 Task: Search one way flight ticket for 3 adults, 3 children in business from Houston: George Bush Intercontinental/houston Airport to Jackson: Jackson Hole Airport on 5-2-2023. Choice of flights is Singapure airlines. Number of bags: 4 checked bags. Price is upto 79000. Outbound departure time preference is 11:15.
Action: Mouse moved to (397, 163)
Screenshot: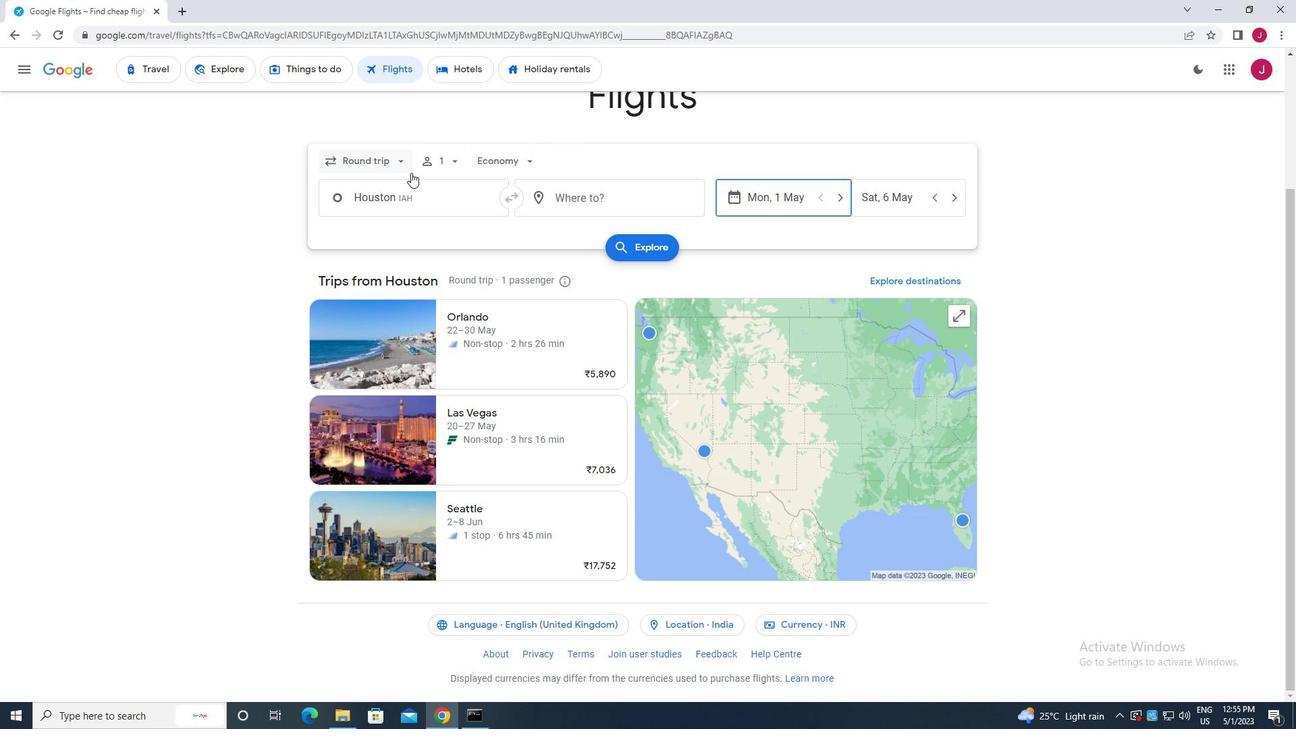 
Action: Mouse pressed left at (397, 163)
Screenshot: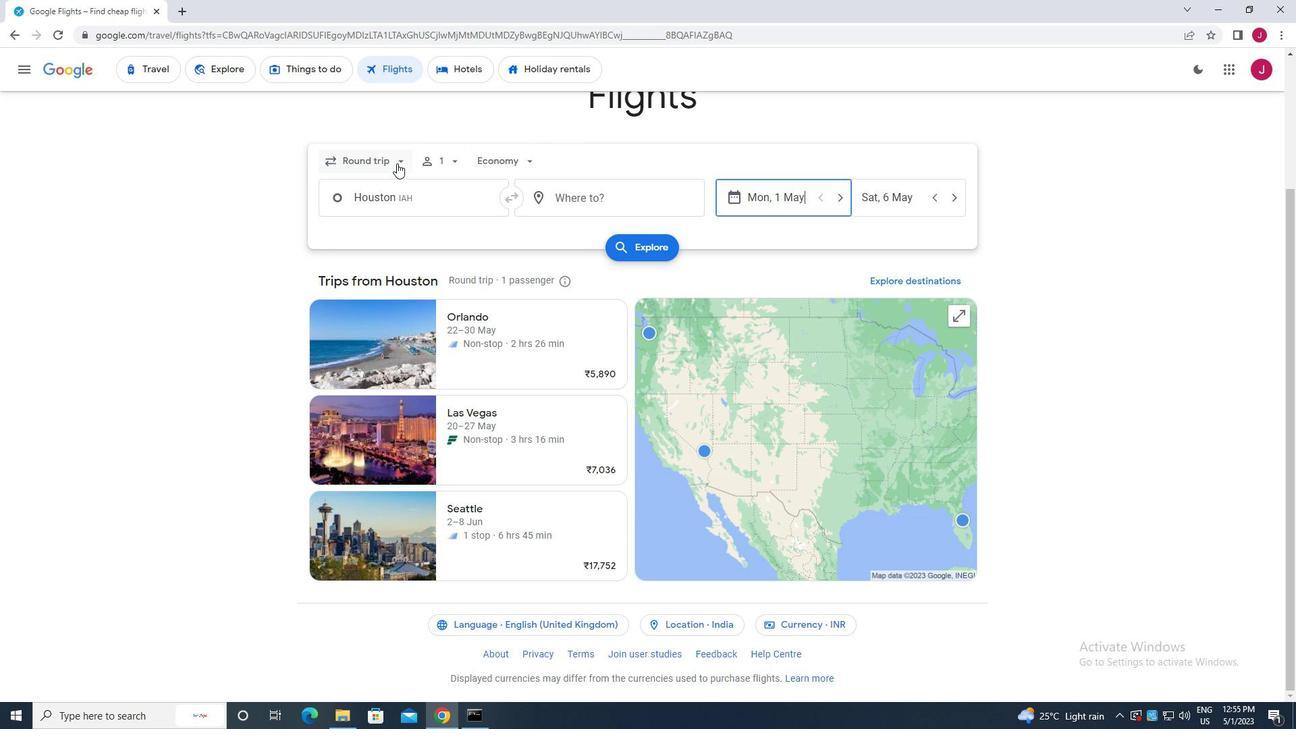 
Action: Mouse moved to (394, 222)
Screenshot: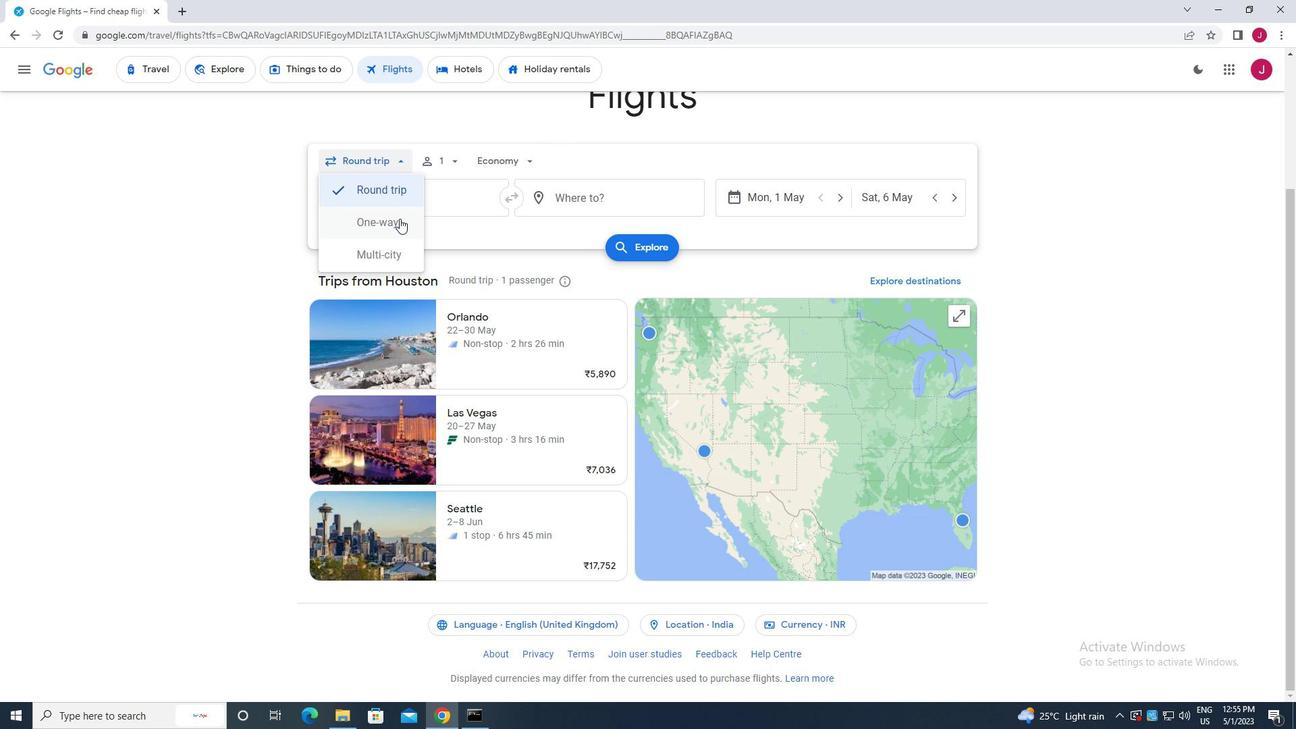 
Action: Mouse pressed left at (394, 222)
Screenshot: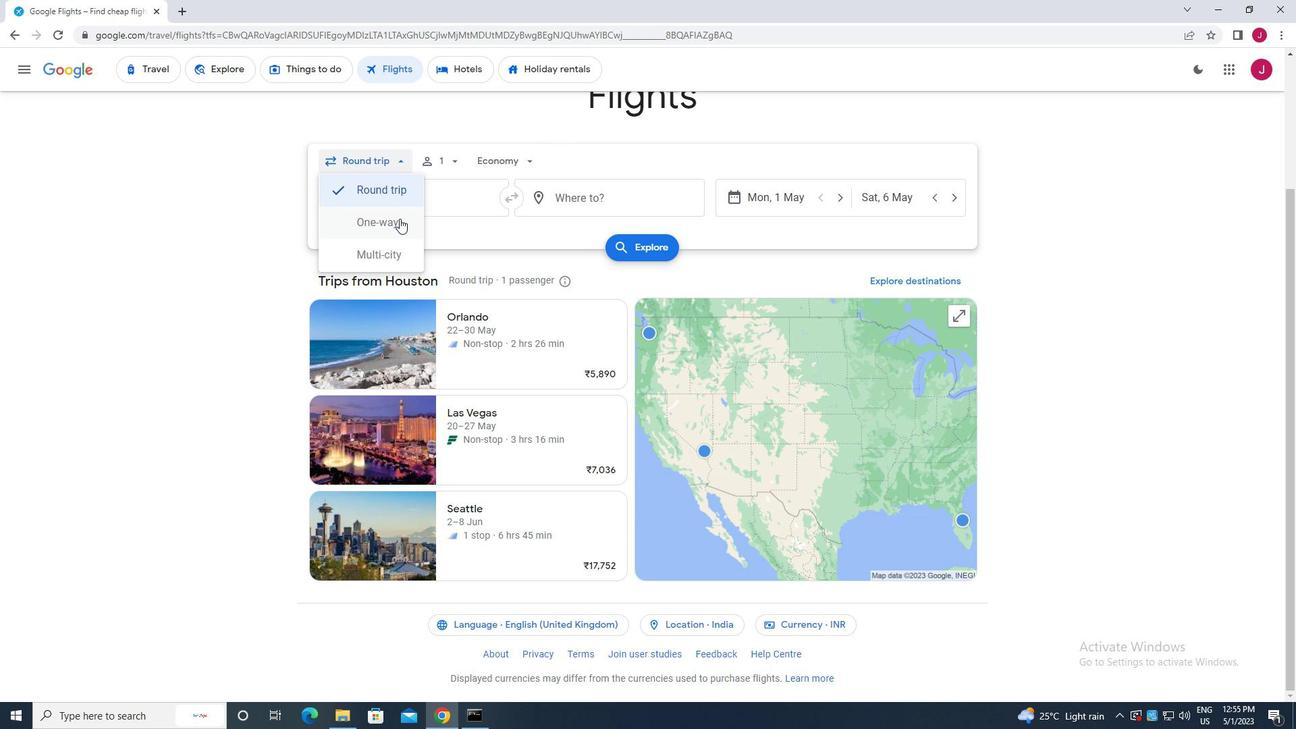 
Action: Mouse moved to (444, 164)
Screenshot: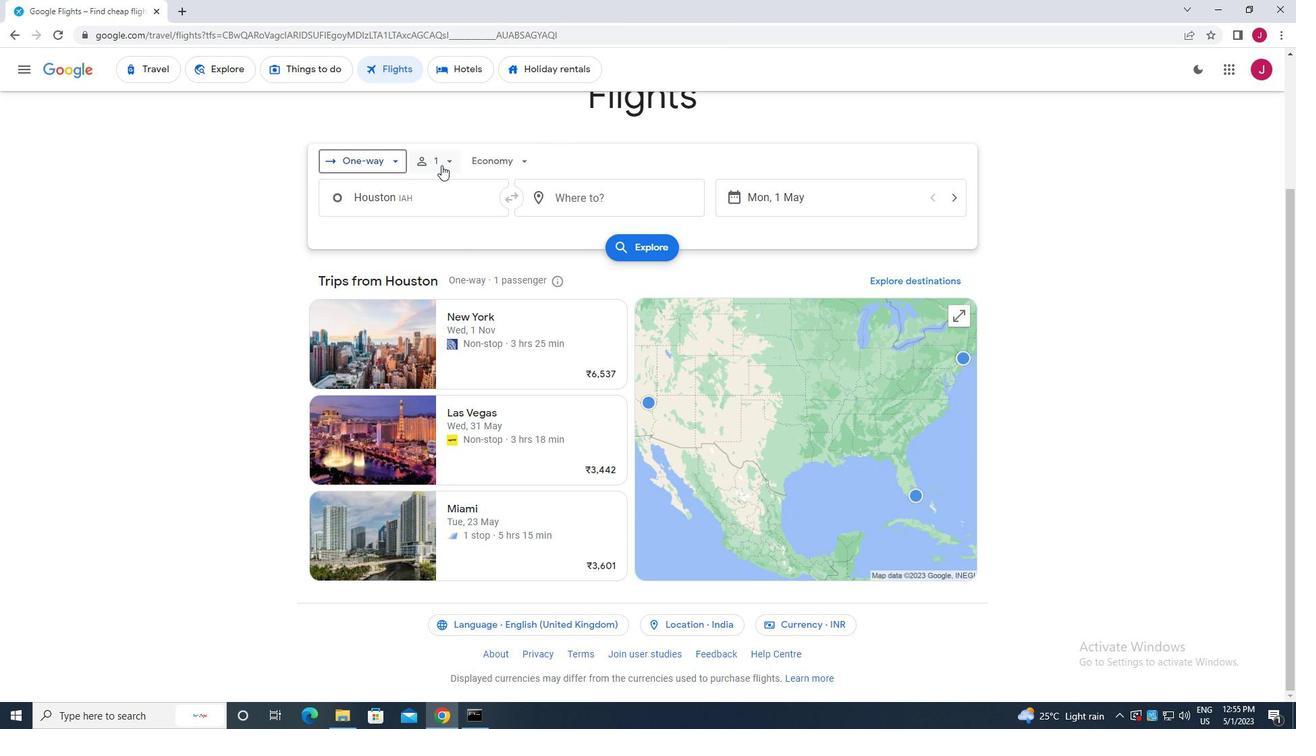 
Action: Mouse pressed left at (444, 164)
Screenshot: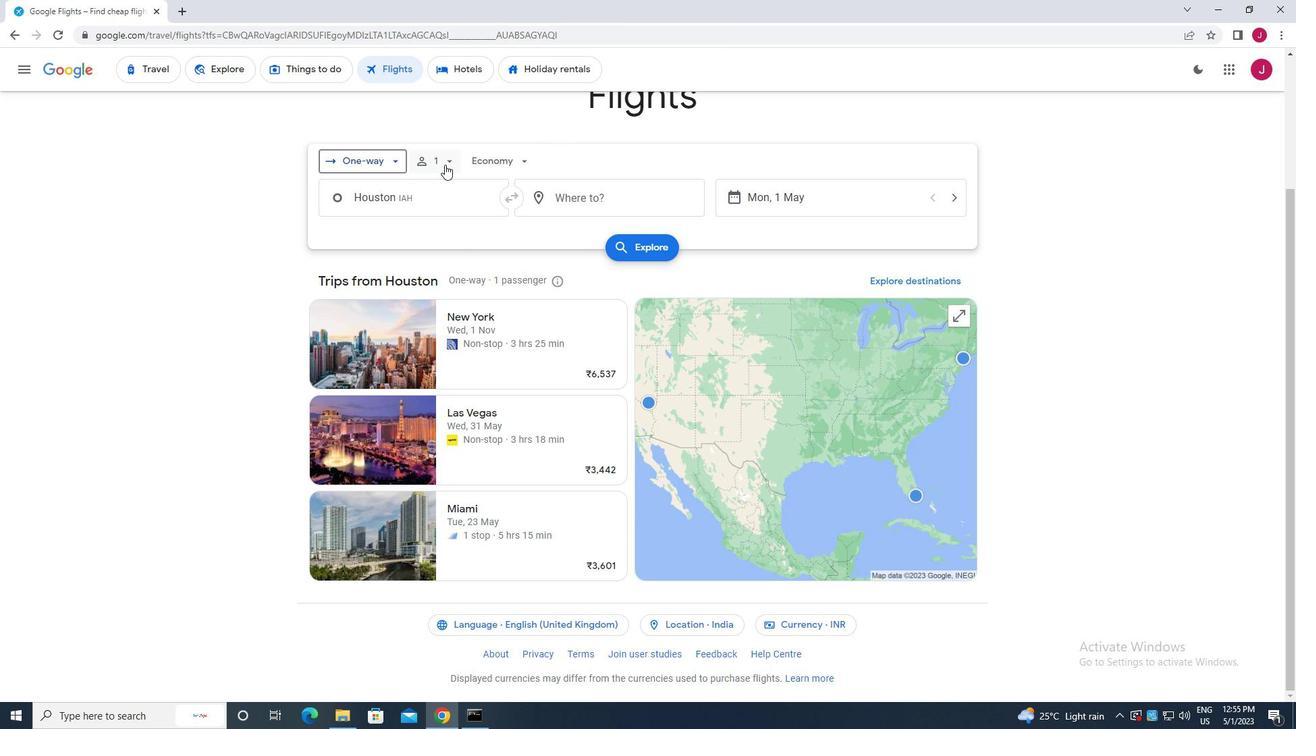 
Action: Mouse moved to (556, 197)
Screenshot: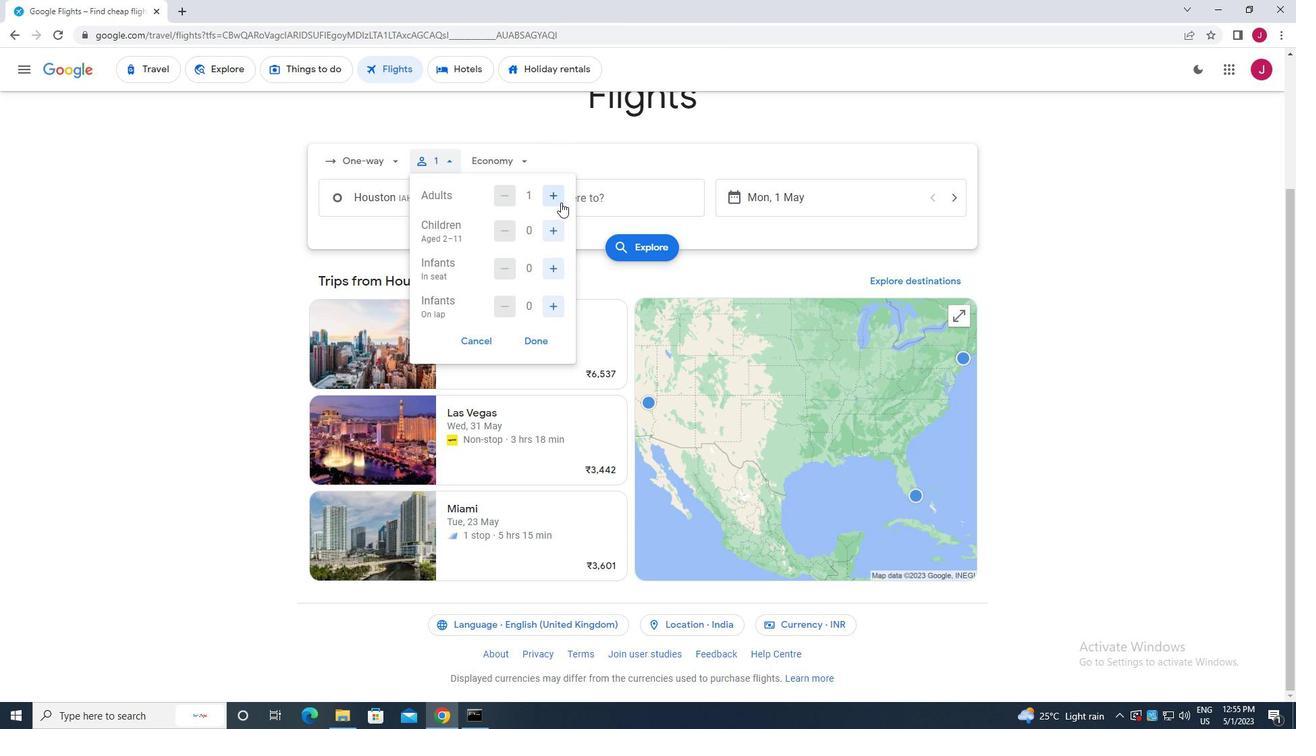 
Action: Mouse pressed left at (556, 197)
Screenshot: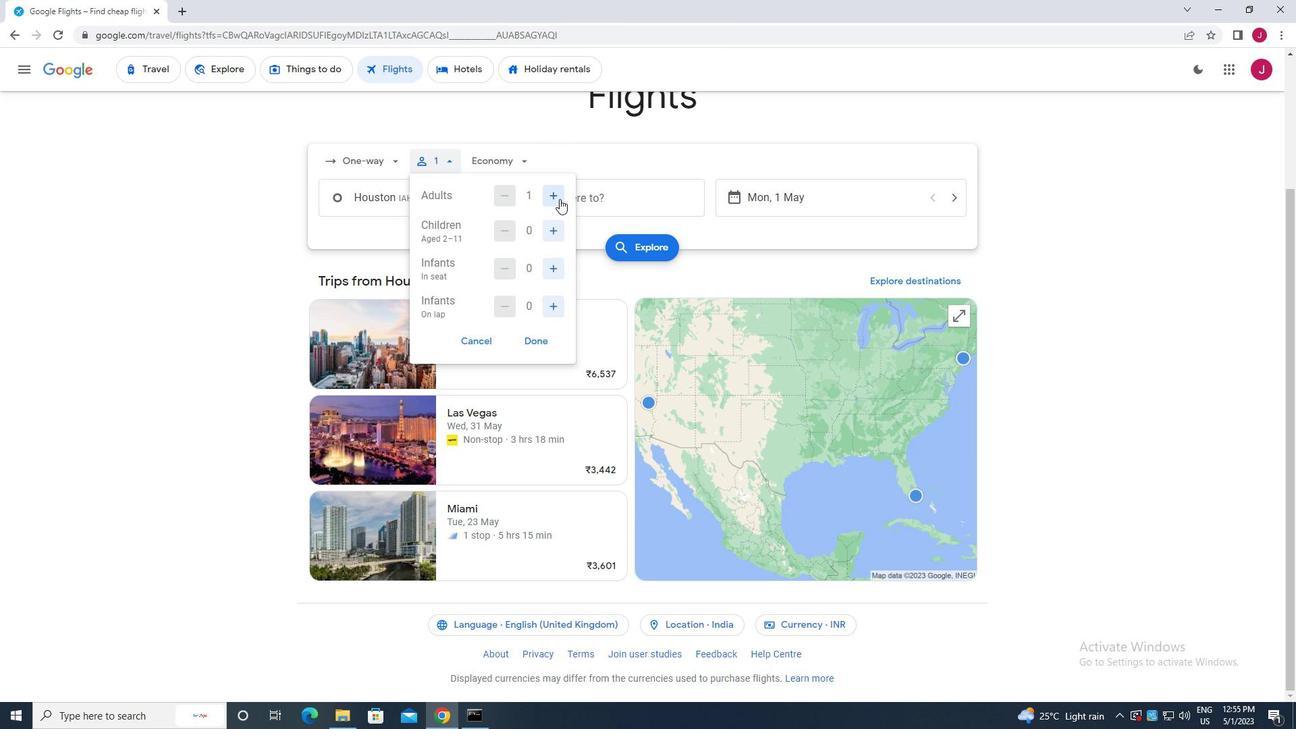 
Action: Mouse pressed left at (556, 197)
Screenshot: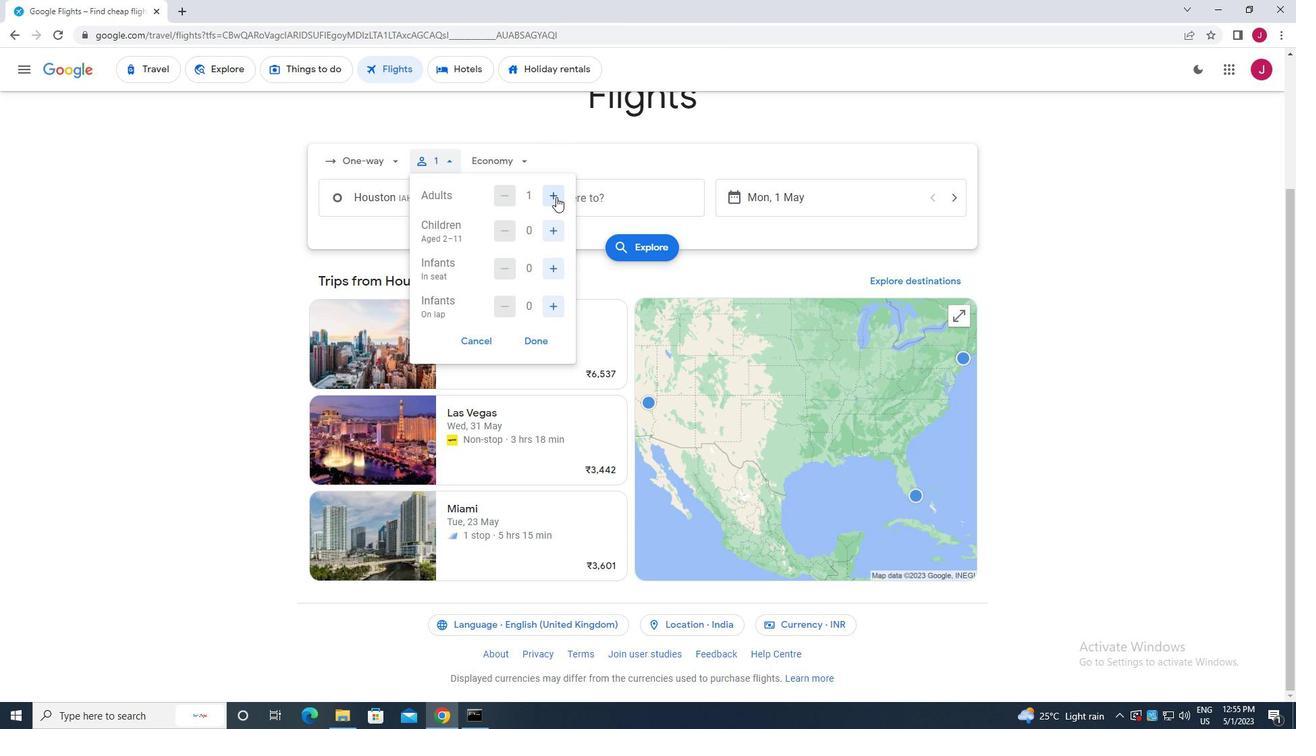 
Action: Mouse moved to (555, 234)
Screenshot: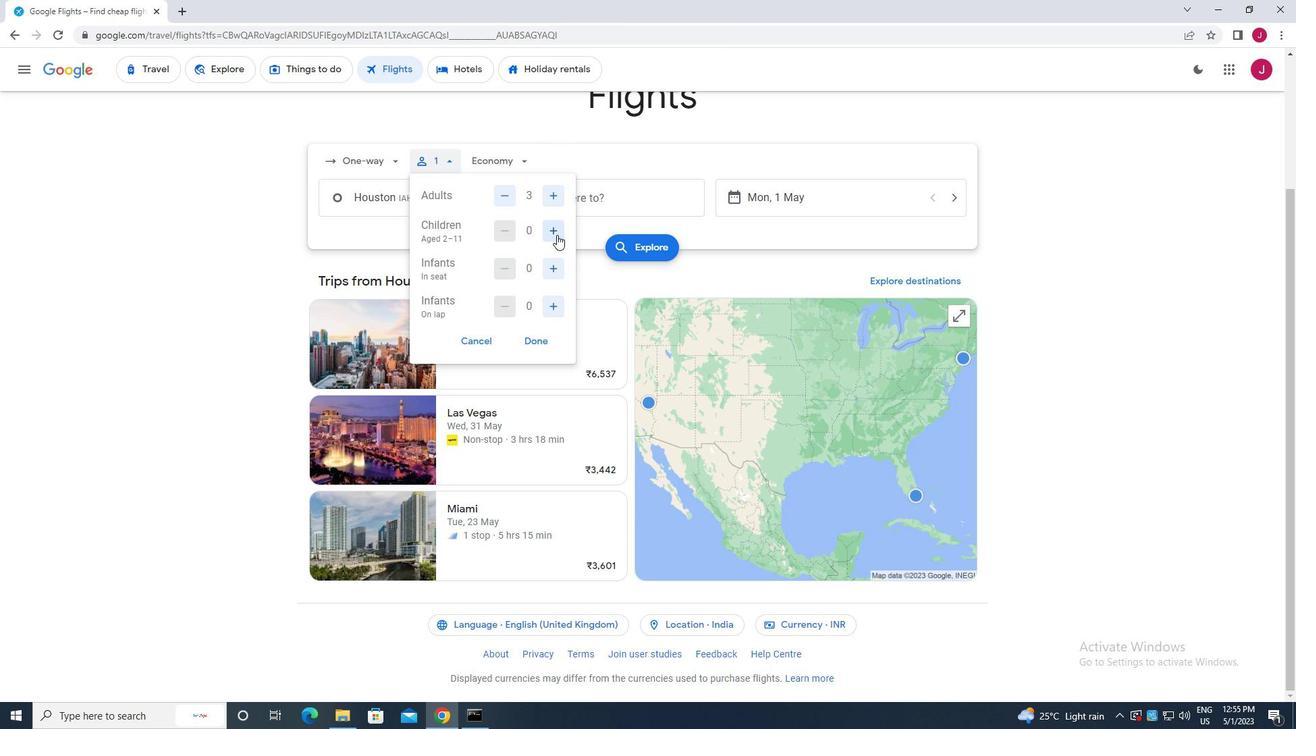 
Action: Mouse pressed left at (555, 234)
Screenshot: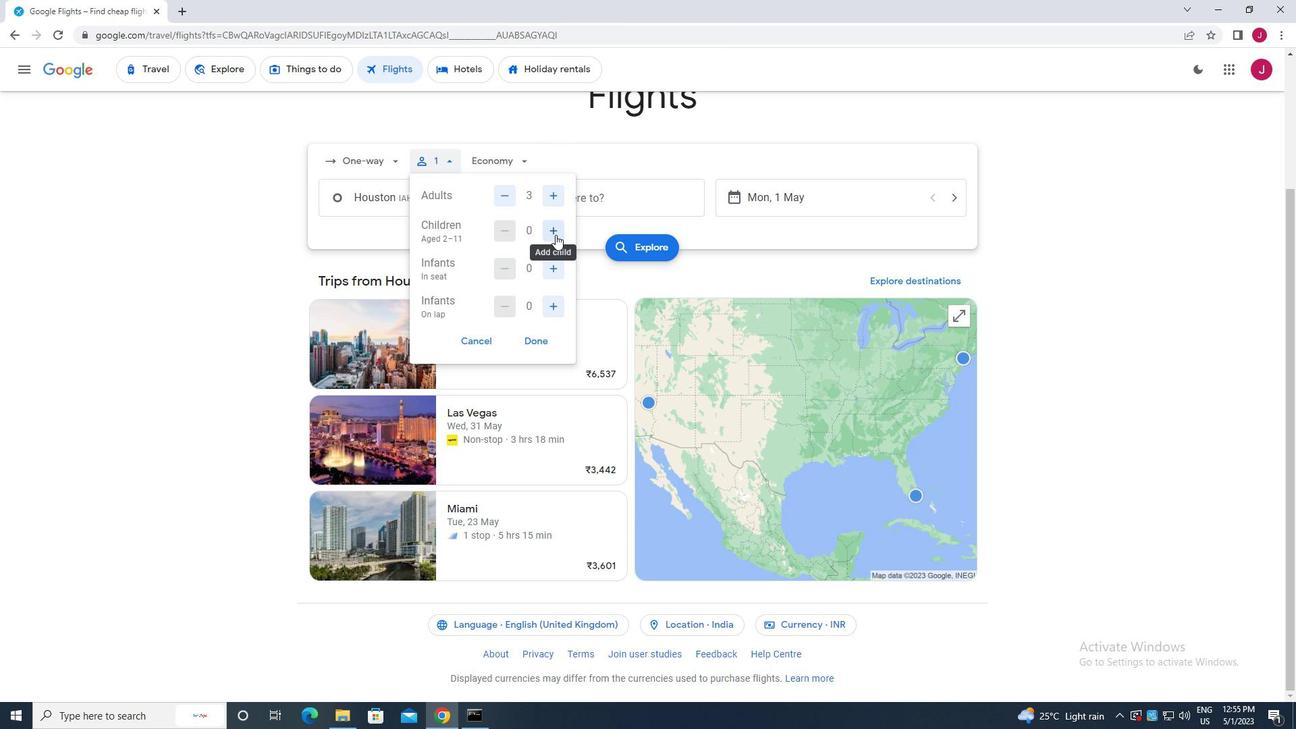 
Action: Mouse pressed left at (555, 234)
Screenshot: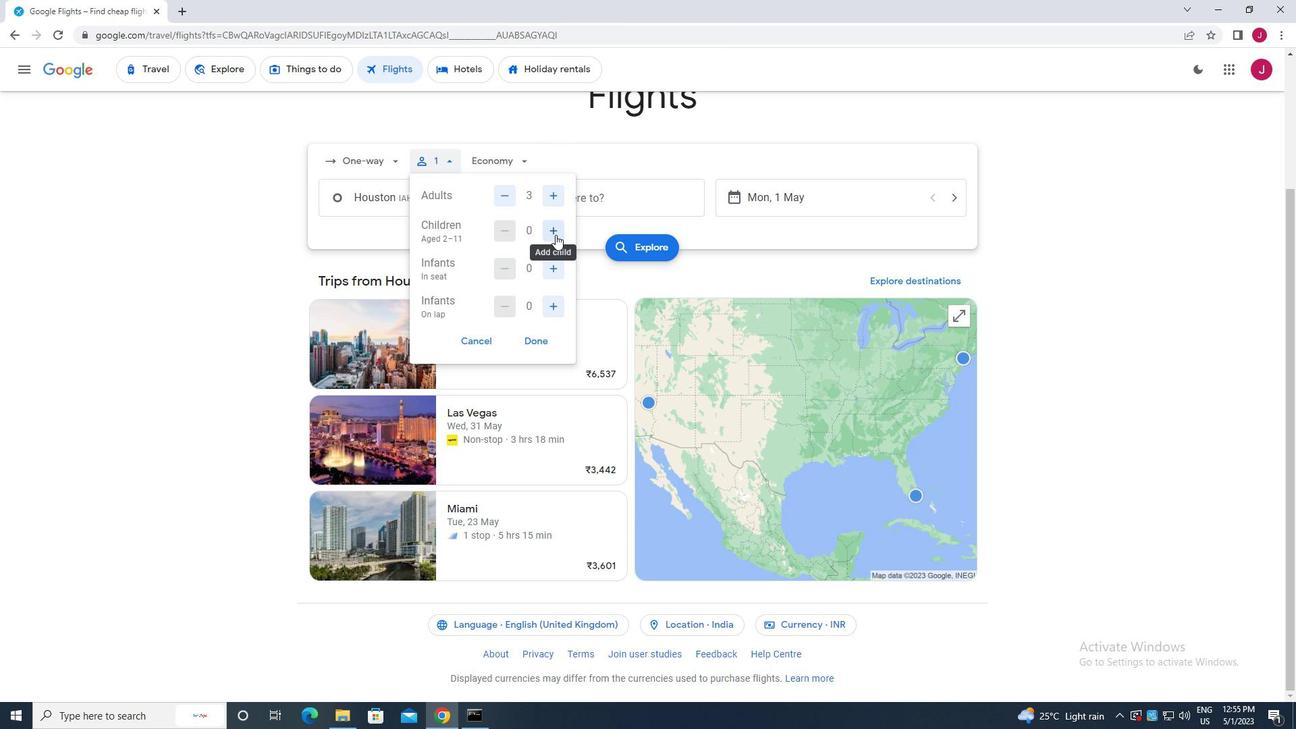 
Action: Mouse pressed left at (555, 234)
Screenshot: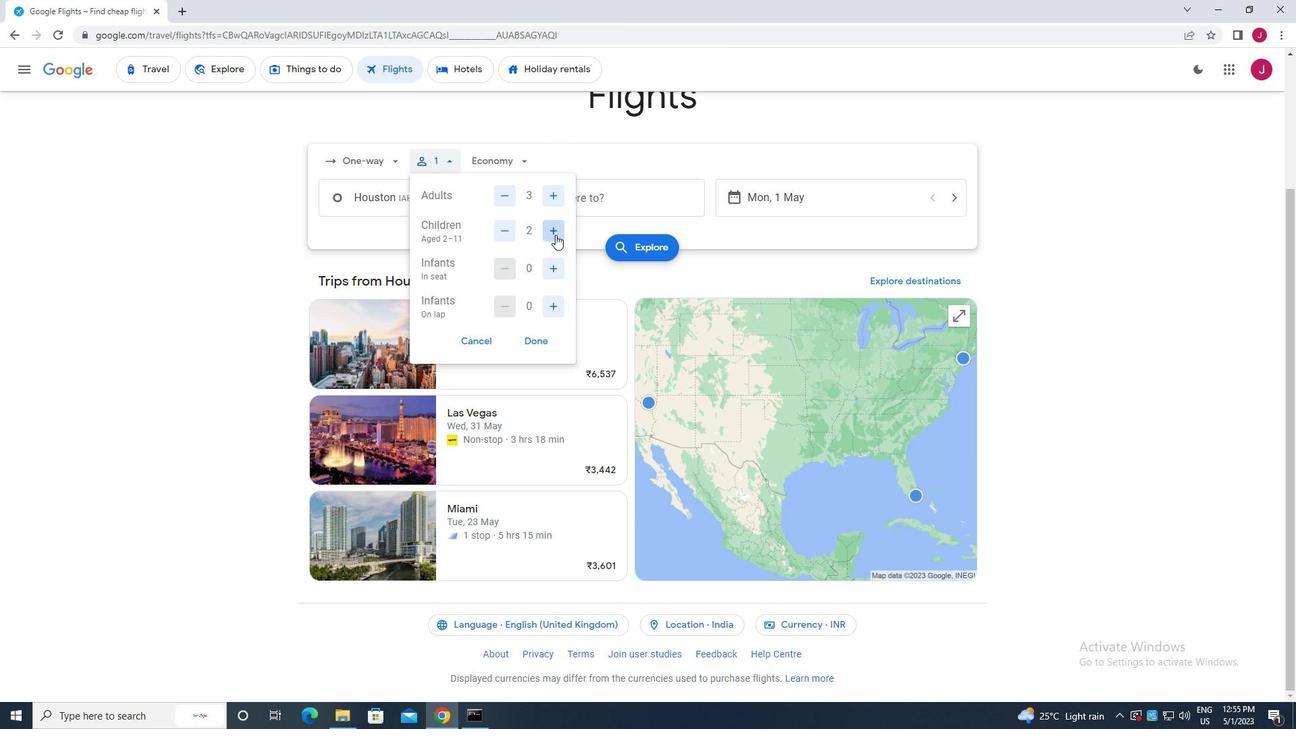 
Action: Mouse moved to (533, 340)
Screenshot: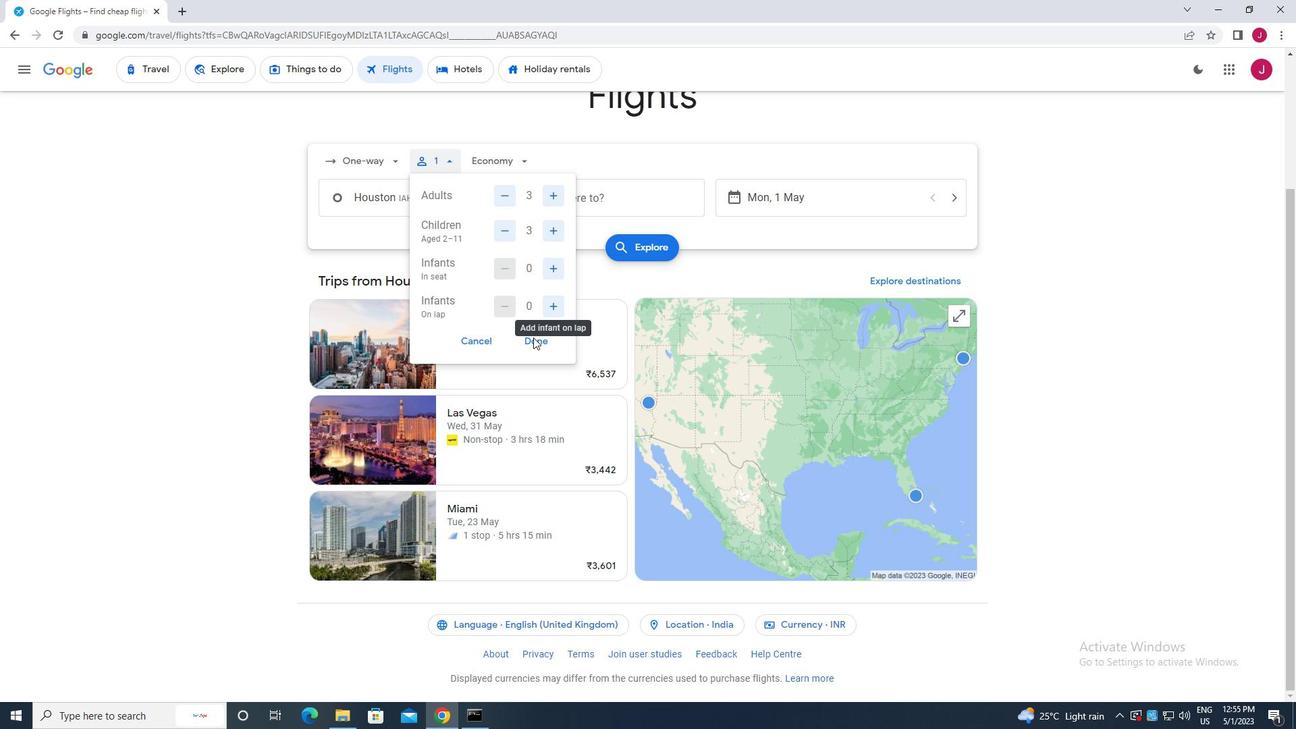 
Action: Mouse pressed left at (533, 340)
Screenshot: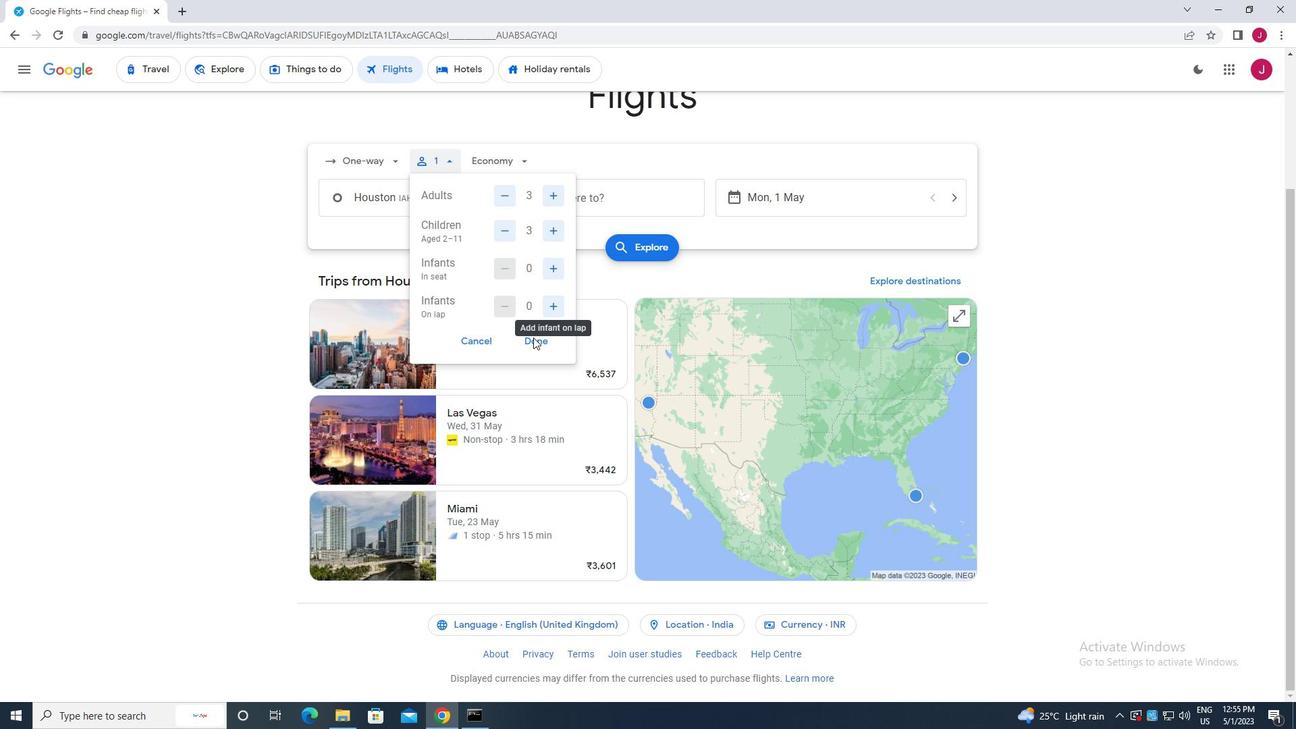
Action: Mouse moved to (525, 163)
Screenshot: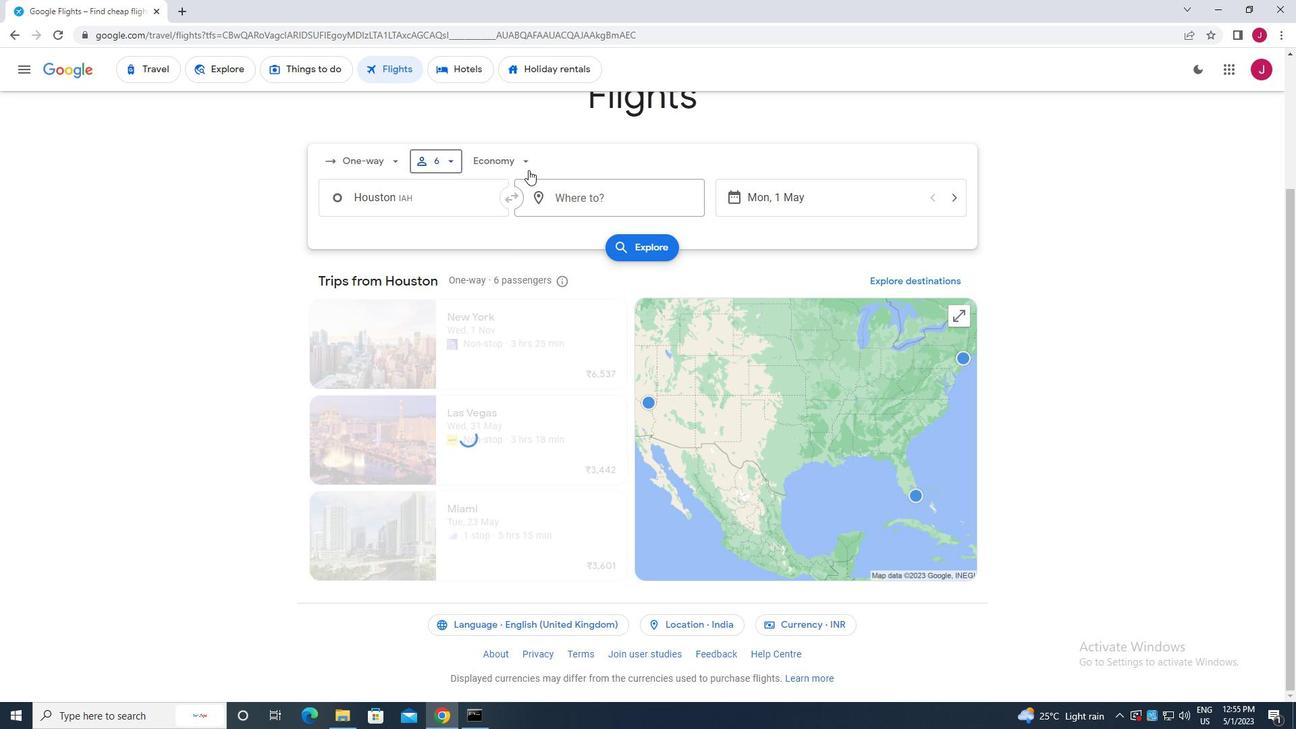 
Action: Mouse pressed left at (525, 163)
Screenshot: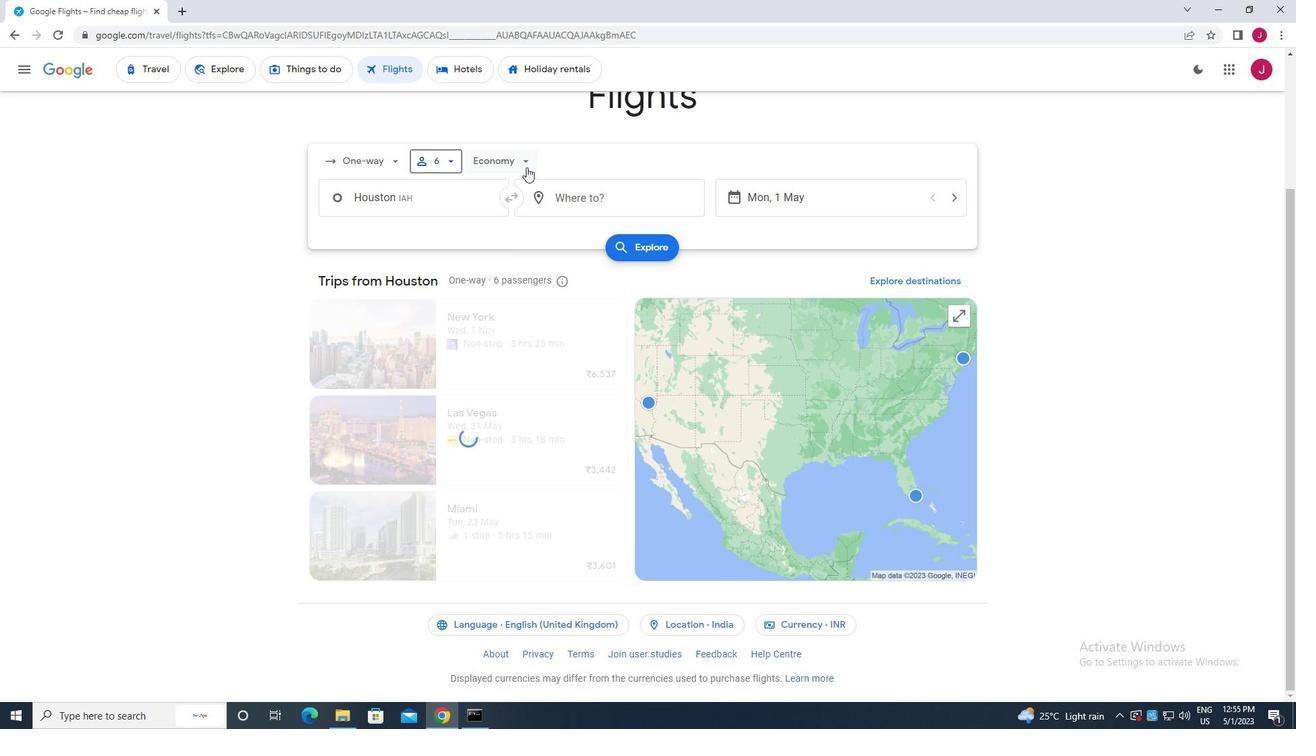 
Action: Mouse moved to (515, 257)
Screenshot: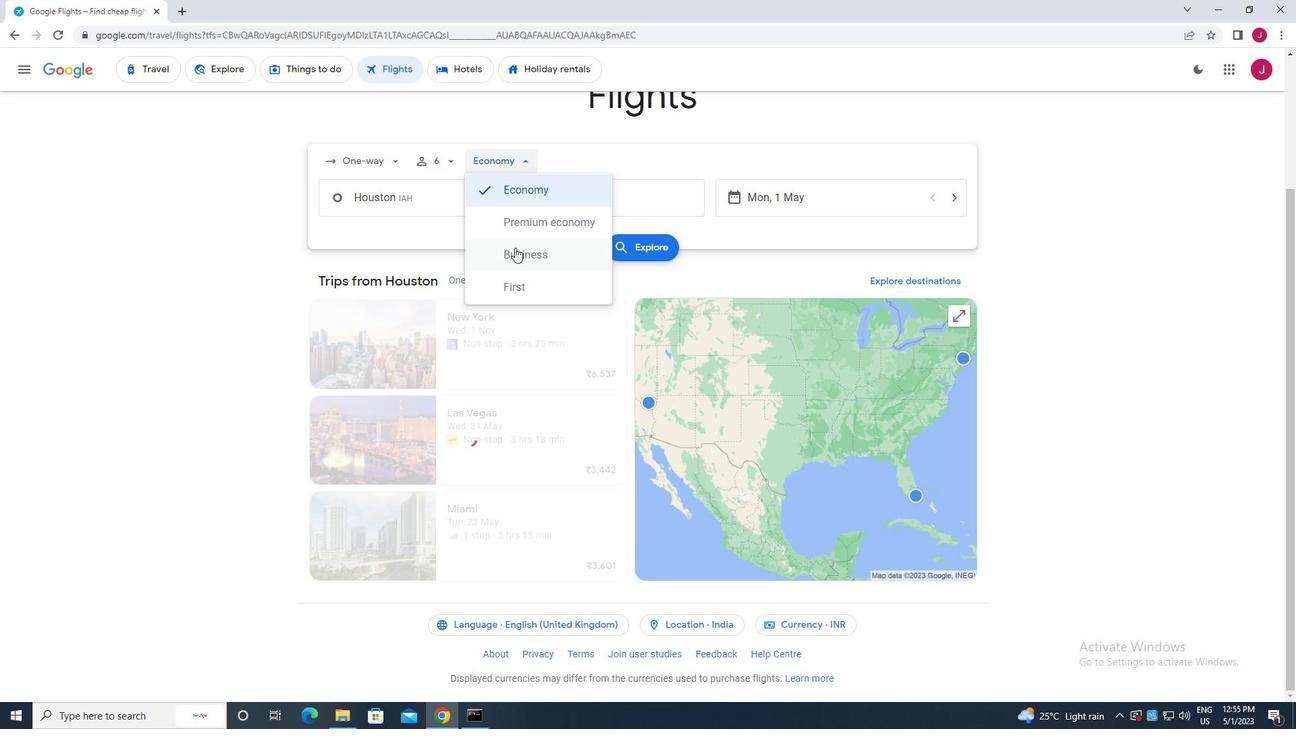 
Action: Mouse pressed left at (515, 257)
Screenshot: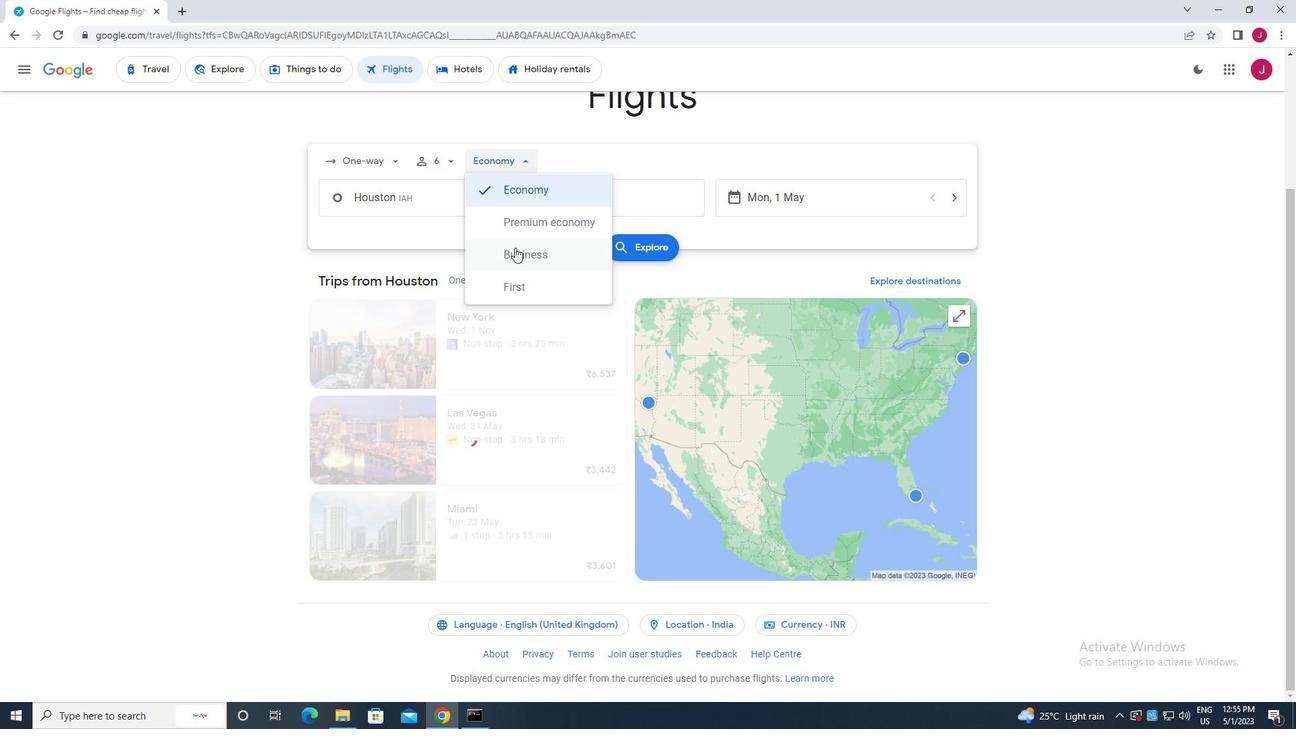 
Action: Mouse moved to (448, 202)
Screenshot: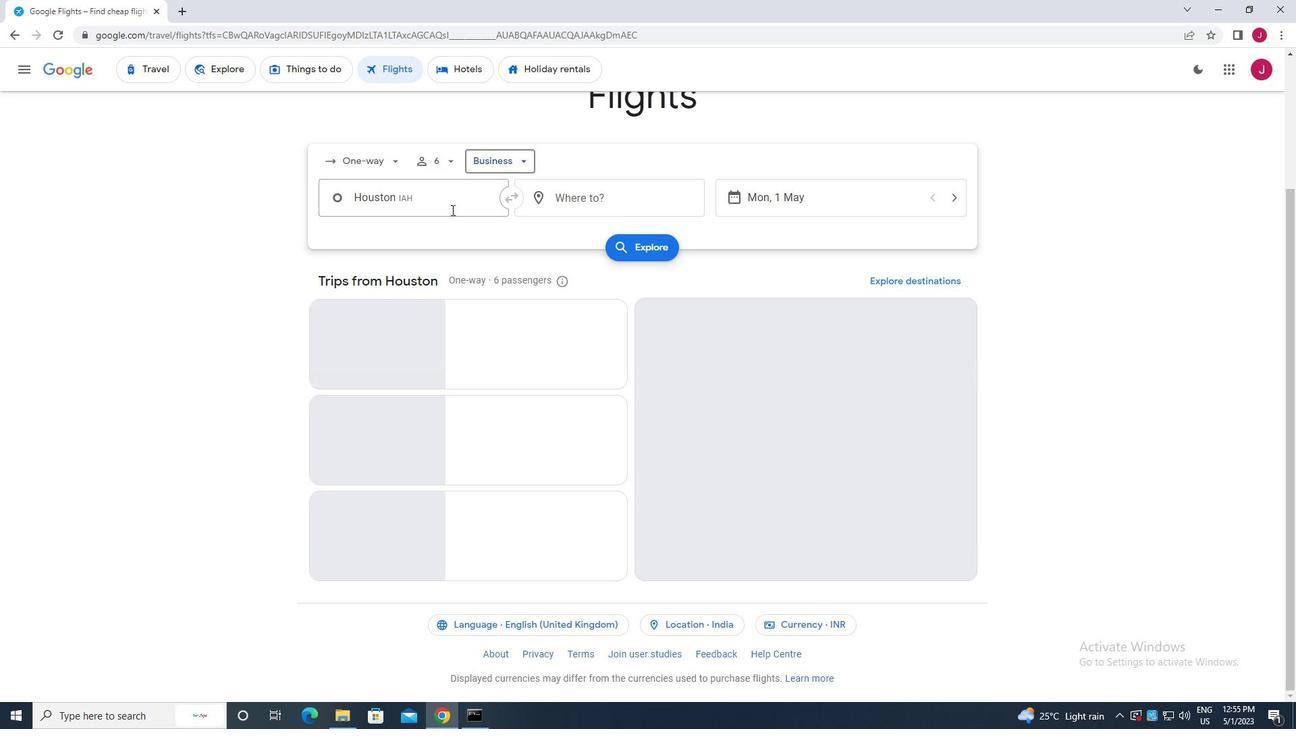 
Action: Mouse pressed left at (448, 202)
Screenshot: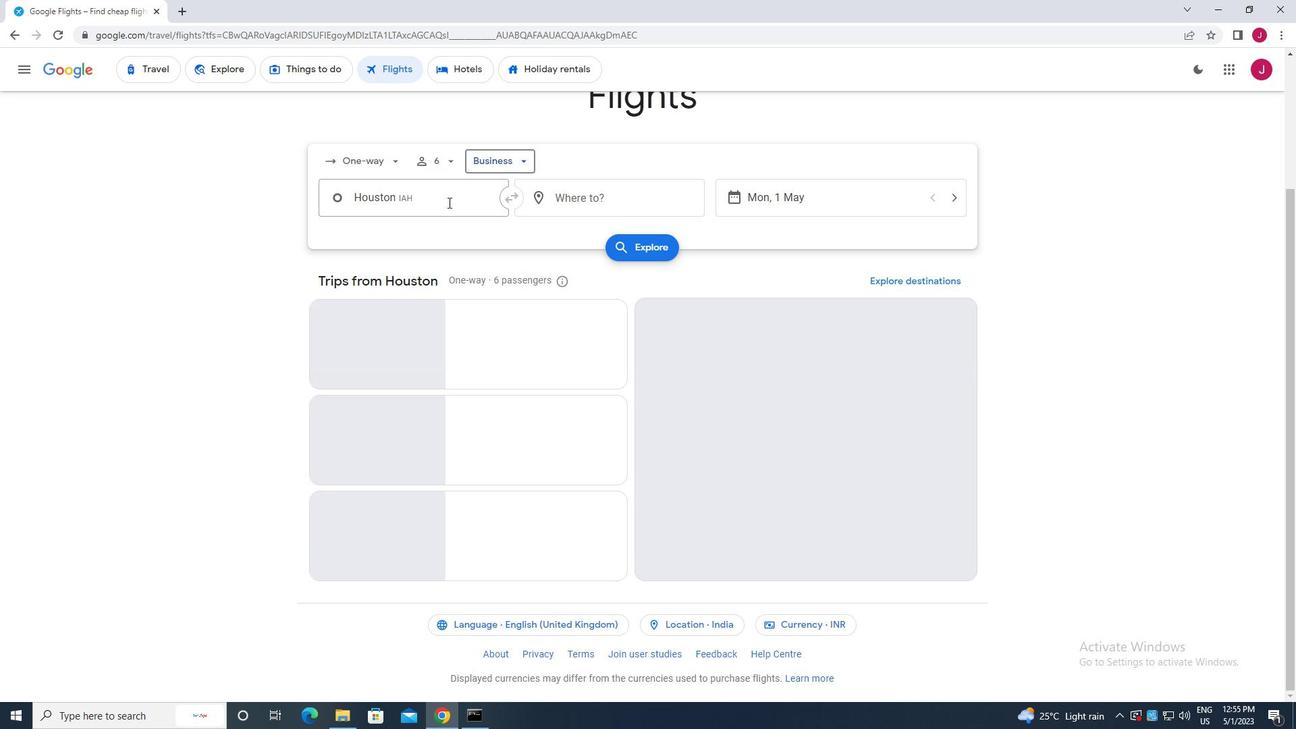 
Action: Key pressed george<Key.space>b
Screenshot: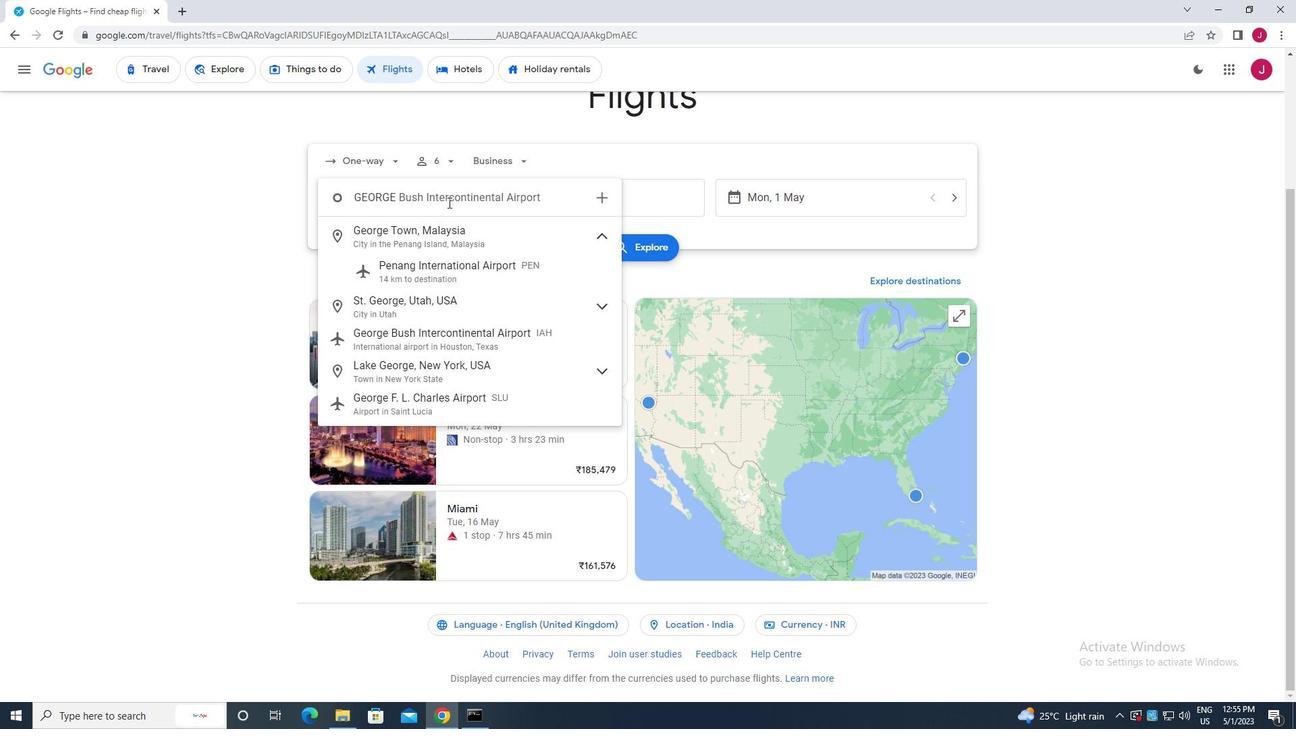 
Action: Mouse moved to (450, 232)
Screenshot: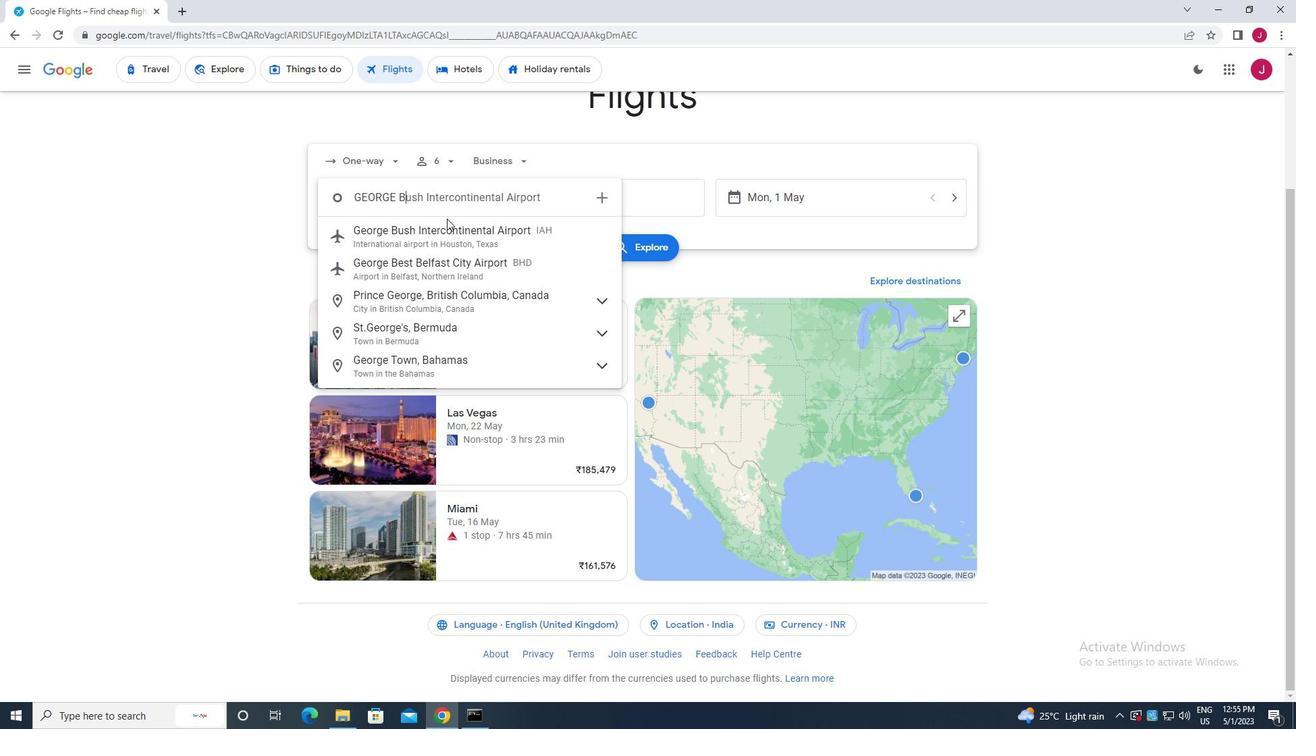 
Action: Mouse pressed left at (450, 232)
Screenshot: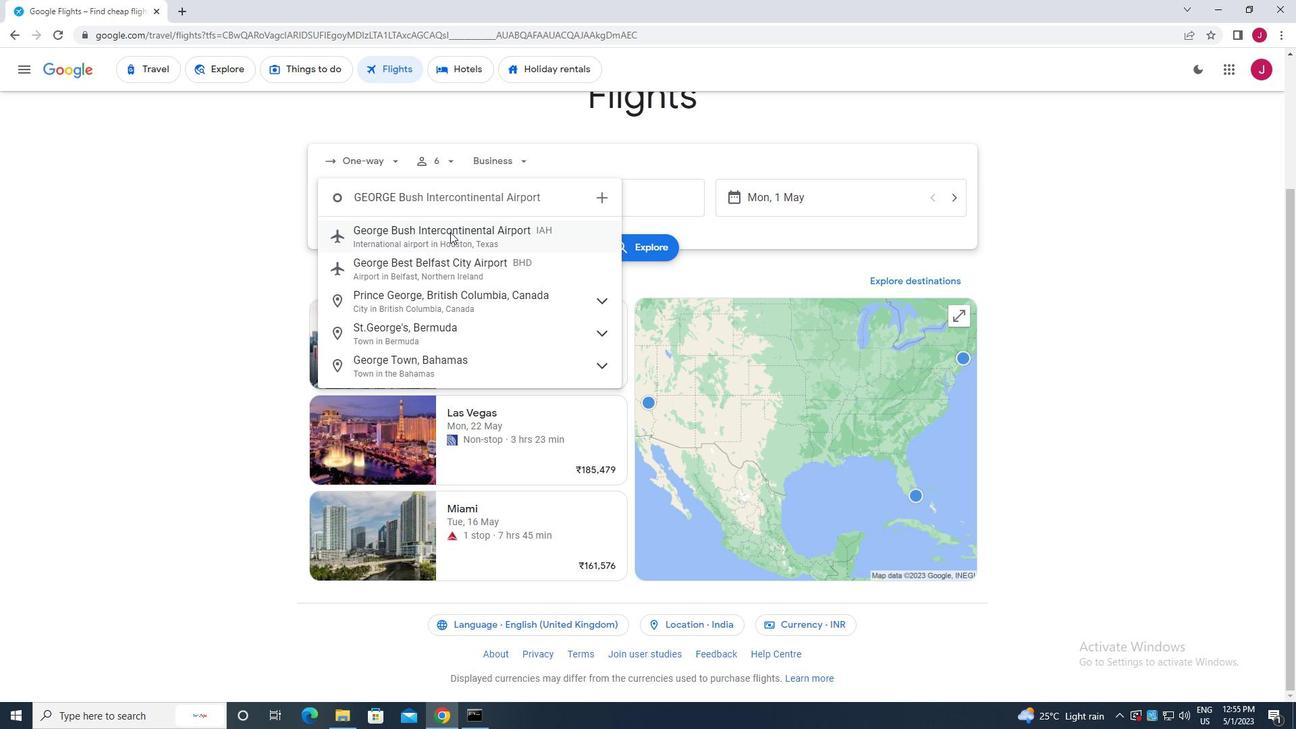 
Action: Mouse moved to (594, 201)
Screenshot: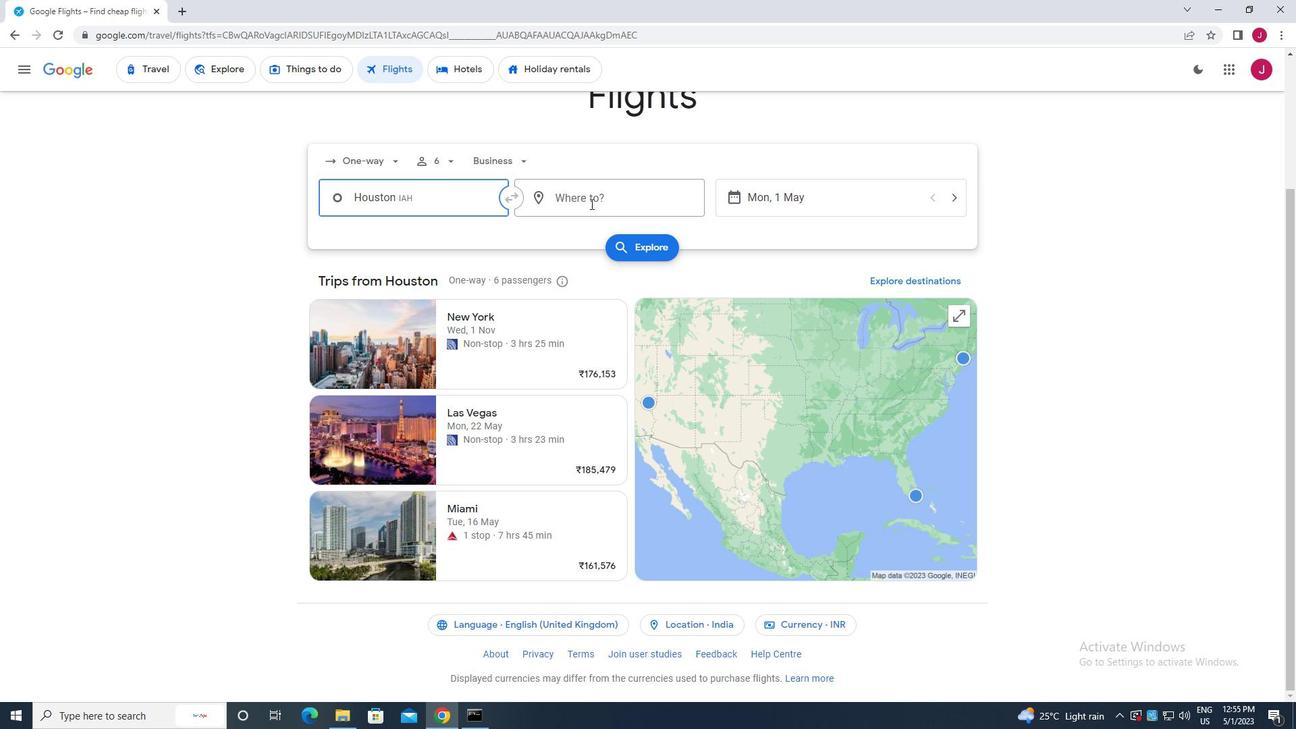 
Action: Mouse pressed left at (594, 201)
Screenshot: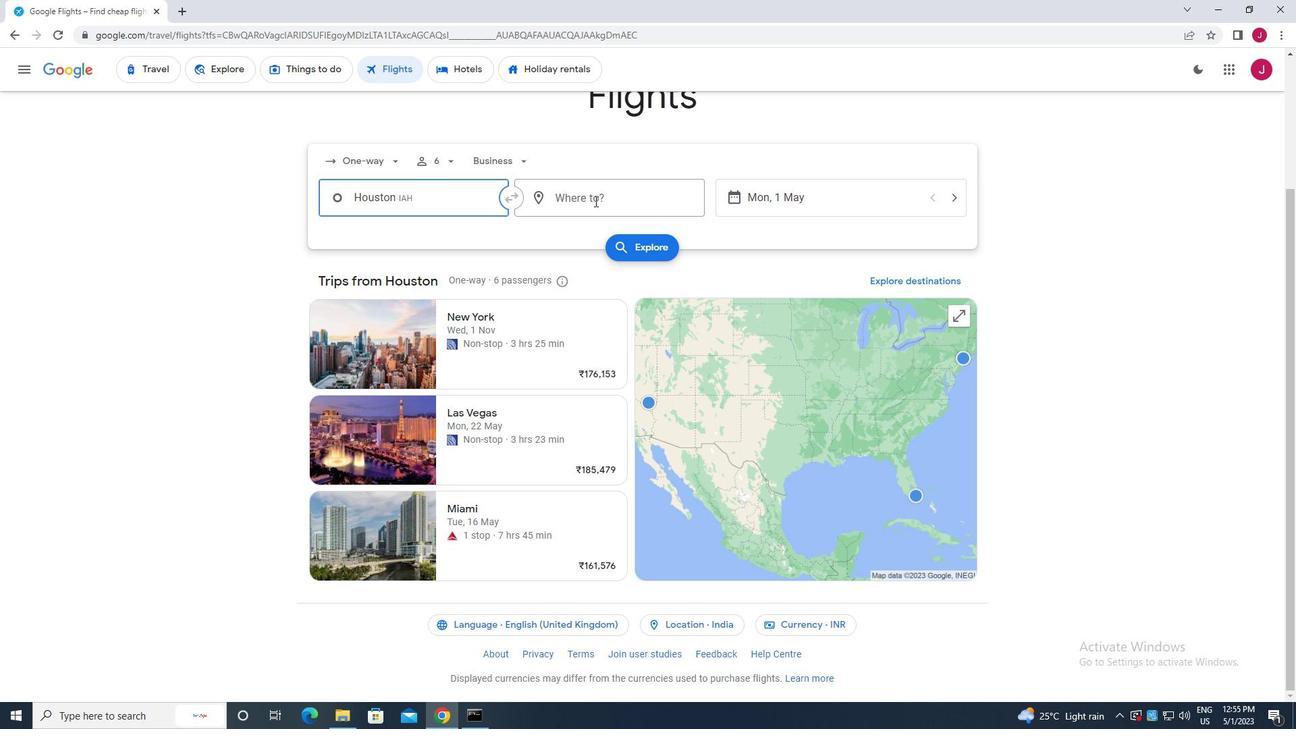 
Action: Key pressed jackson<Key.space>h
Screenshot: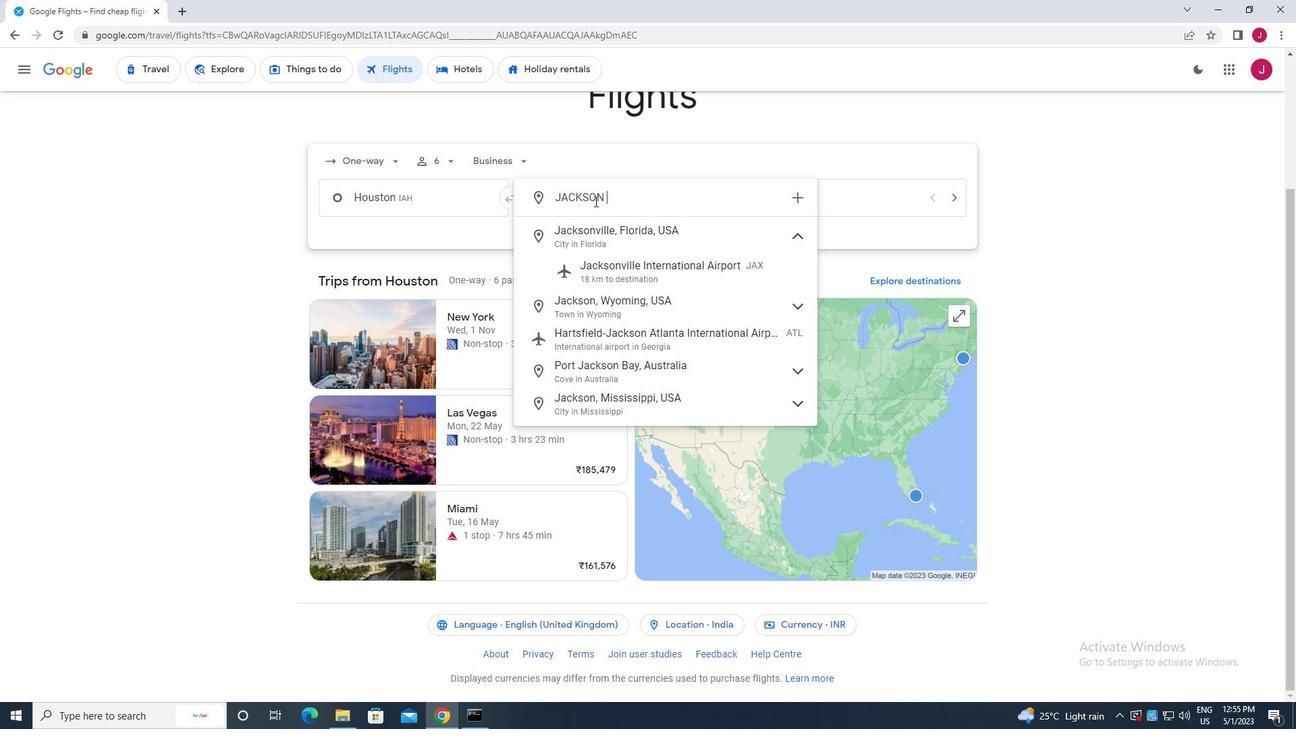 
Action: Mouse moved to (598, 270)
Screenshot: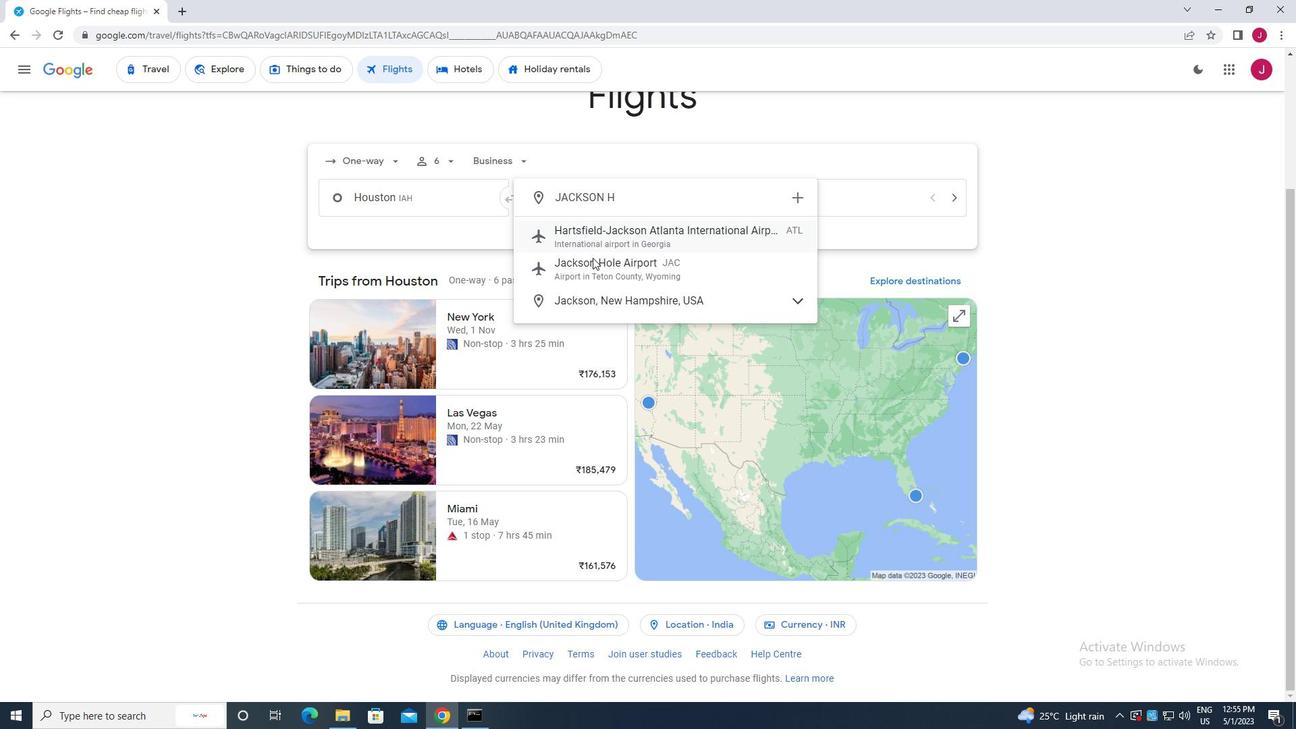 
Action: Mouse pressed left at (598, 270)
Screenshot: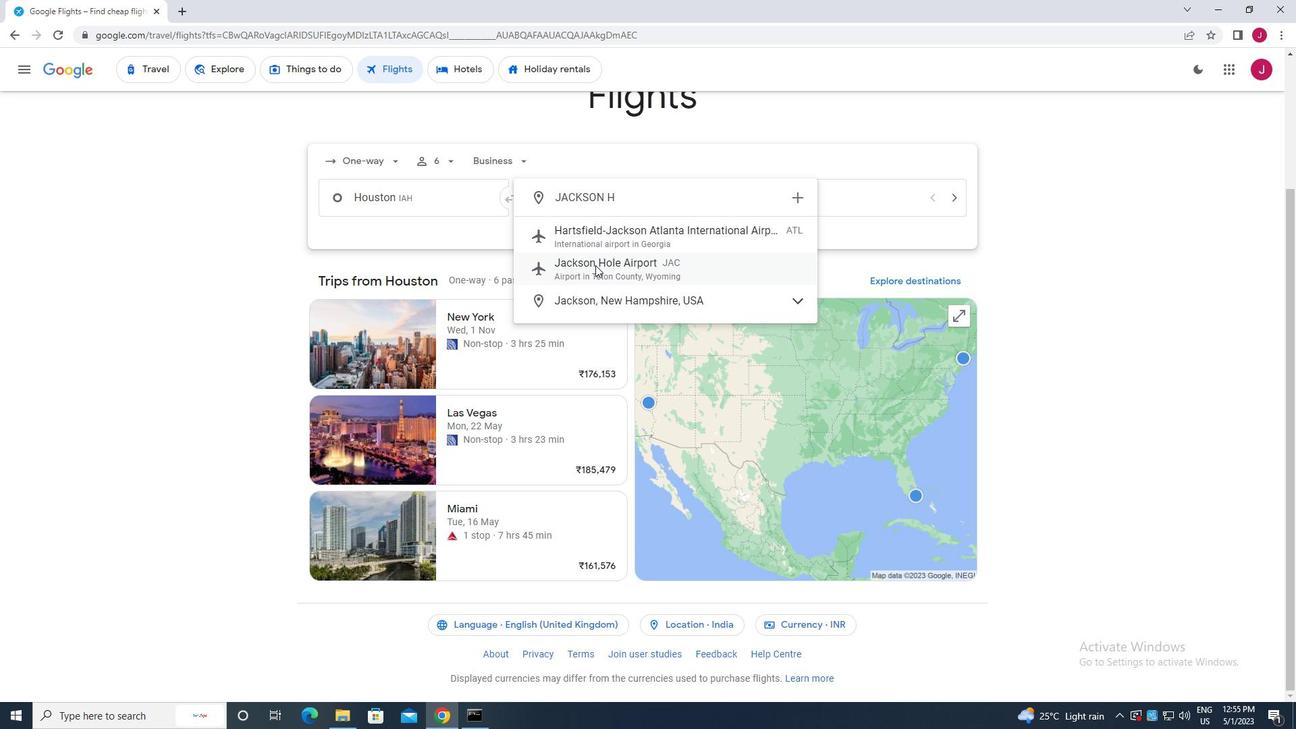 
Action: Mouse moved to (806, 199)
Screenshot: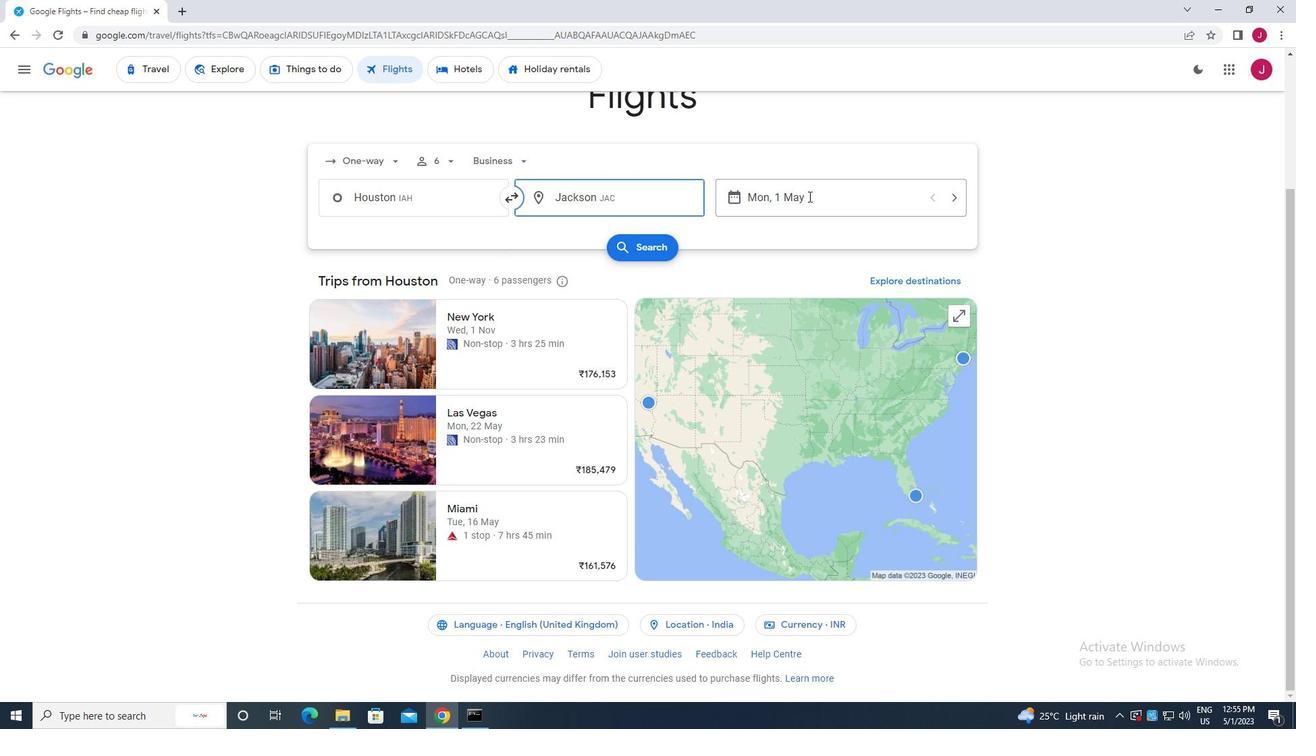 
Action: Mouse pressed left at (806, 199)
Screenshot: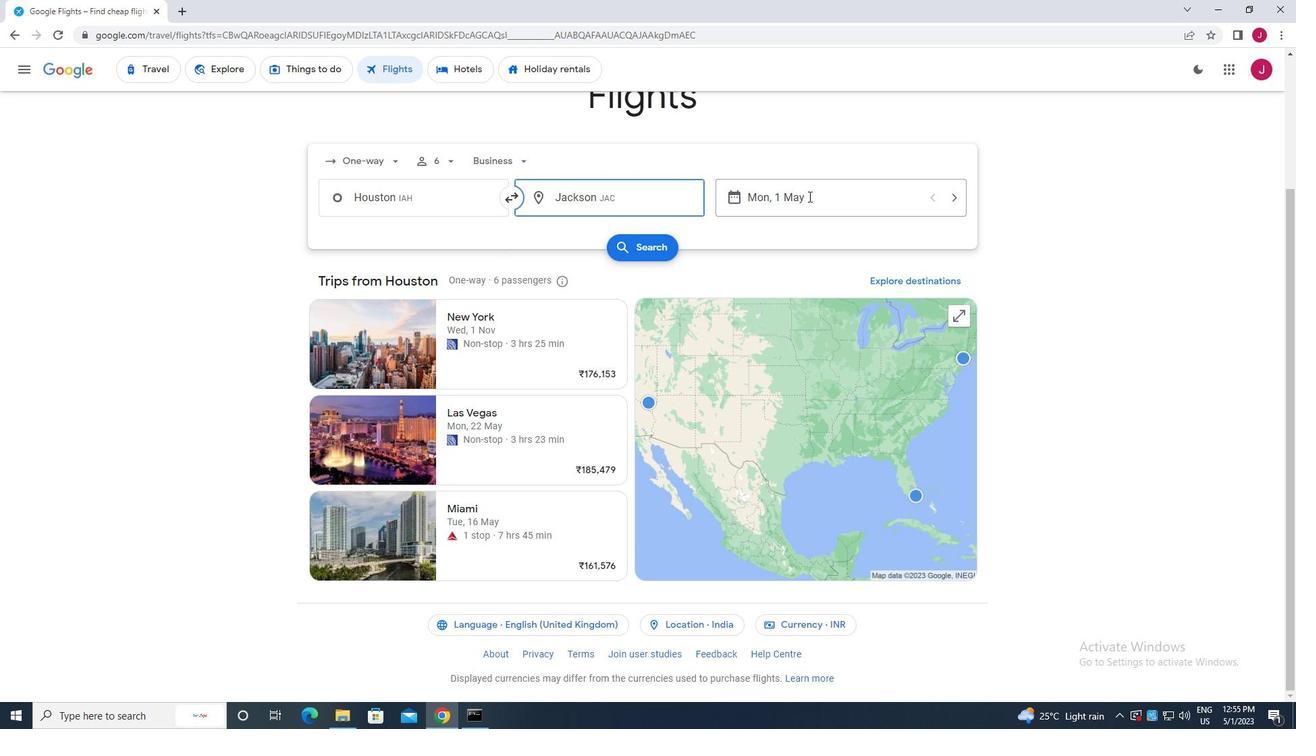 
Action: Mouse moved to (542, 311)
Screenshot: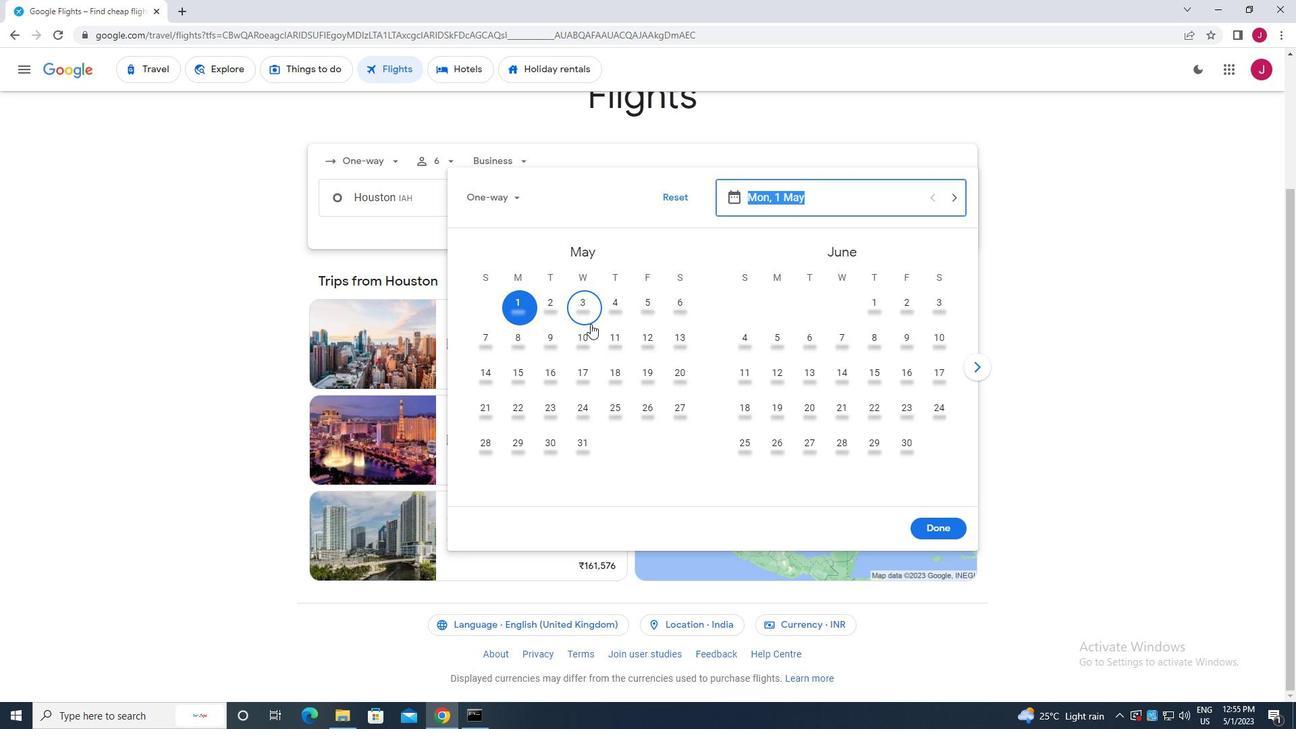 
Action: Mouse pressed left at (542, 311)
Screenshot: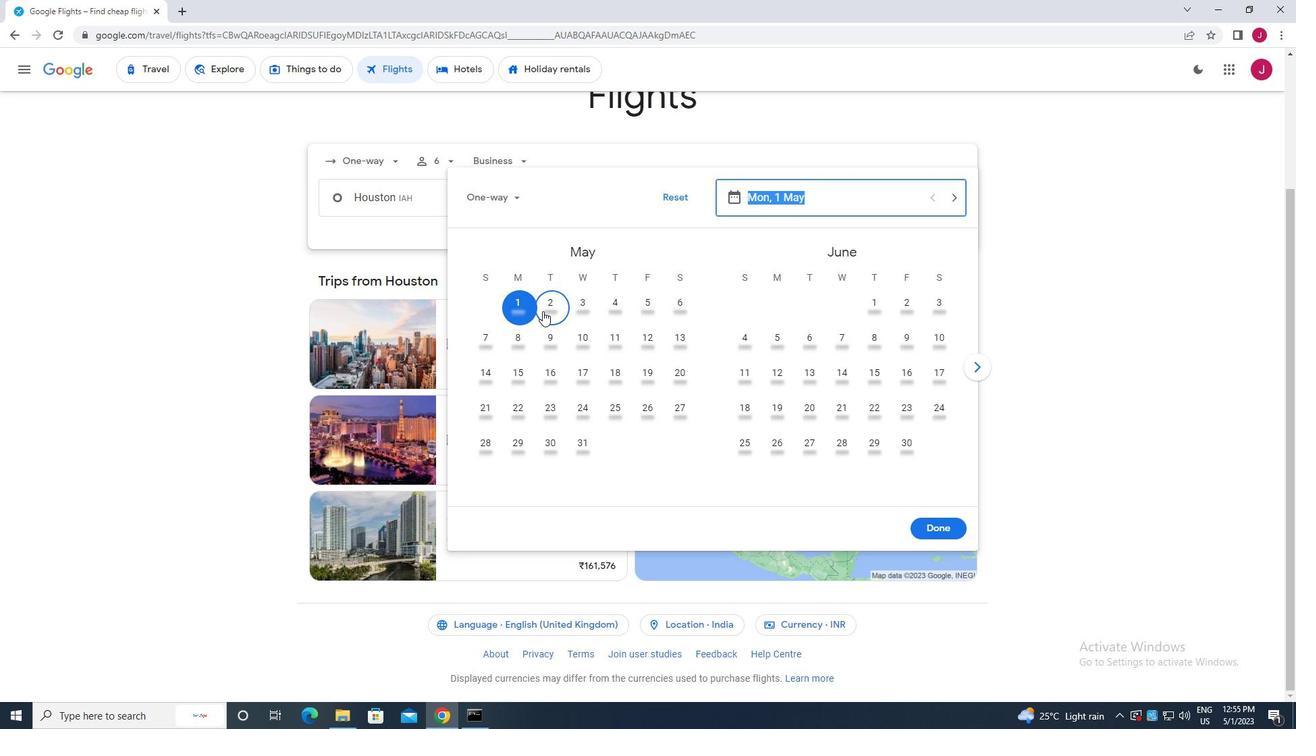 
Action: Mouse moved to (933, 528)
Screenshot: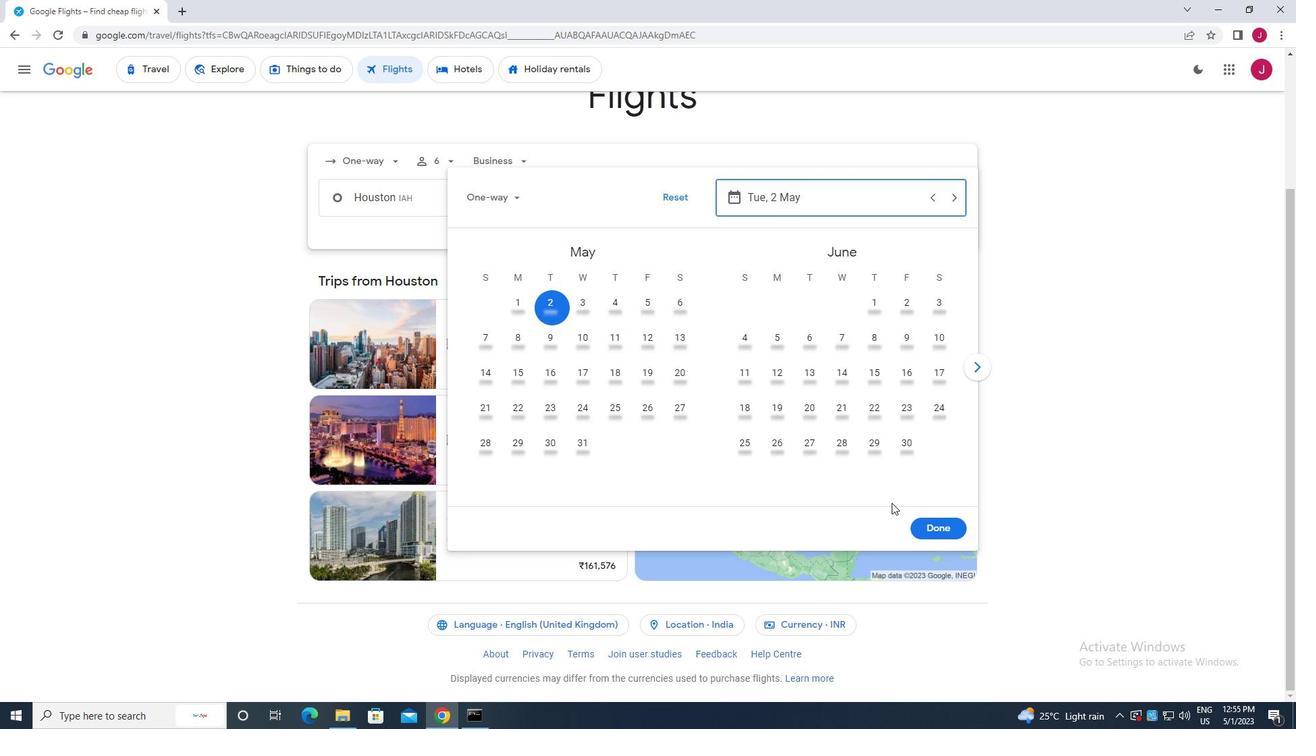 
Action: Mouse pressed left at (933, 528)
Screenshot: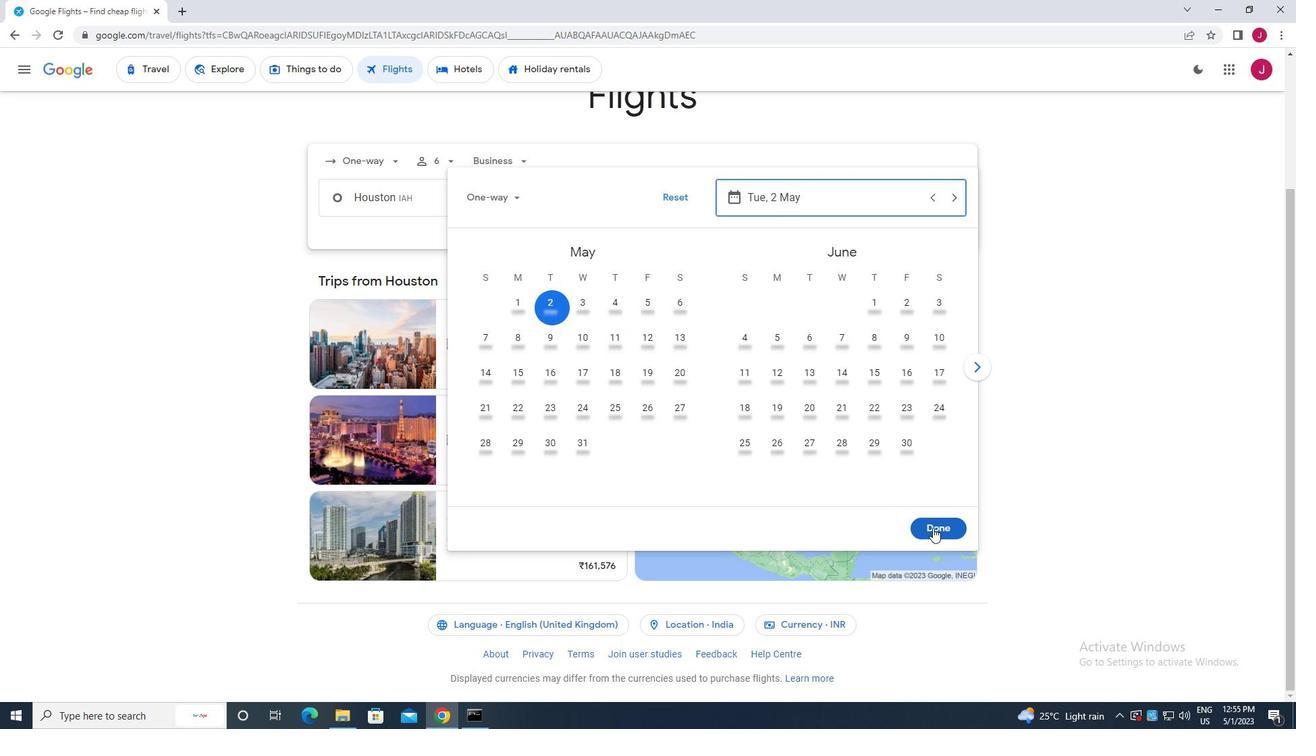 
Action: Mouse moved to (663, 247)
Screenshot: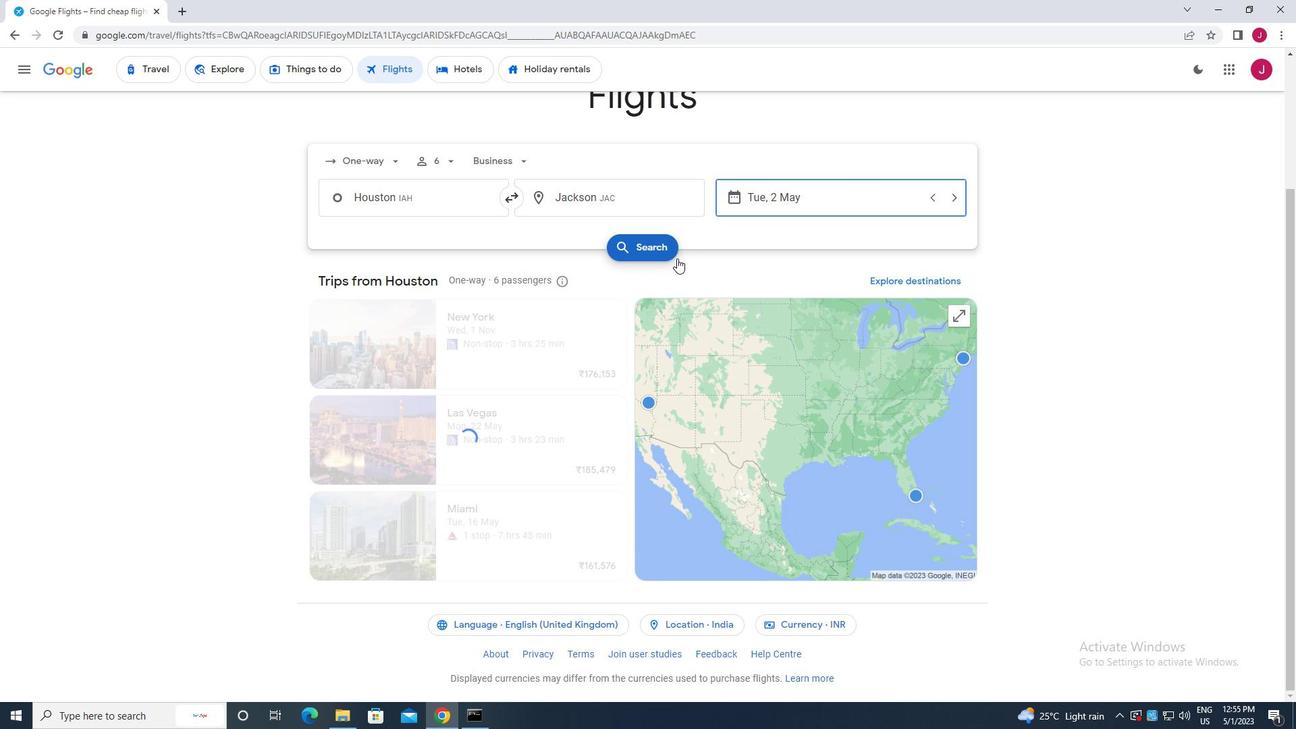 
Action: Mouse pressed left at (663, 247)
Screenshot: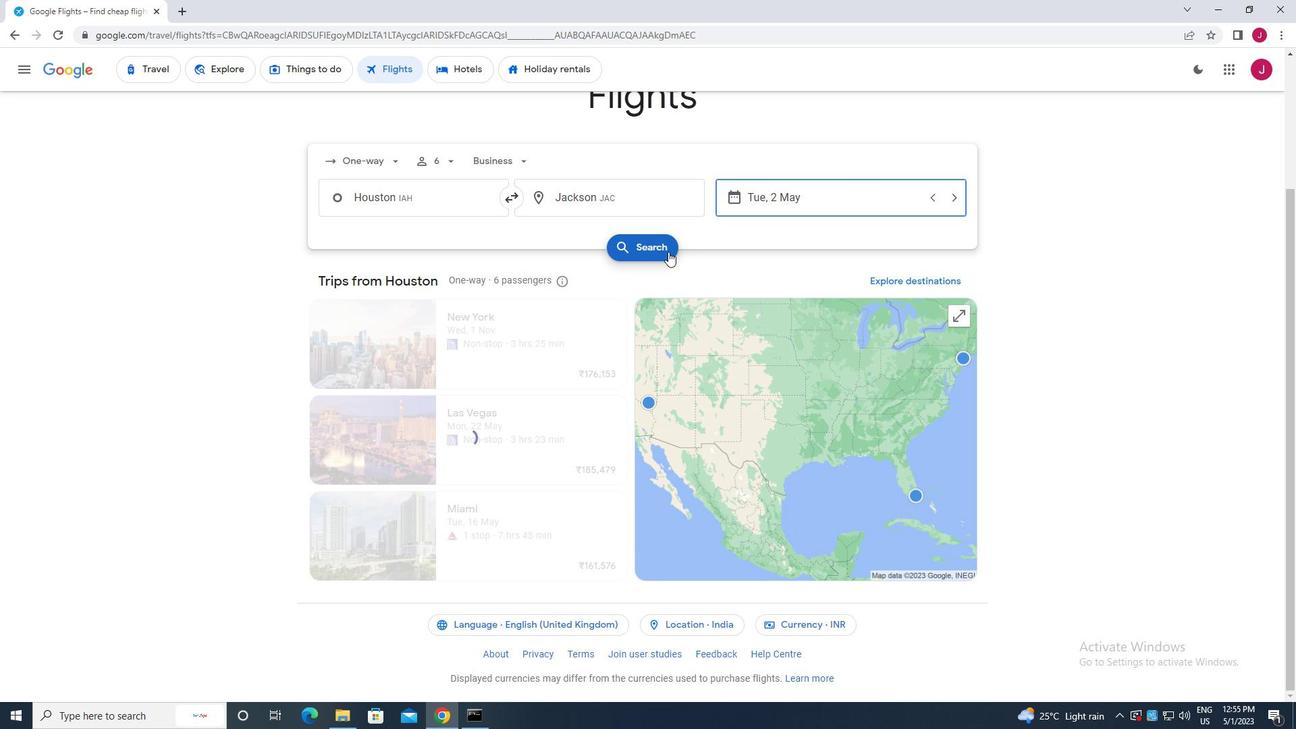 
Action: Mouse moved to (343, 194)
Screenshot: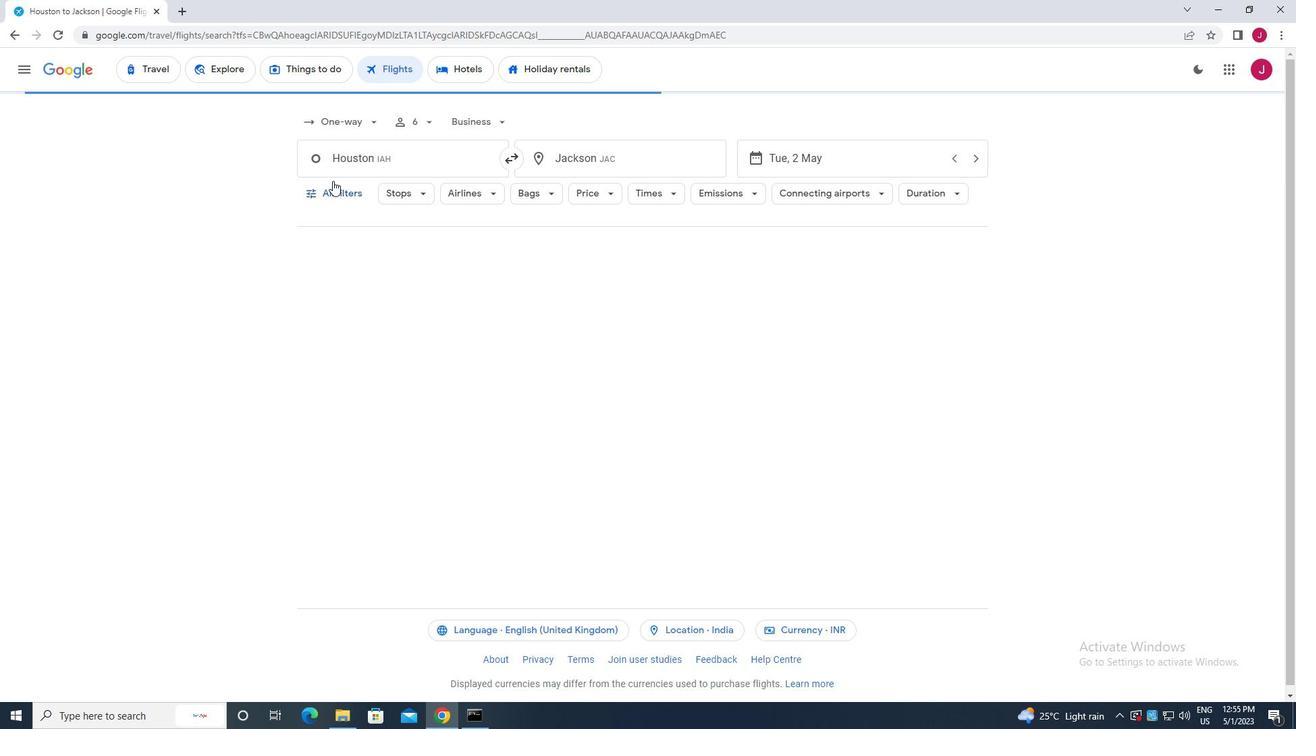 
Action: Mouse pressed left at (343, 194)
Screenshot: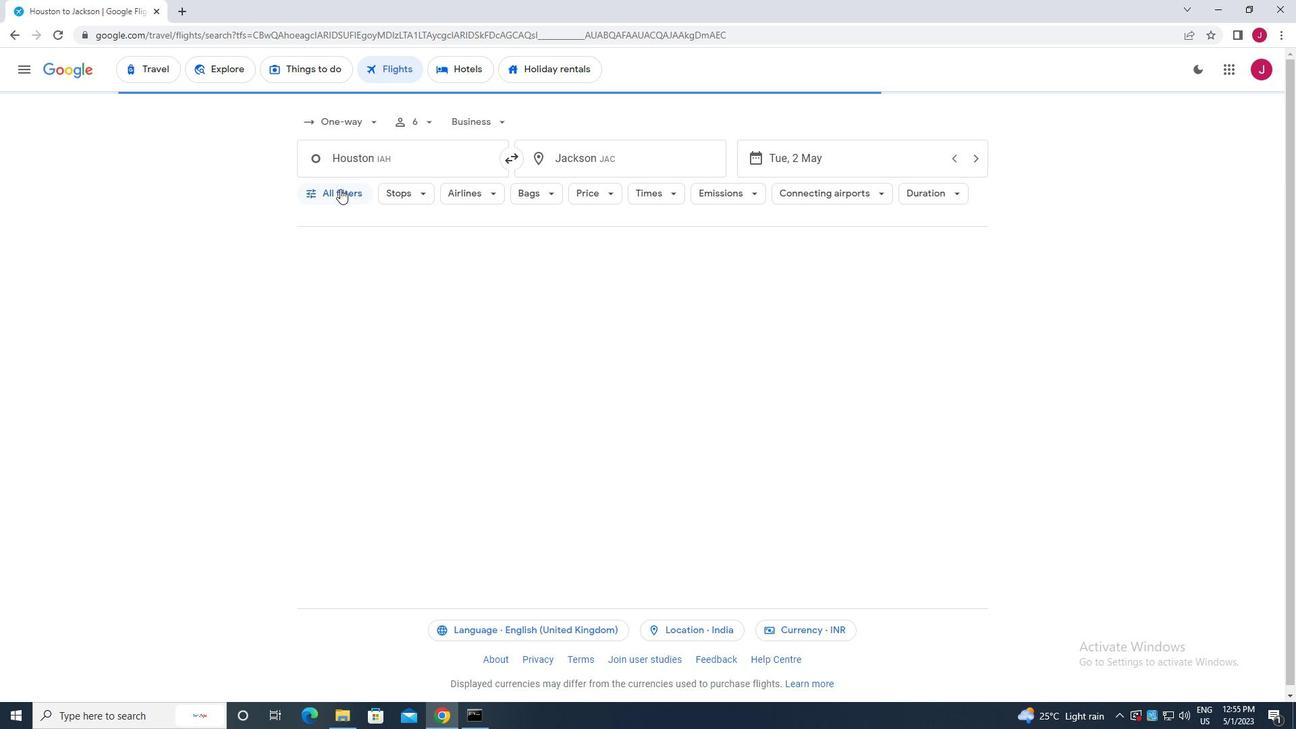 
Action: Mouse moved to (403, 322)
Screenshot: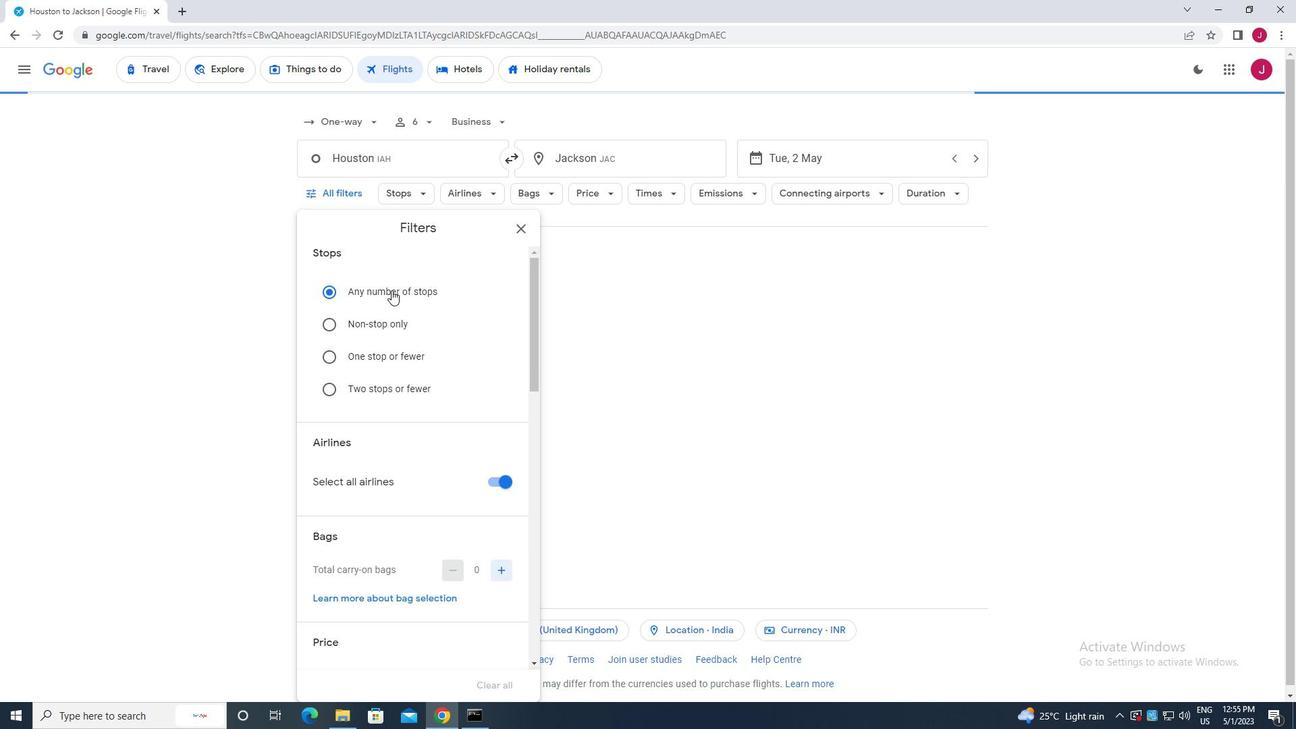 
Action: Mouse scrolled (403, 321) with delta (0, 0)
Screenshot: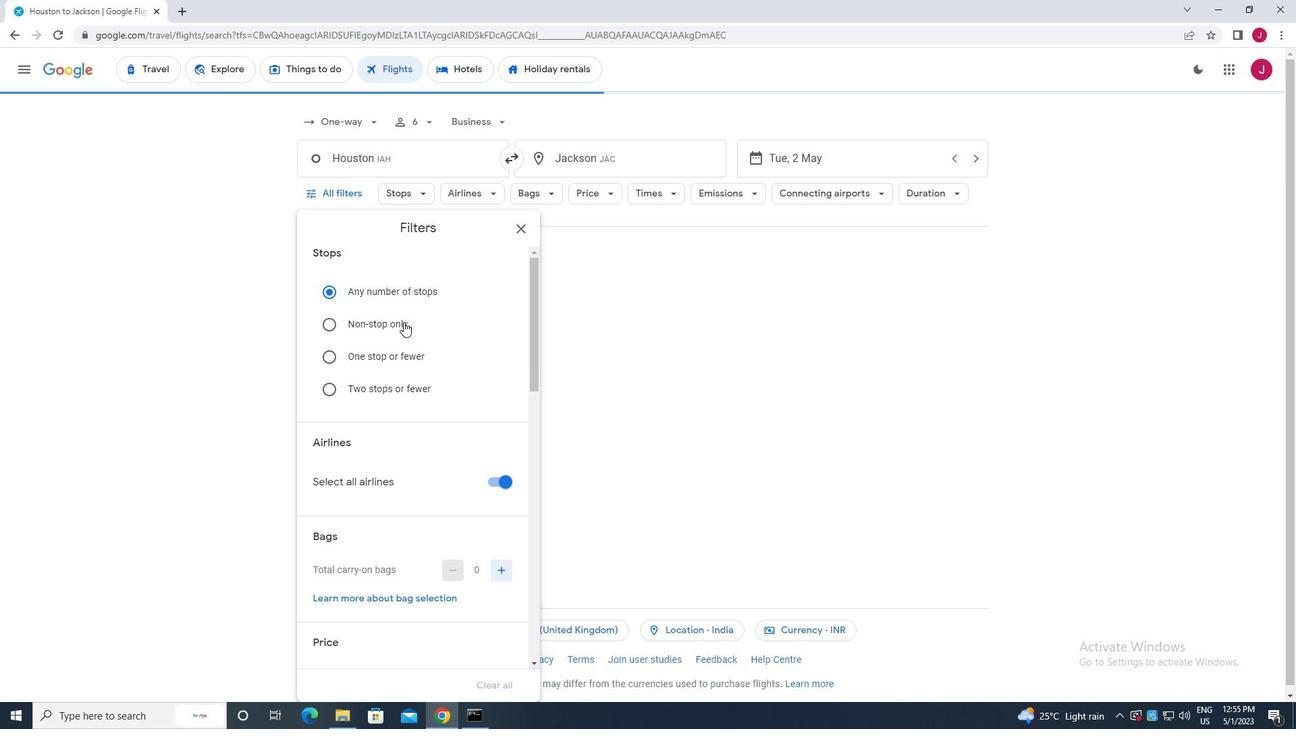 
Action: Mouse scrolled (403, 321) with delta (0, 0)
Screenshot: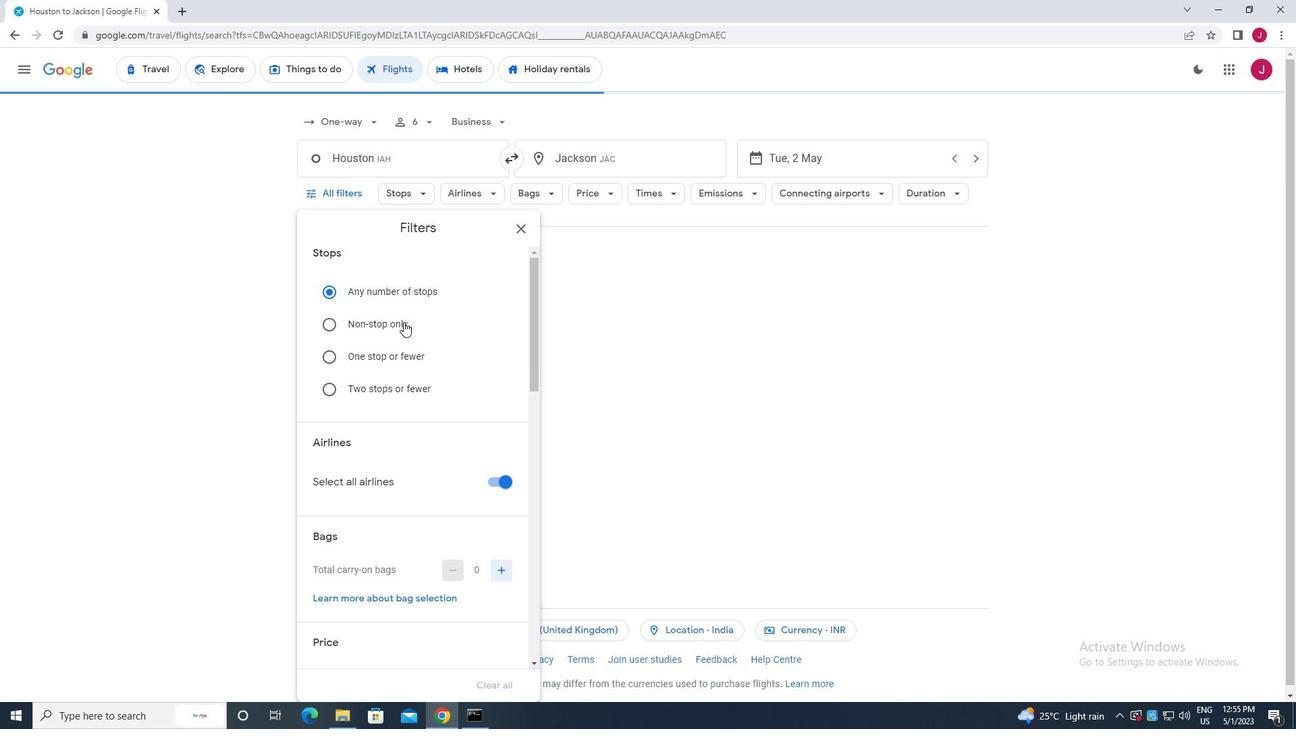 
Action: Mouse moved to (494, 376)
Screenshot: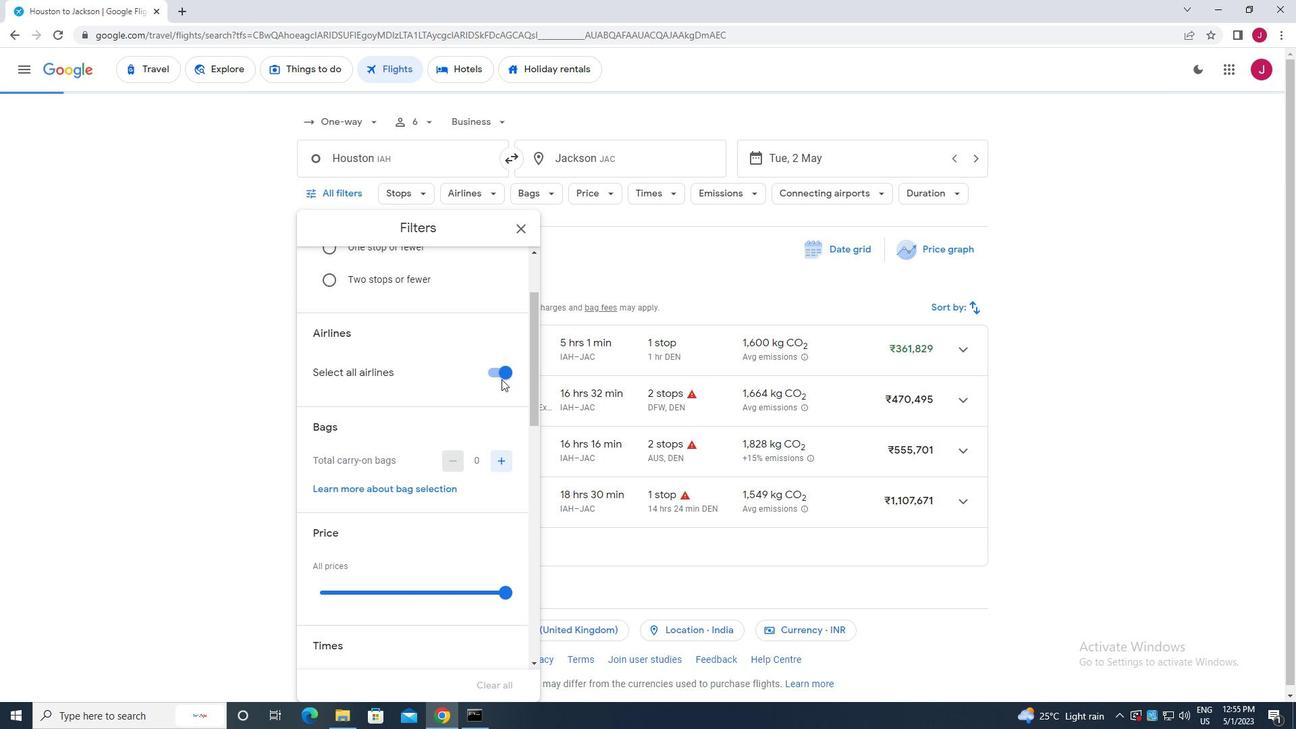 
Action: Mouse scrolled (494, 376) with delta (0, 0)
Screenshot: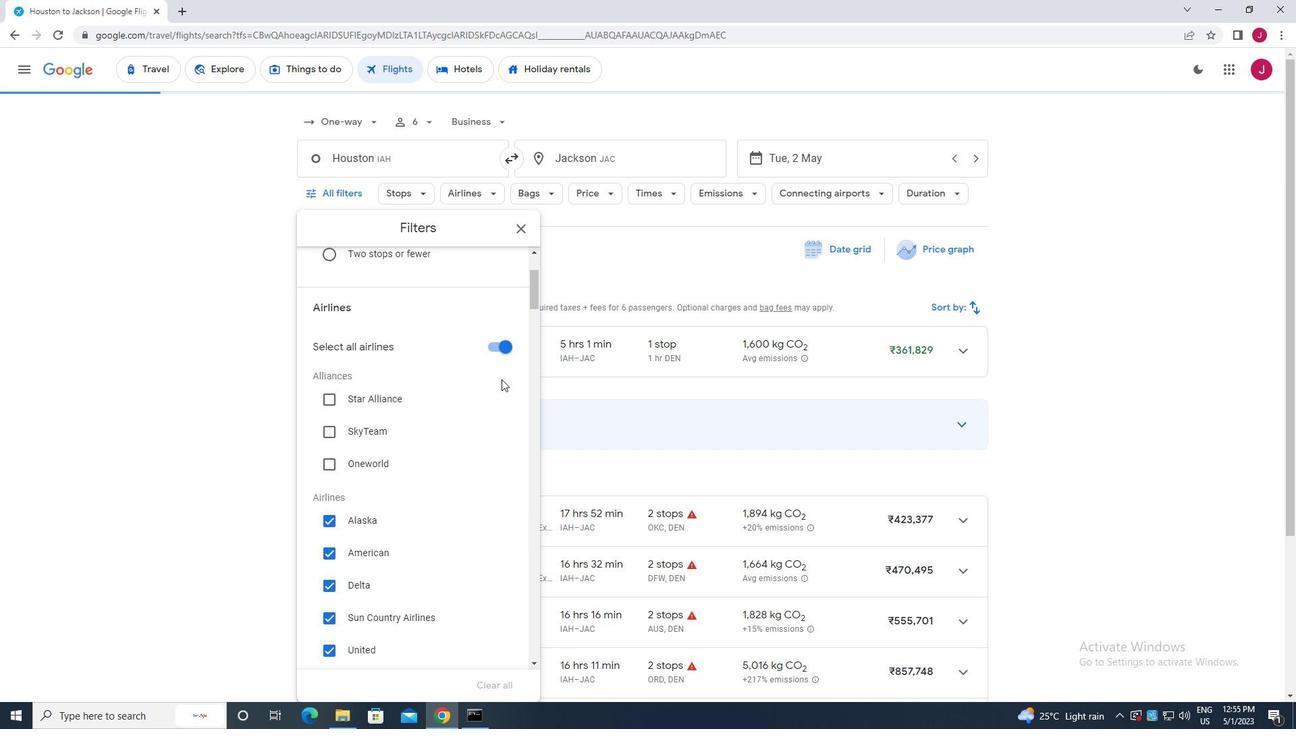 
Action: Mouse moved to (488, 276)
Screenshot: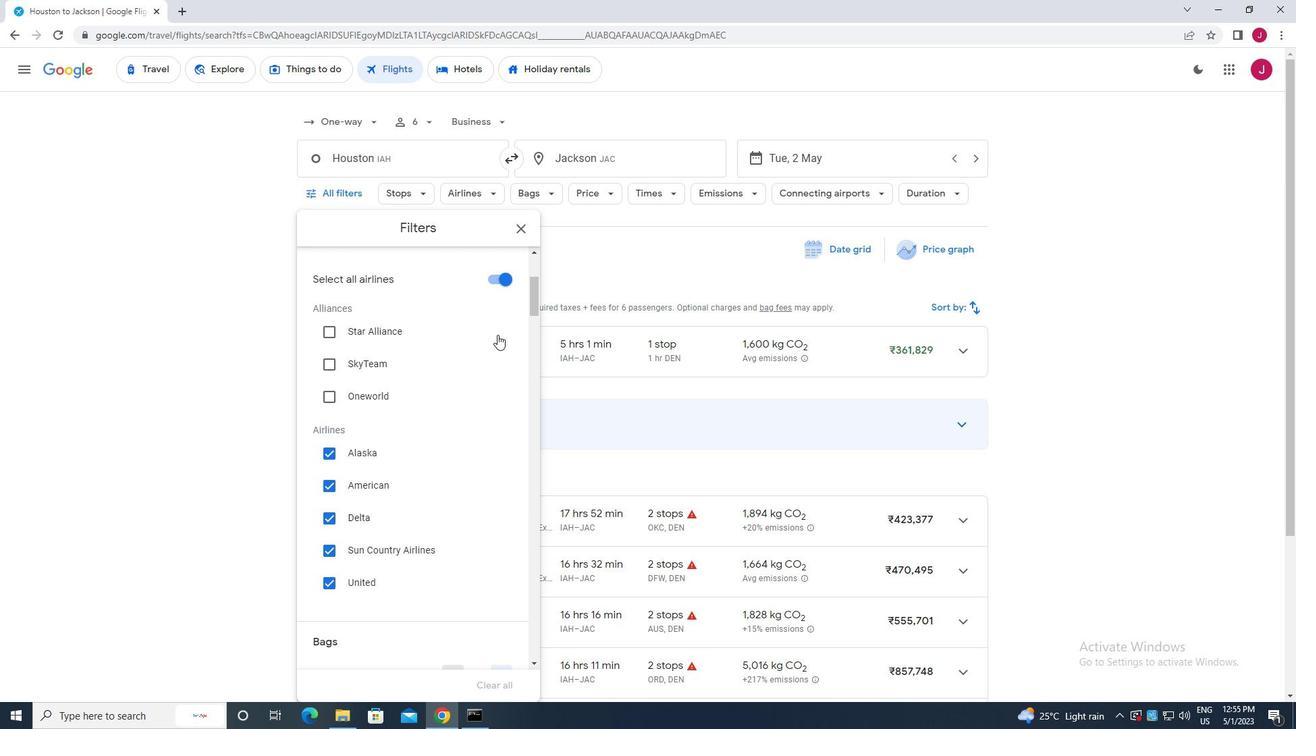 
Action: Mouse pressed left at (488, 276)
Screenshot: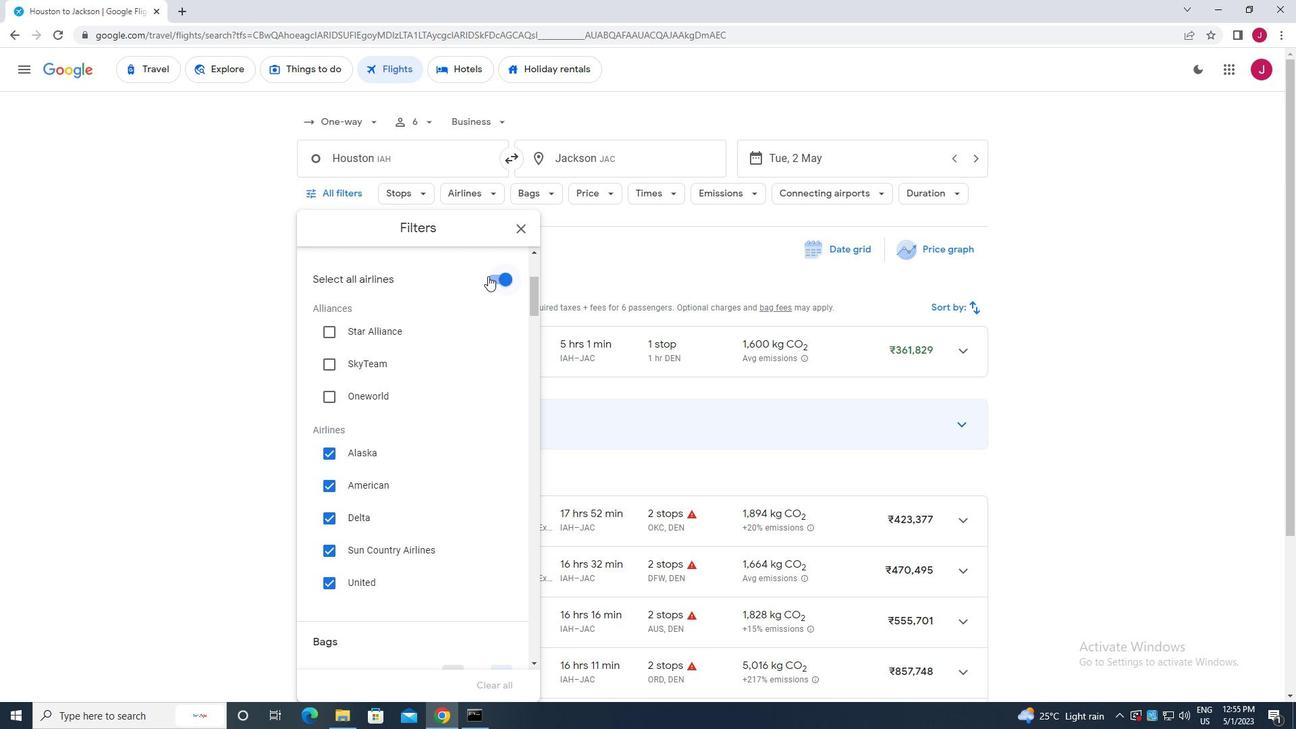 
Action: Mouse moved to (483, 304)
Screenshot: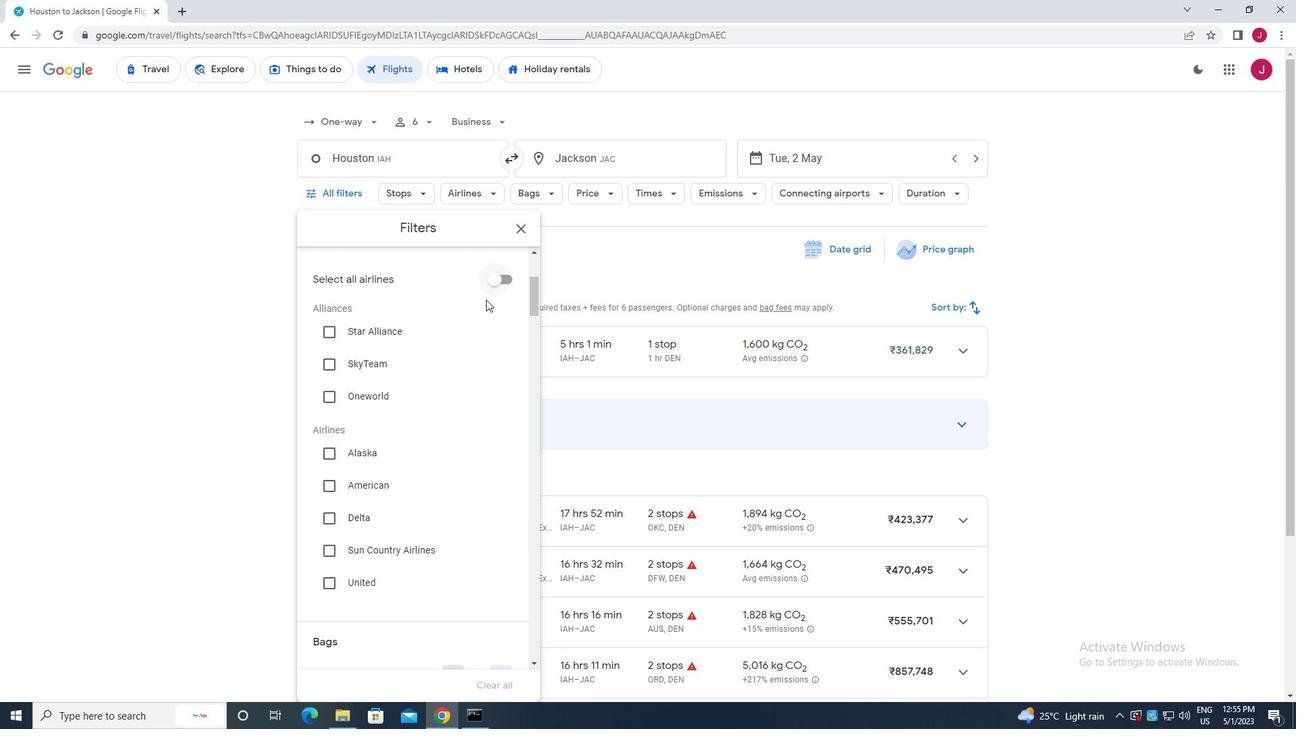 
Action: Mouse scrolled (483, 303) with delta (0, 0)
Screenshot: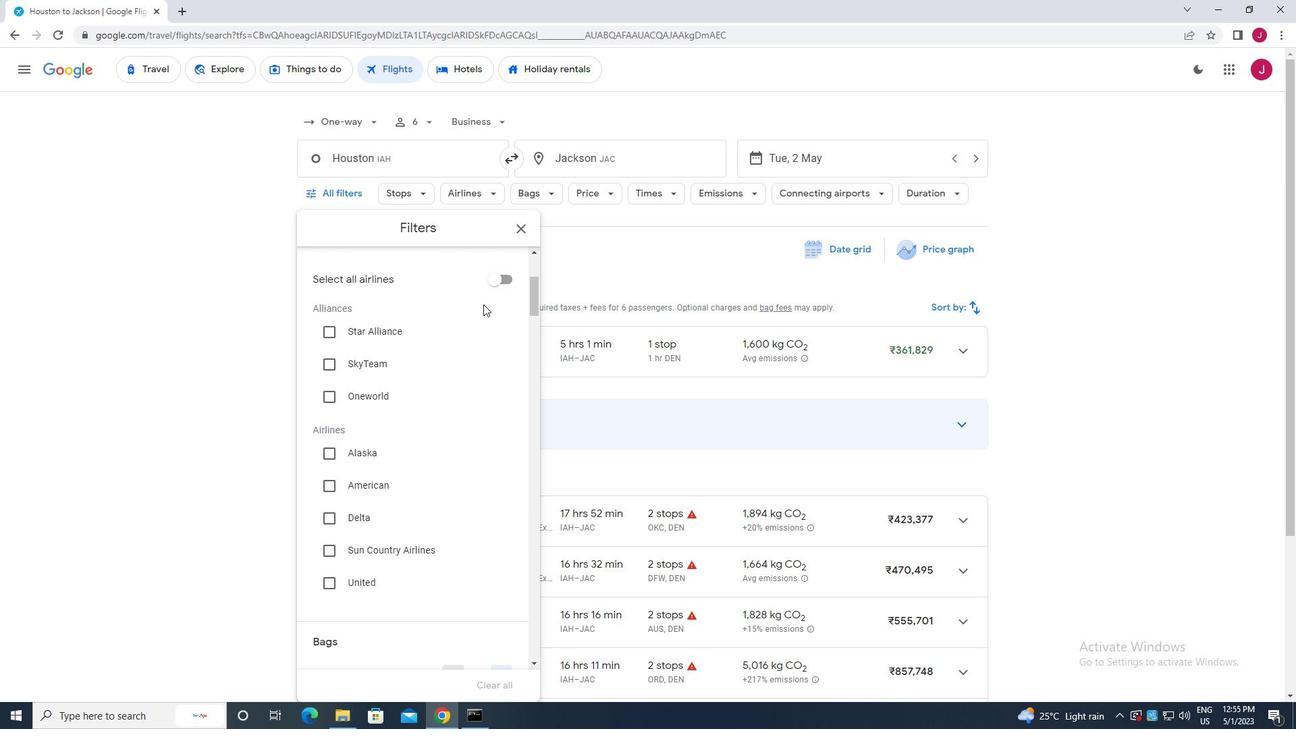 
Action: Mouse scrolled (483, 303) with delta (0, 0)
Screenshot: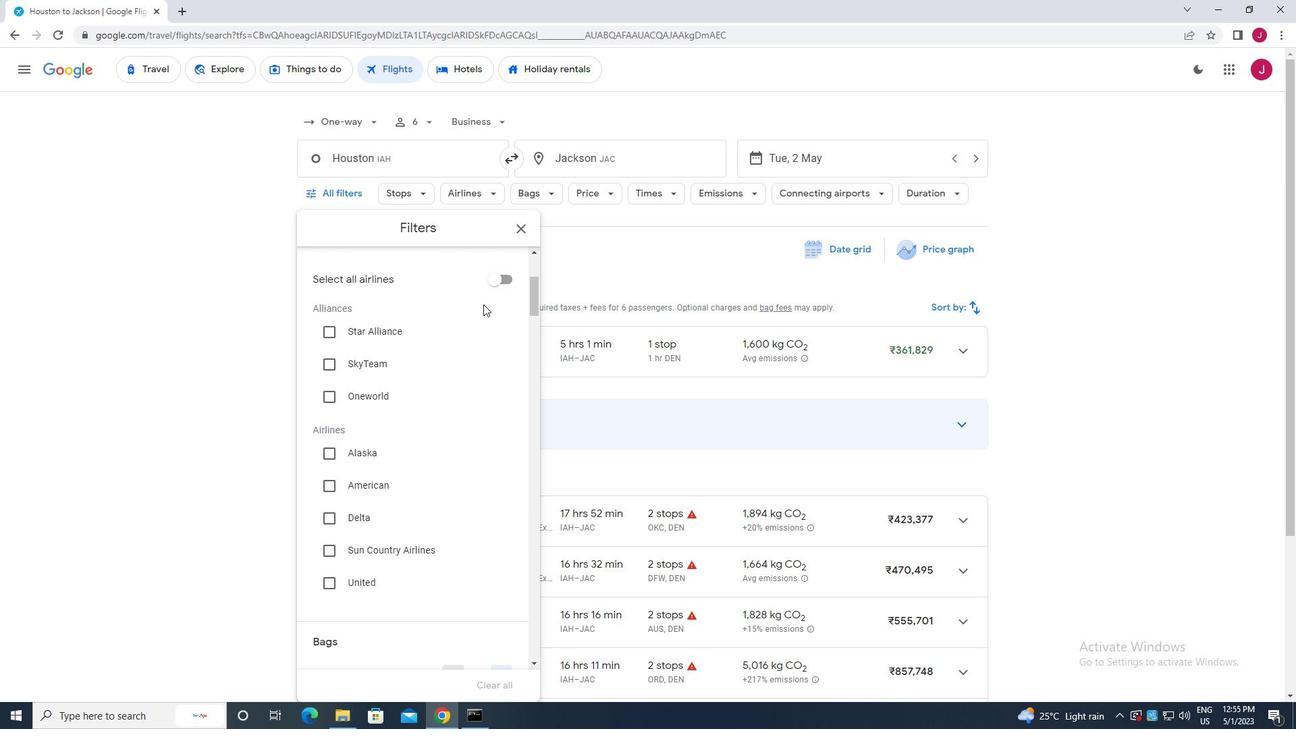 
Action: Mouse moved to (478, 315)
Screenshot: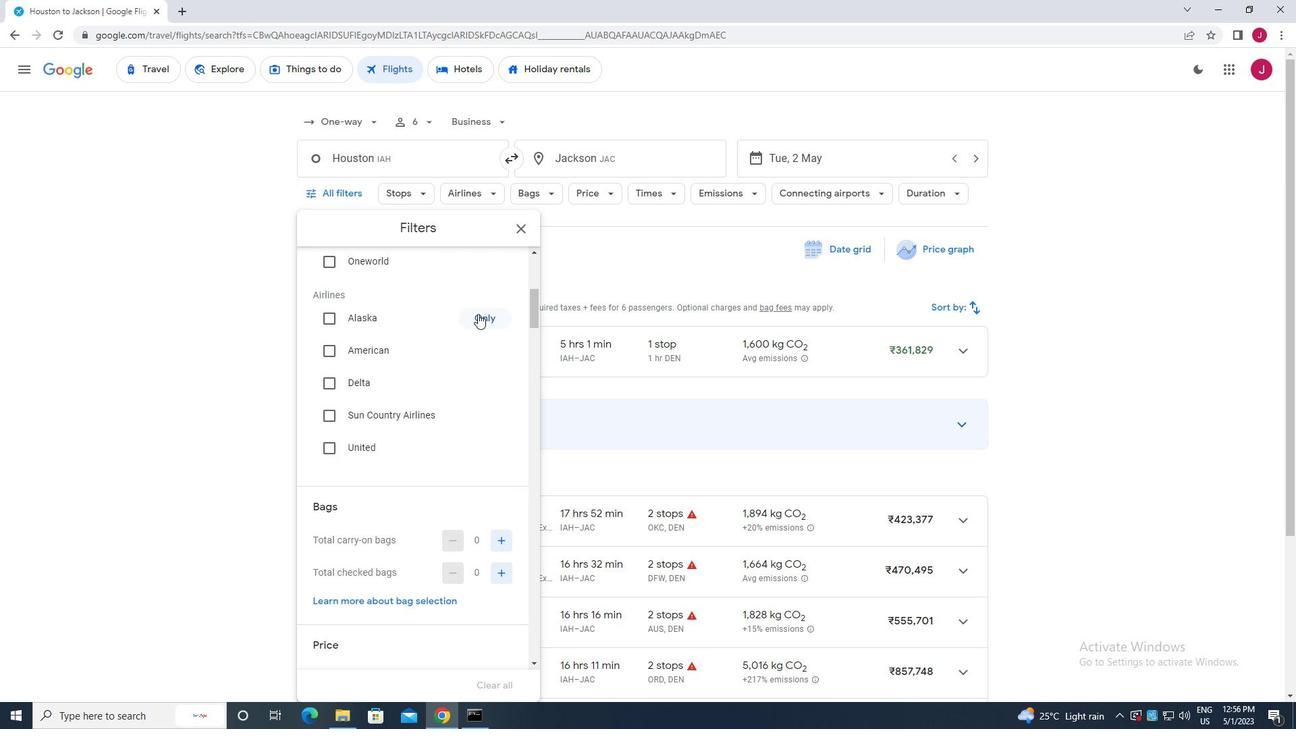 
Action: Mouse scrolled (478, 315) with delta (0, 0)
Screenshot: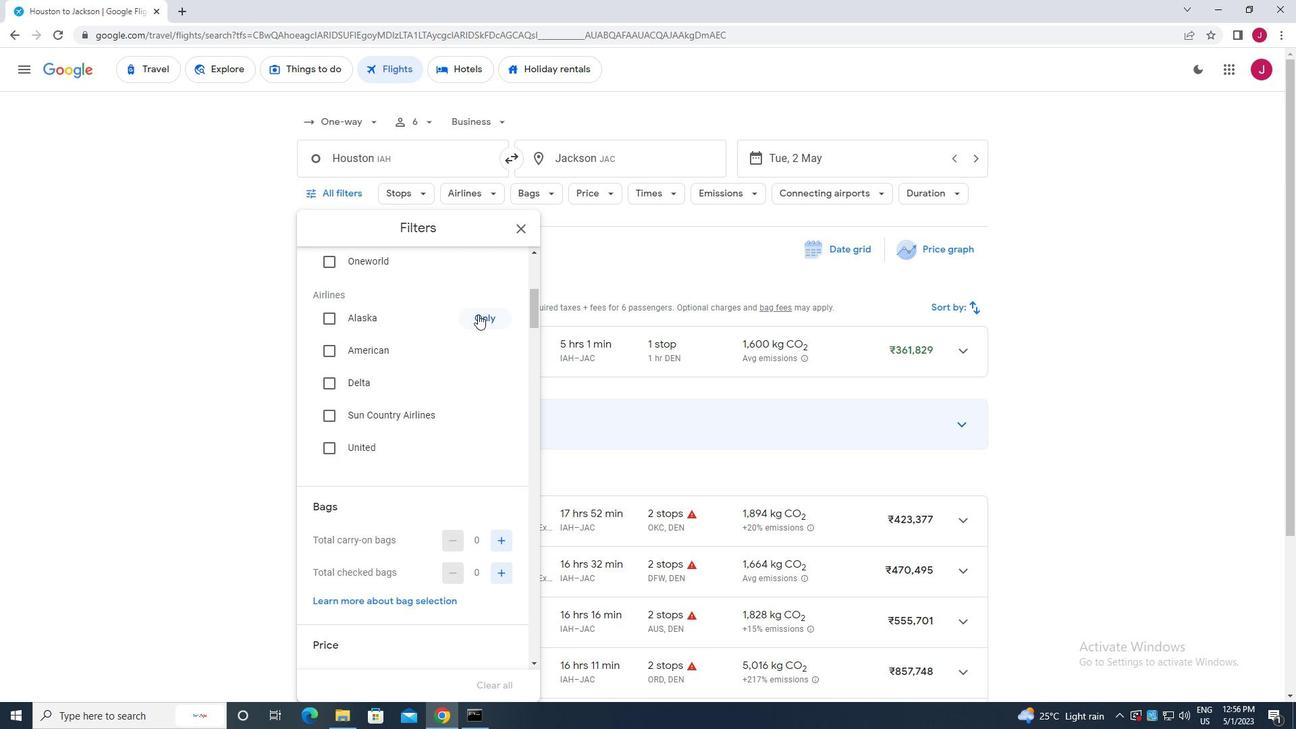 
Action: Mouse scrolled (478, 316) with delta (0, 0)
Screenshot: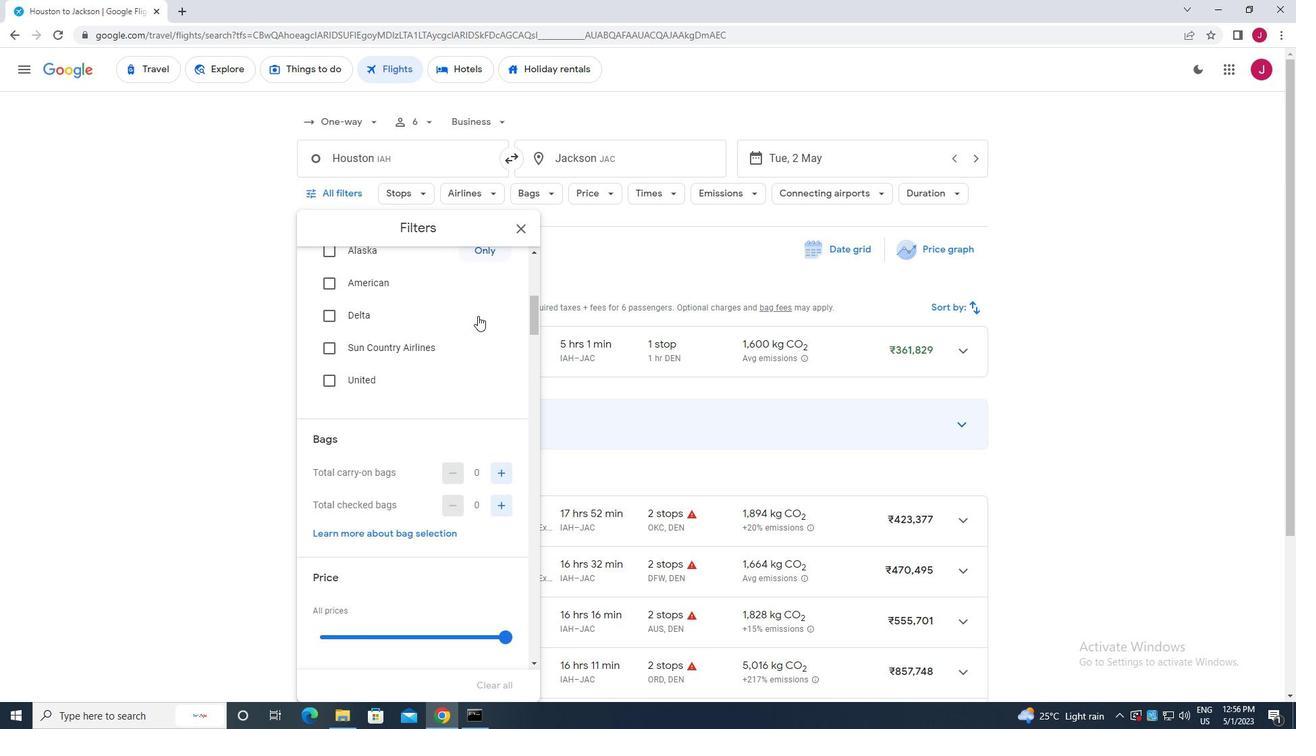 
Action: Mouse moved to (467, 315)
Screenshot: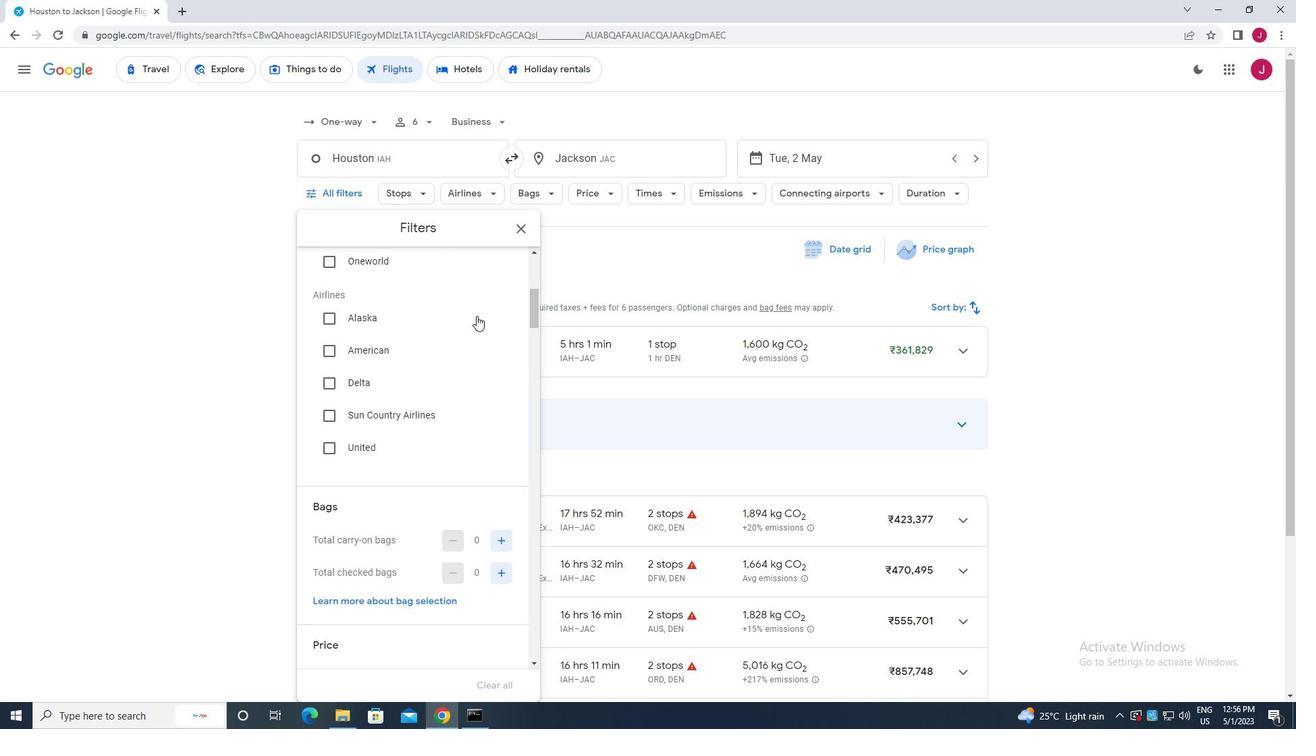 
Action: Mouse scrolled (467, 316) with delta (0, 0)
Screenshot: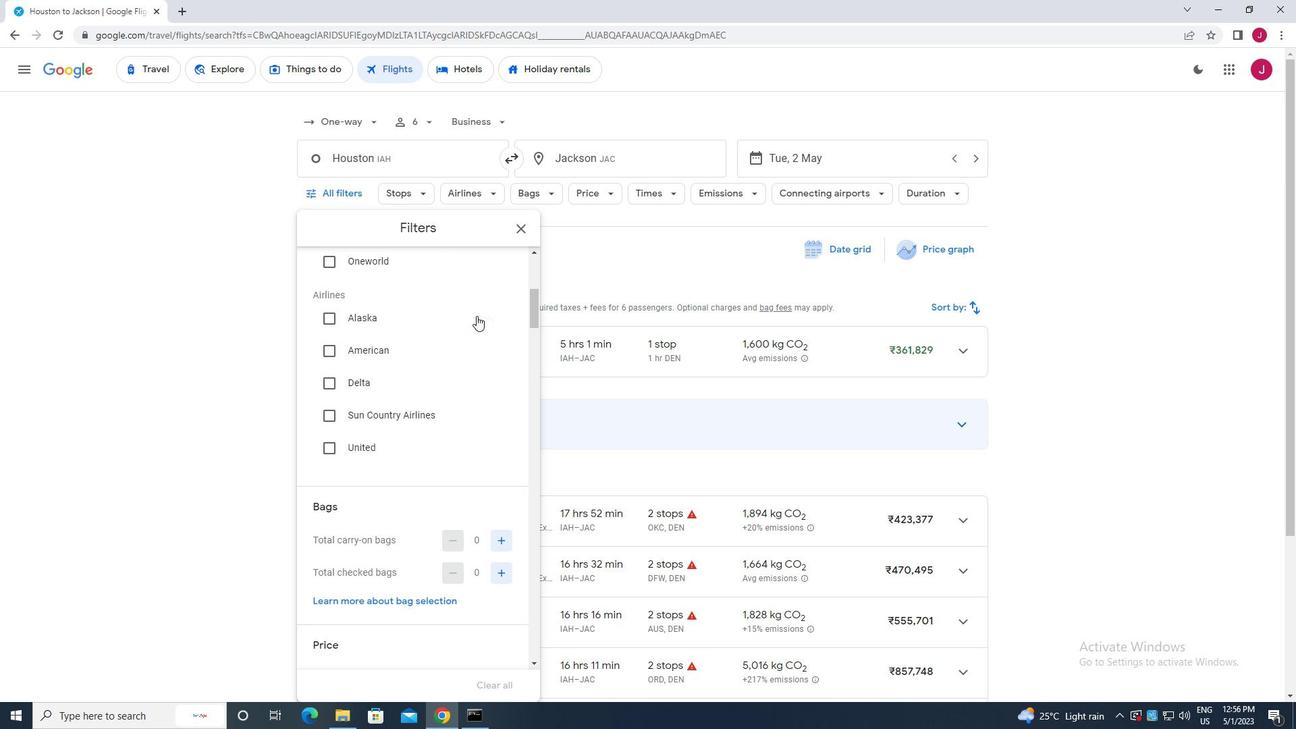 
Action: Mouse scrolled (467, 316) with delta (0, 0)
Screenshot: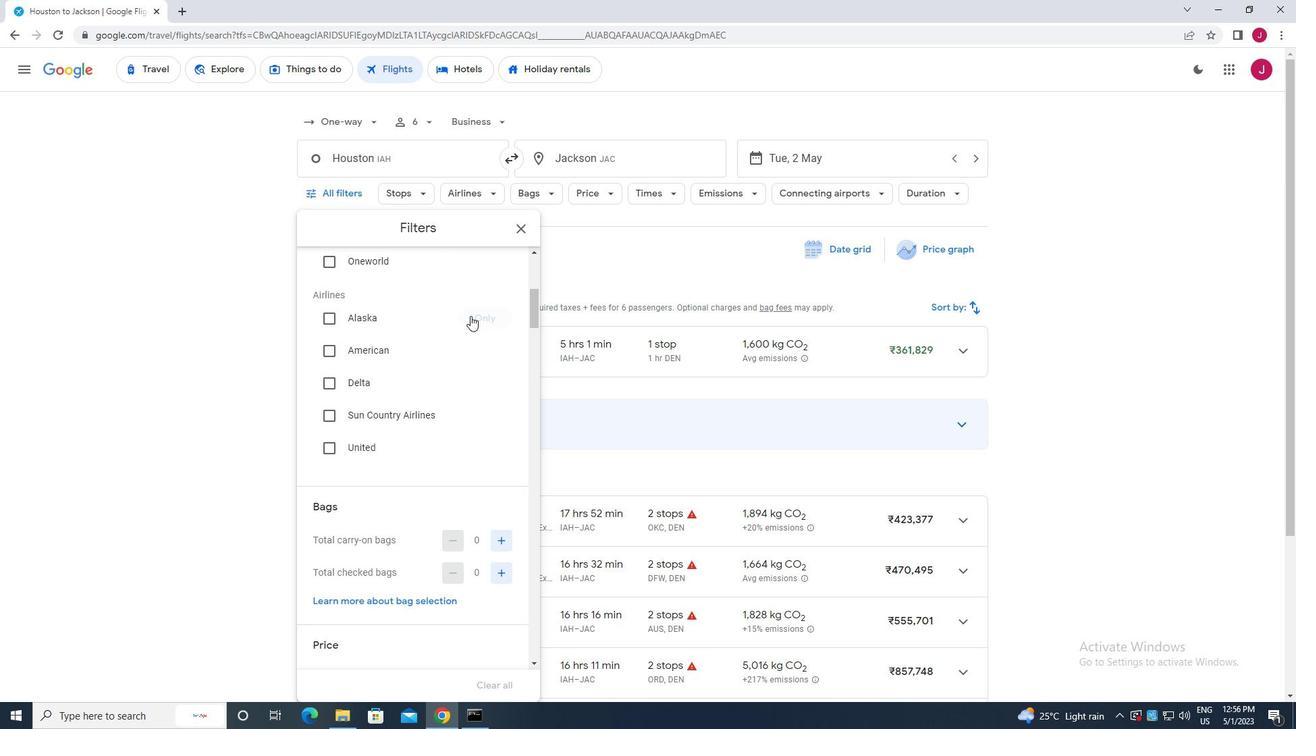 
Action: Mouse moved to (392, 384)
Screenshot: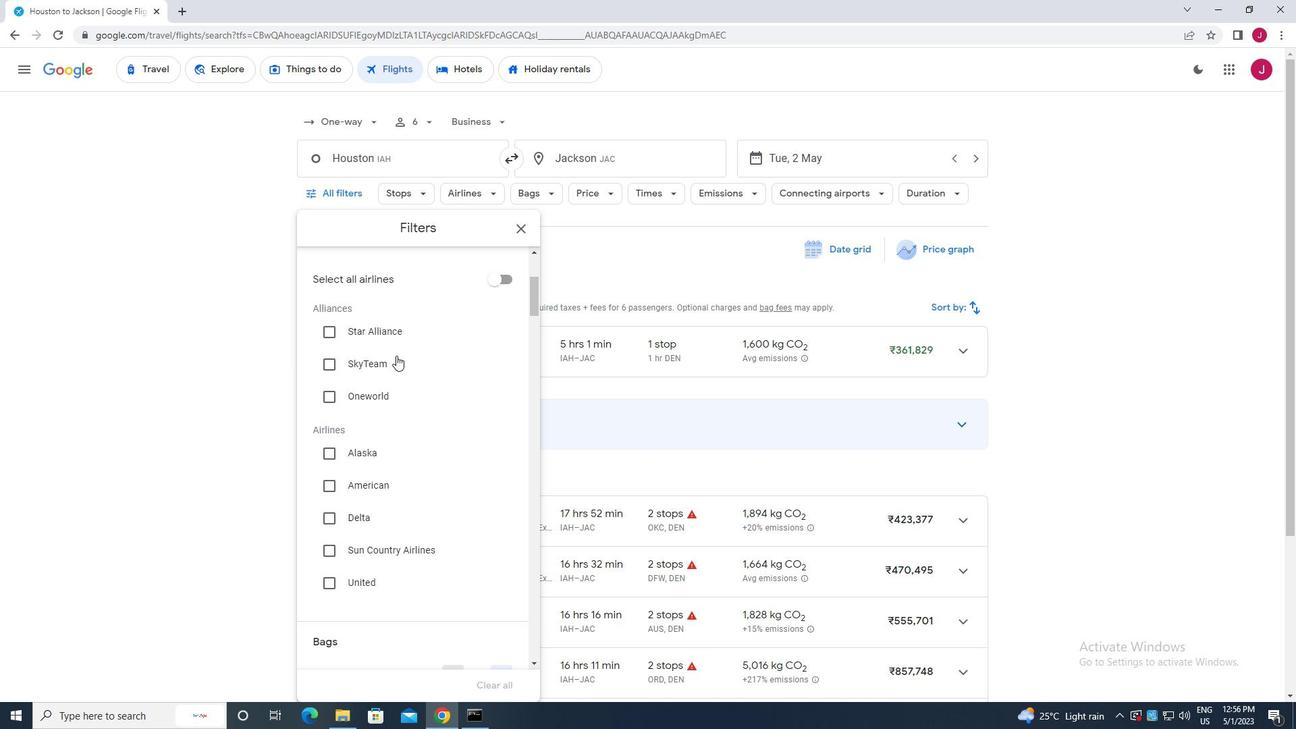 
Action: Mouse scrolled (392, 383) with delta (0, 0)
Screenshot: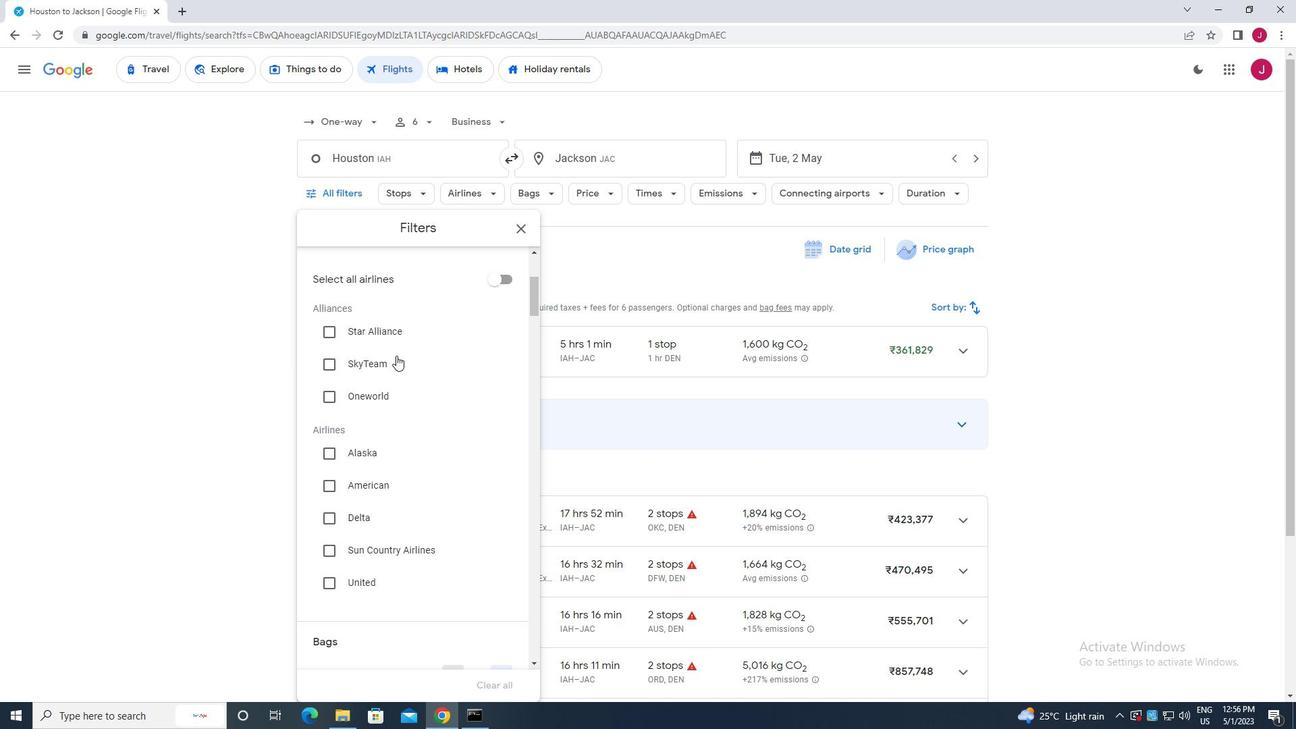 
Action: Mouse moved to (392, 385)
Screenshot: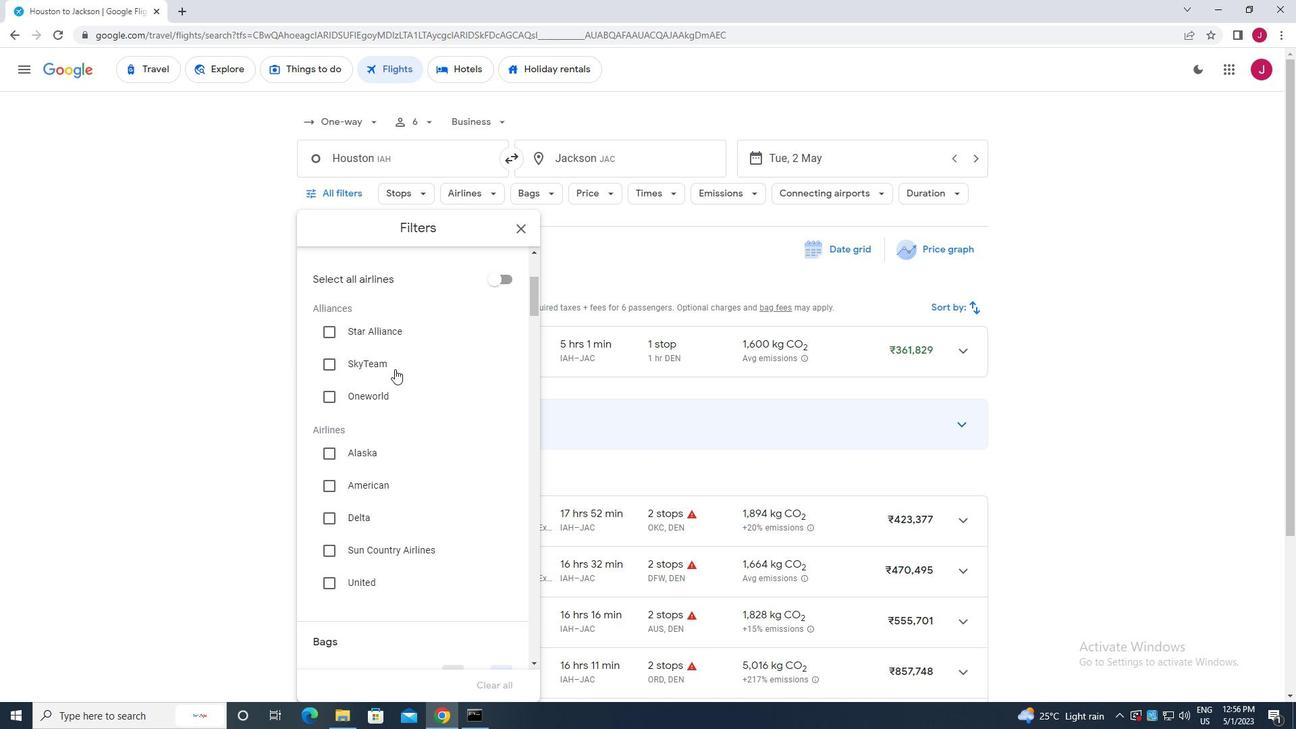 
Action: Mouse scrolled (392, 384) with delta (0, 0)
Screenshot: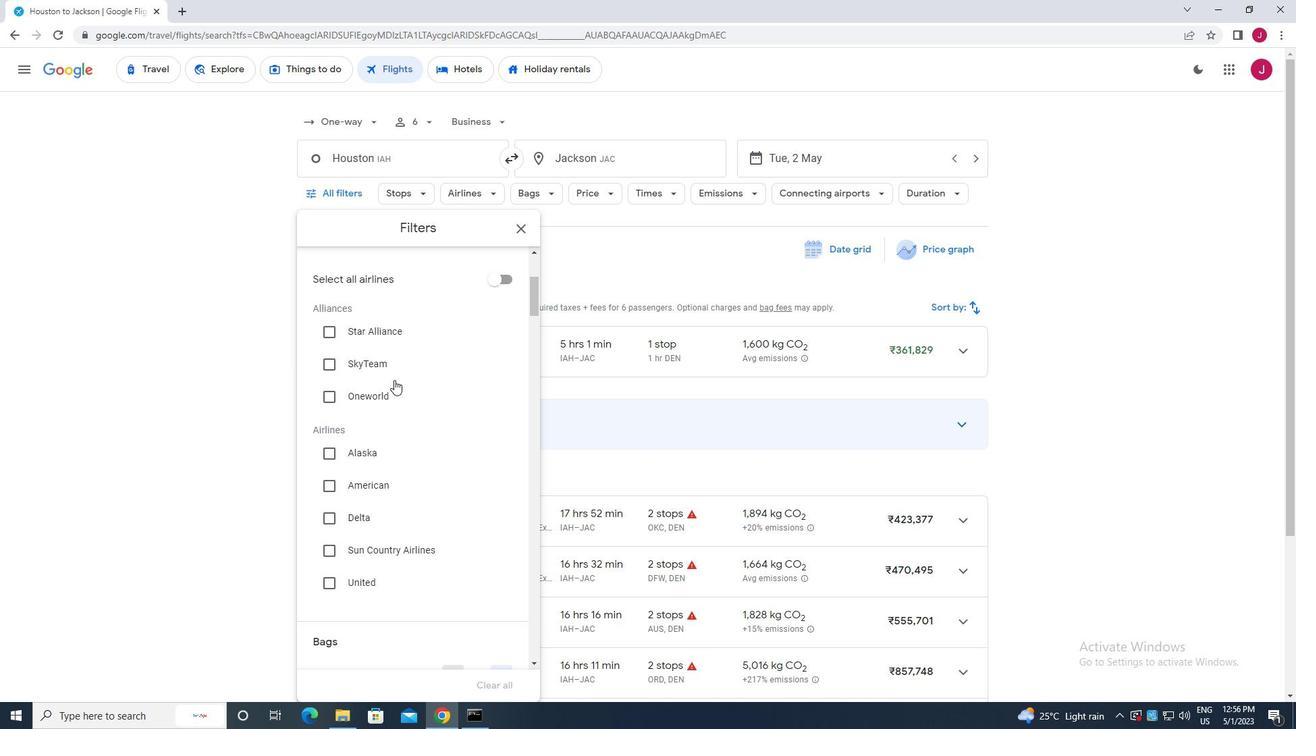 
Action: Mouse moved to (395, 367)
Screenshot: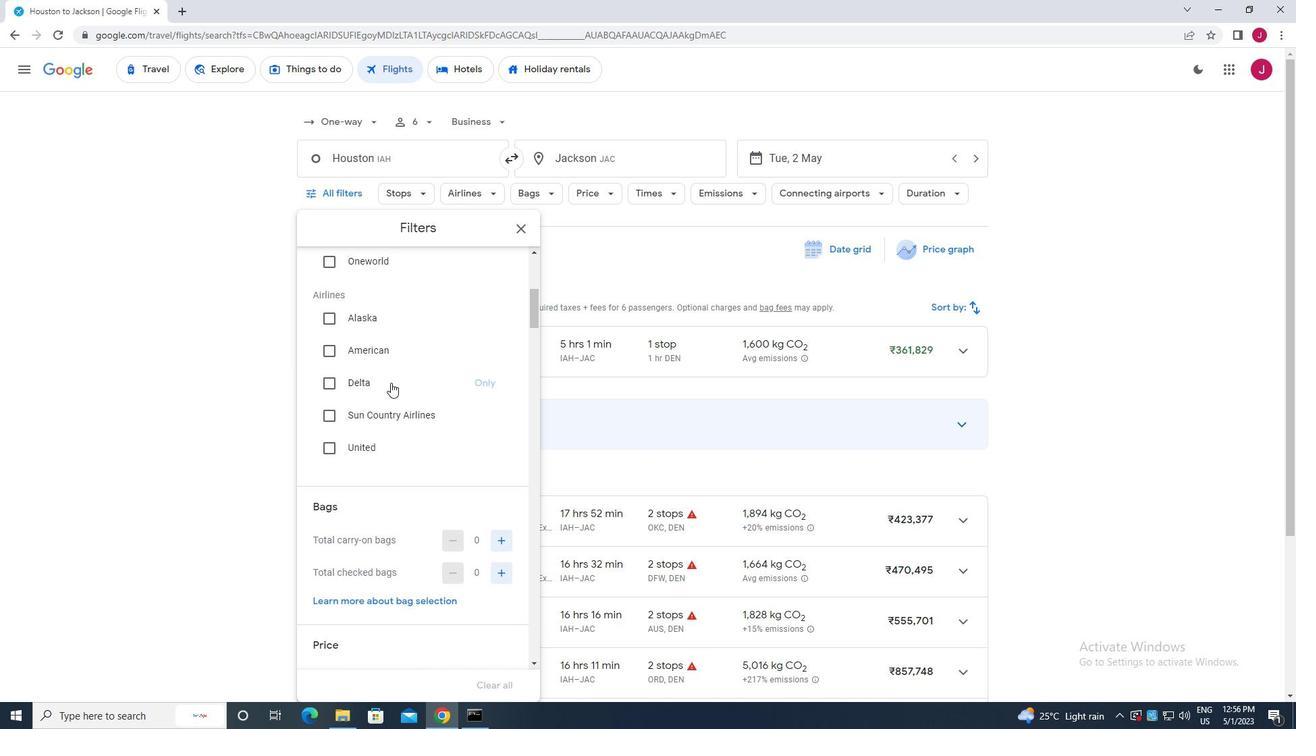 
Action: Mouse scrolled (395, 367) with delta (0, 0)
Screenshot: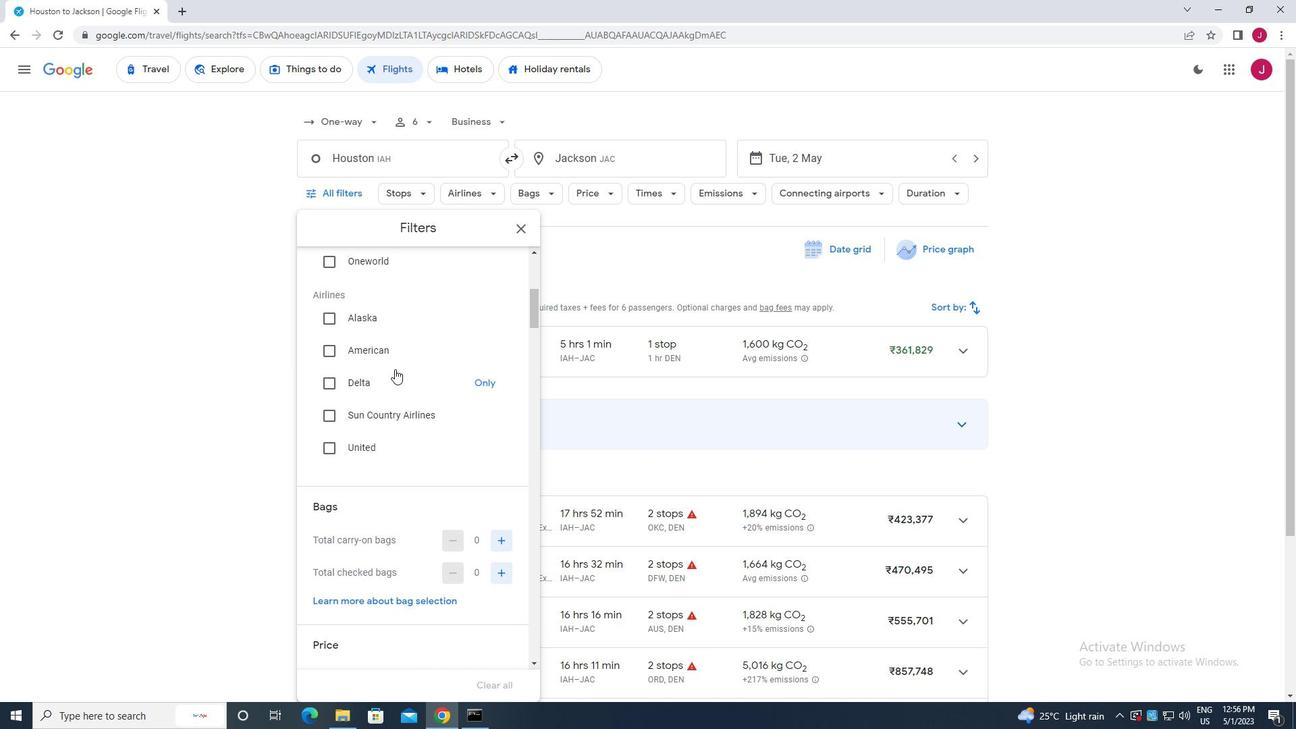 
Action: Mouse scrolled (395, 367) with delta (0, 0)
Screenshot: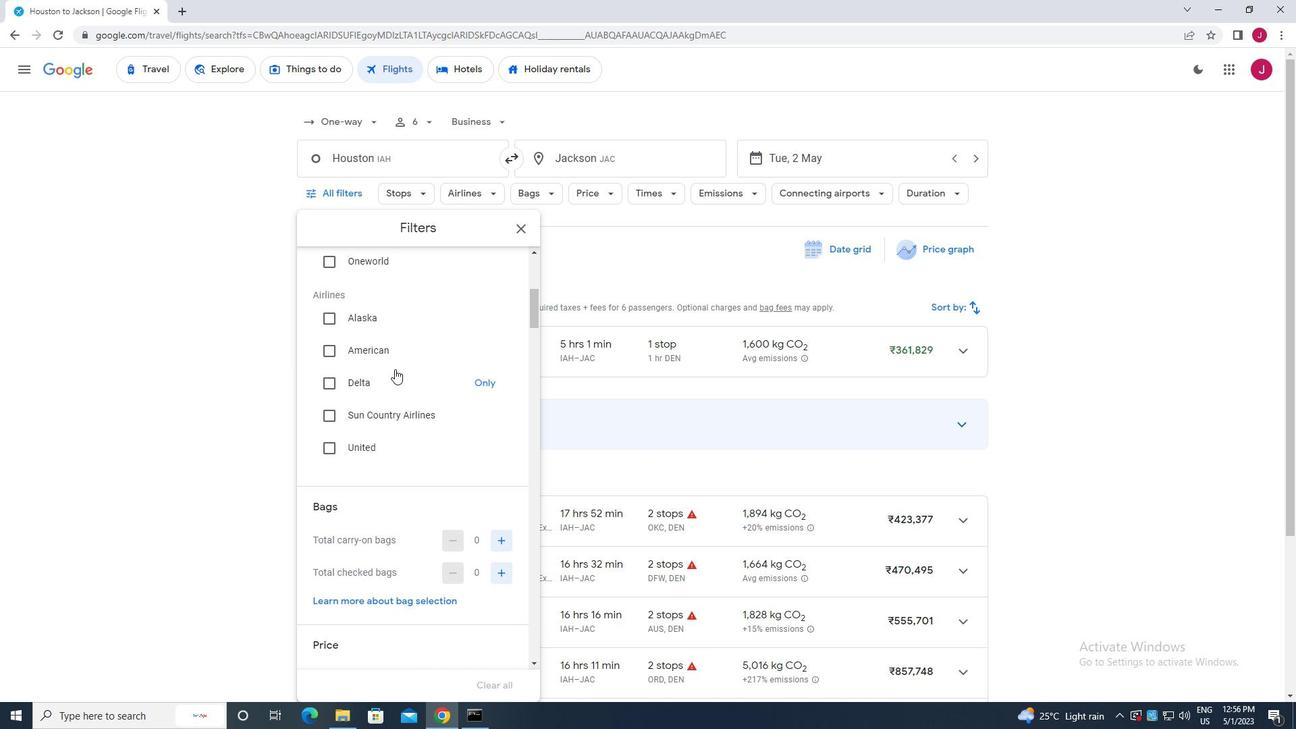 
Action: Mouse moved to (395, 367)
Screenshot: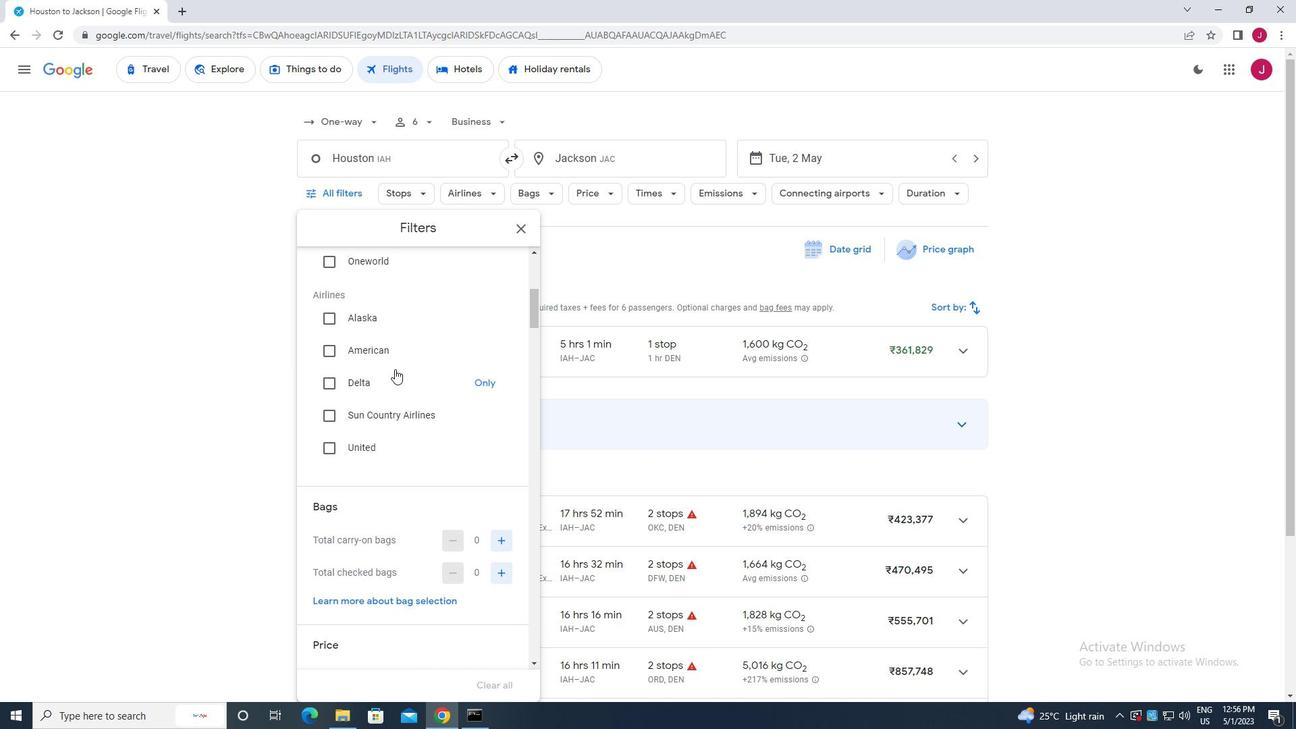 
Action: Mouse scrolled (395, 367) with delta (0, 0)
Screenshot: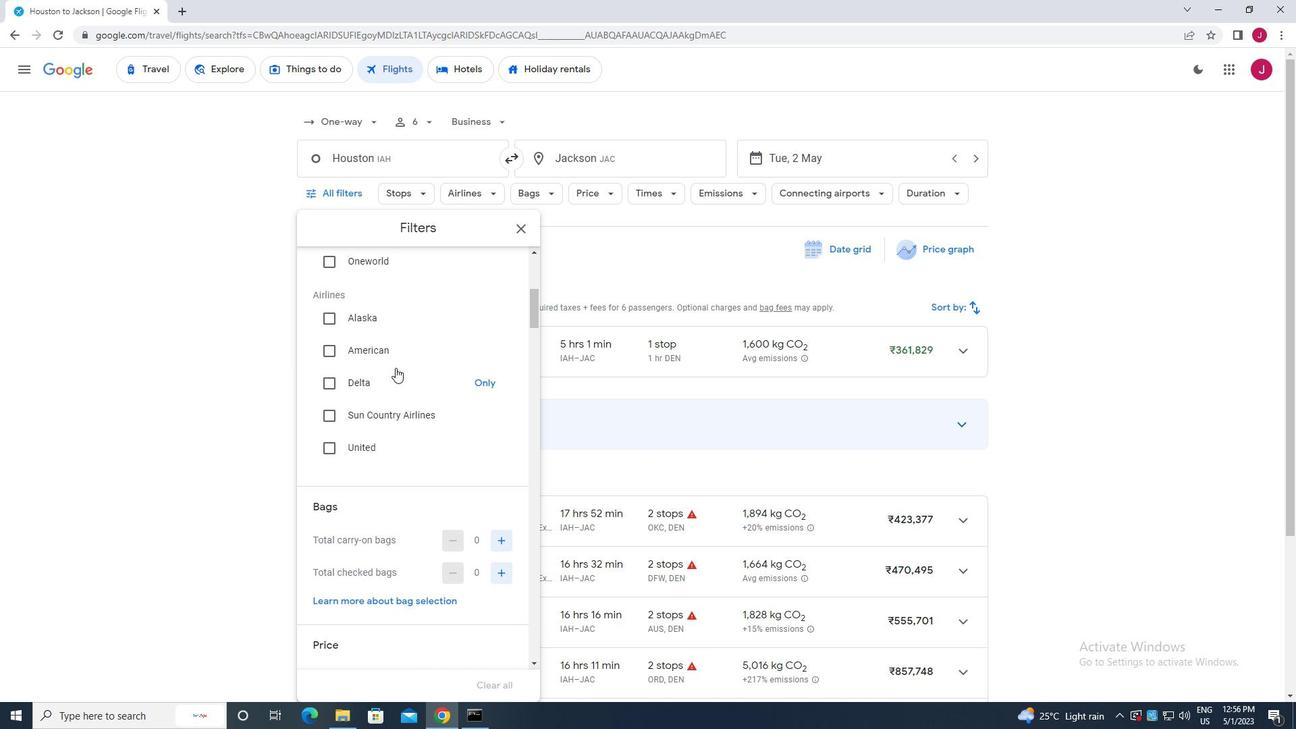 
Action: Mouse scrolled (395, 367) with delta (0, 0)
Screenshot: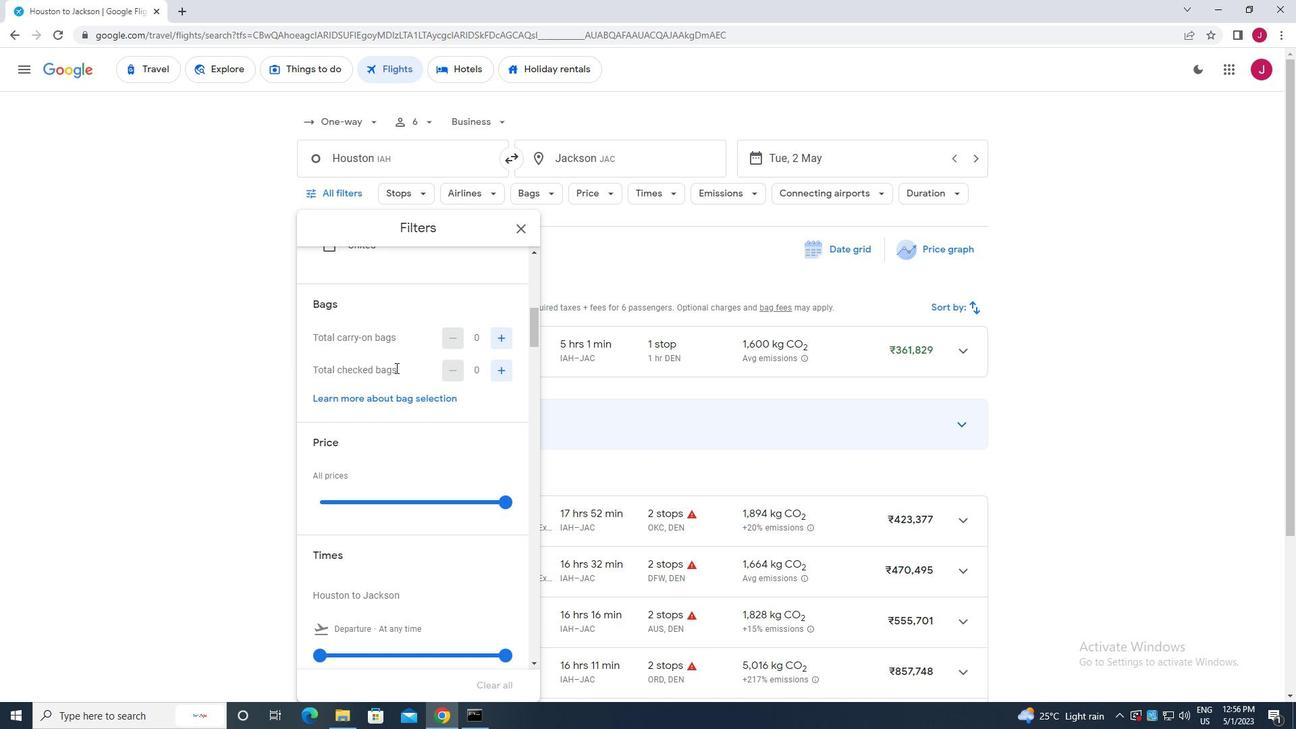 
Action: Mouse moved to (498, 306)
Screenshot: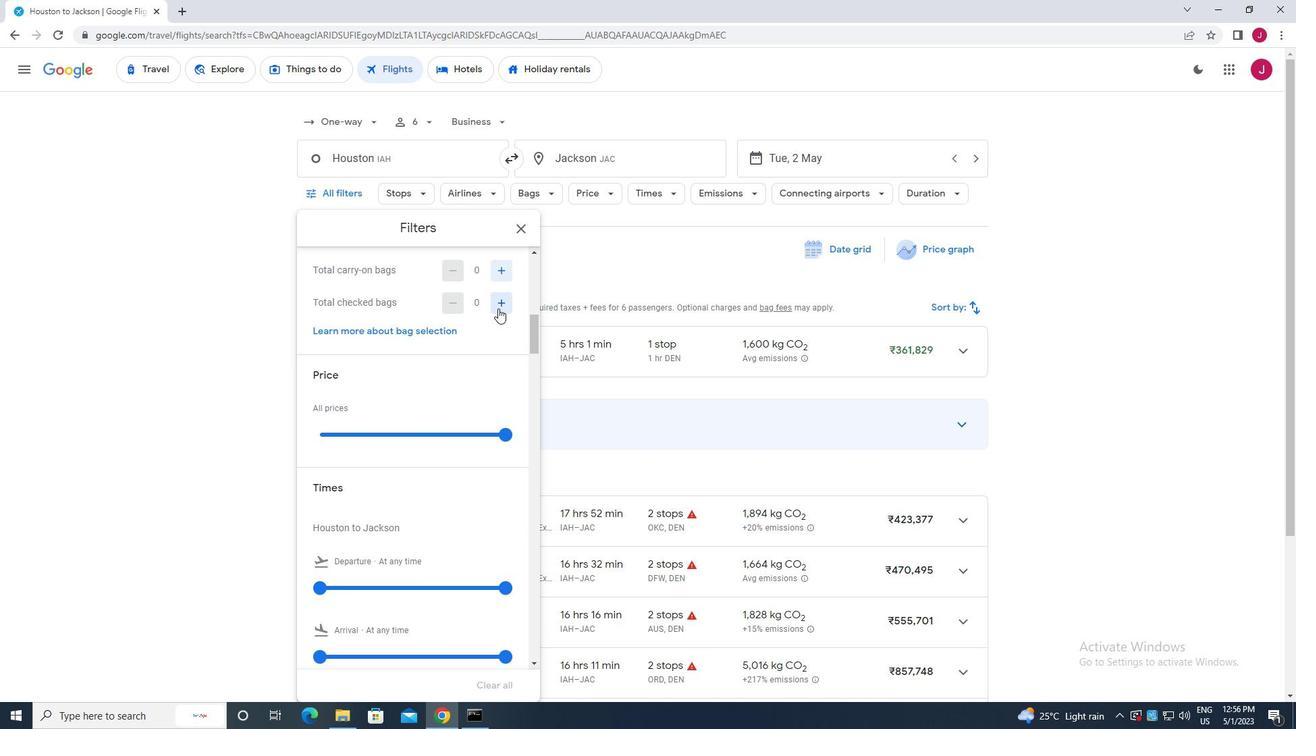
Action: Mouse pressed left at (498, 306)
Screenshot: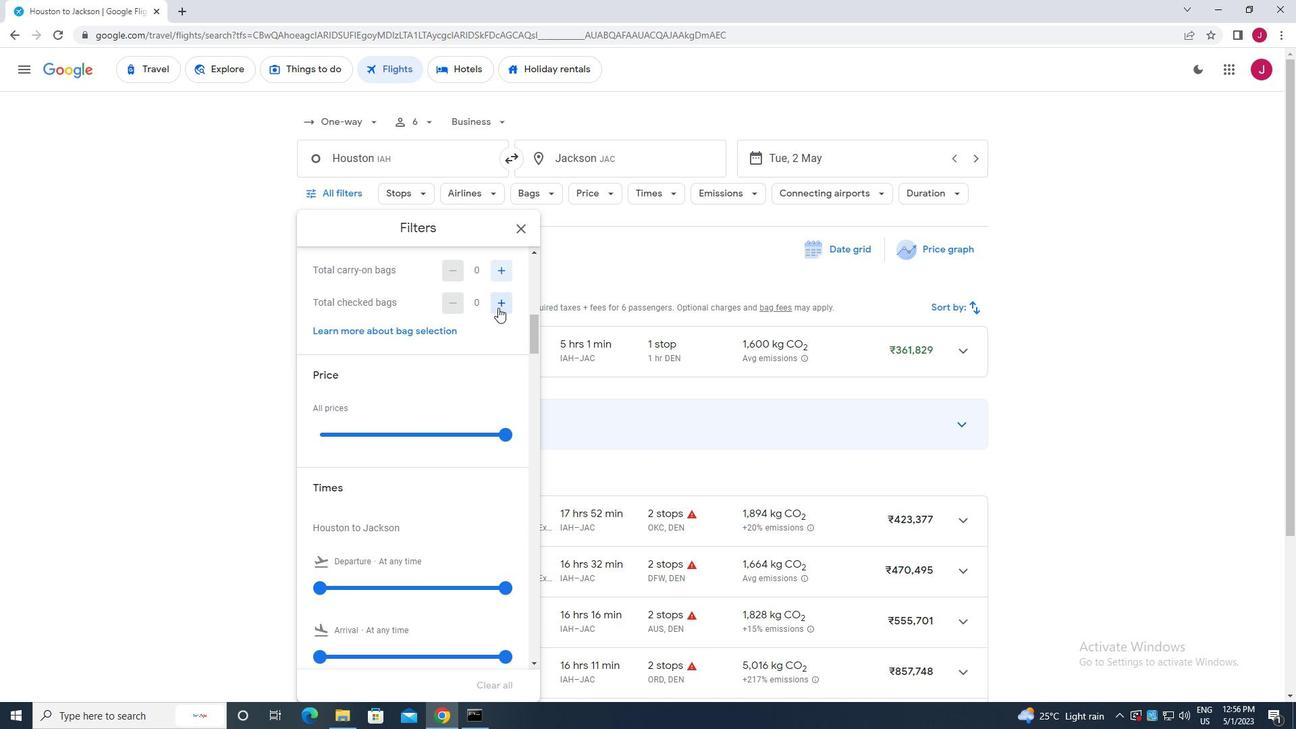
Action: Mouse pressed left at (498, 306)
Screenshot: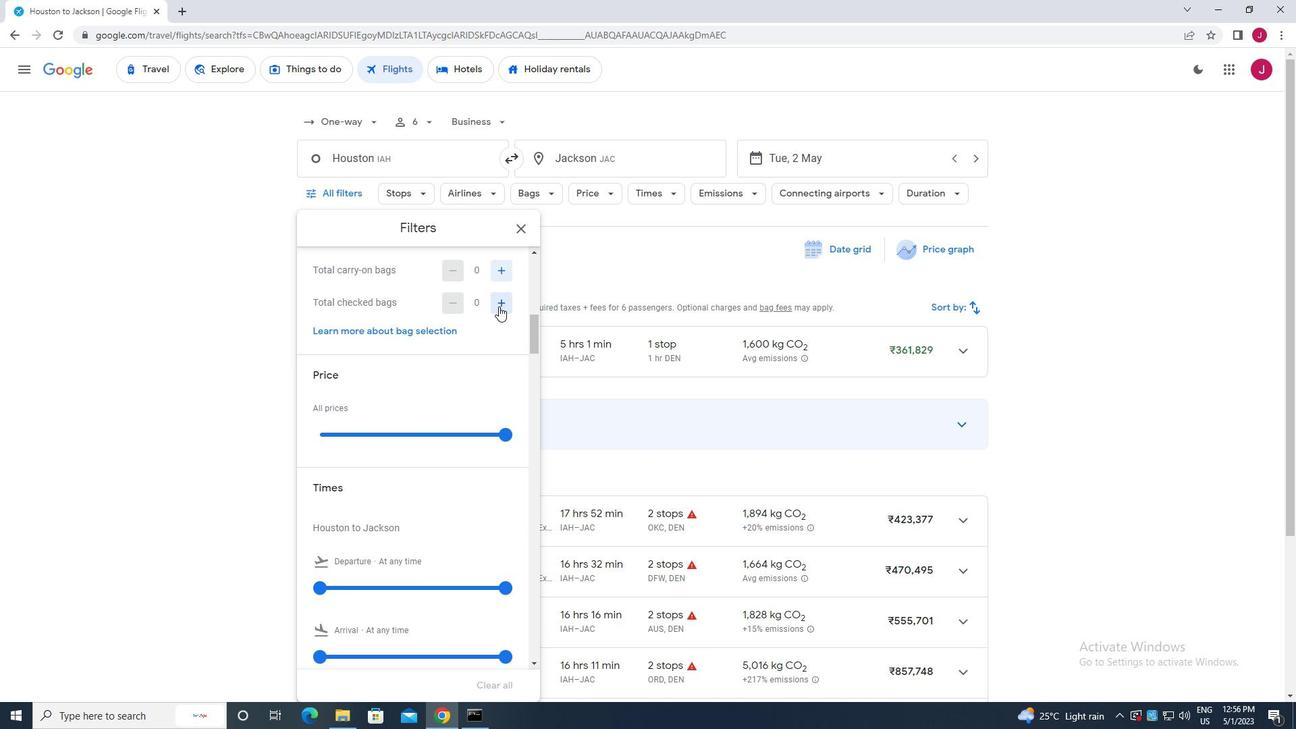 
Action: Mouse pressed left at (498, 306)
Screenshot: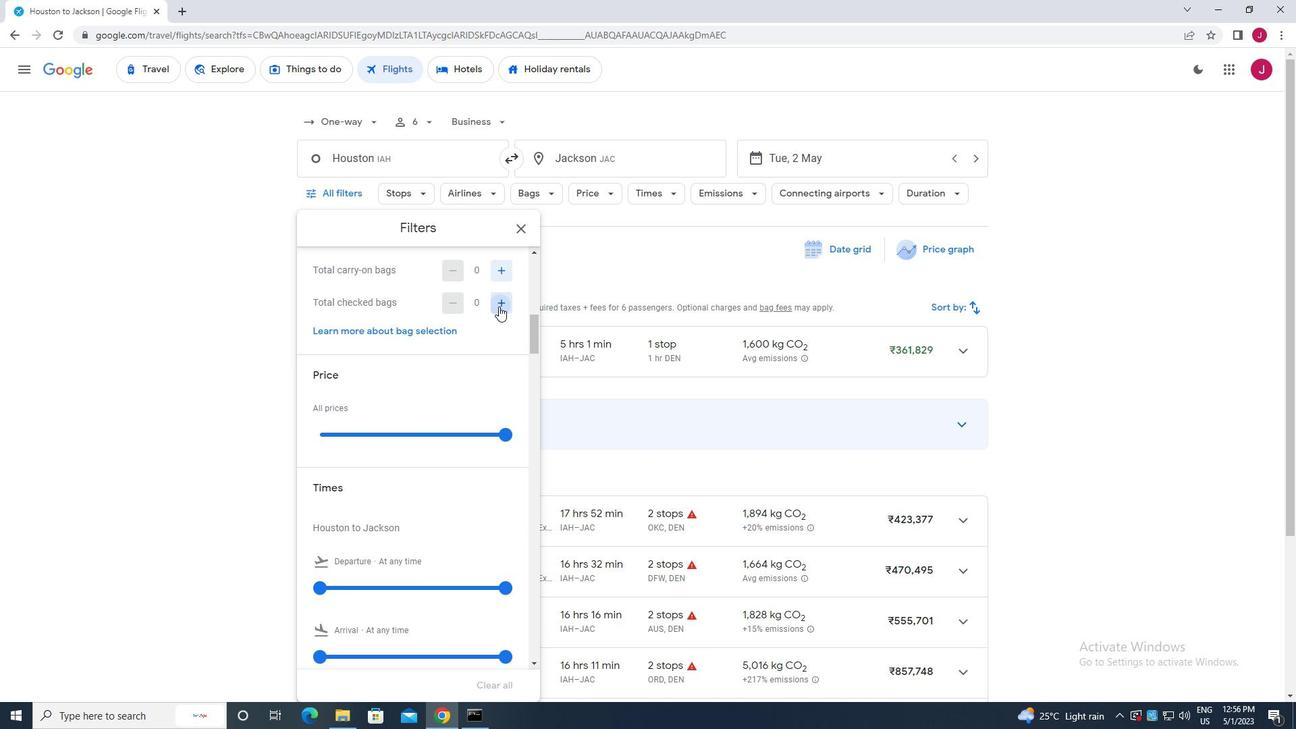 
Action: Mouse pressed left at (498, 306)
Screenshot: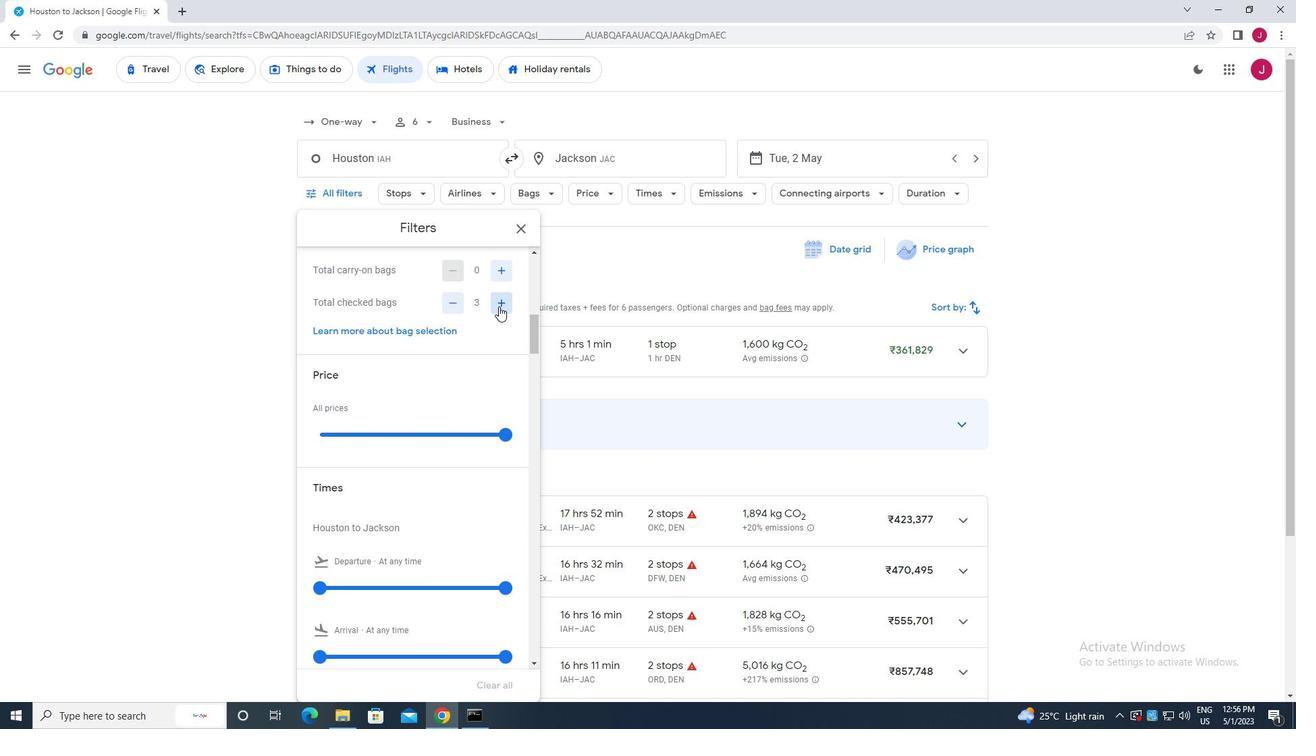 
Action: Mouse moved to (498, 306)
Screenshot: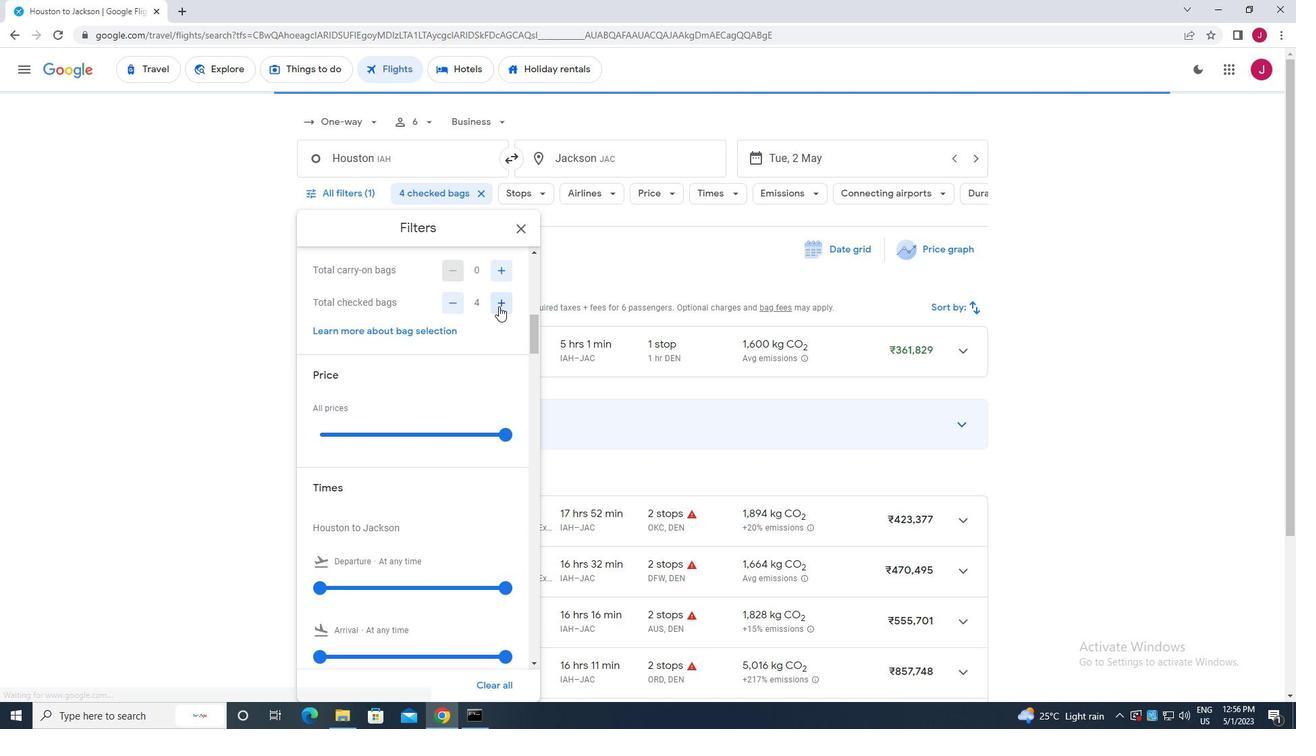 
Action: Mouse scrolled (498, 305) with delta (0, 0)
Screenshot: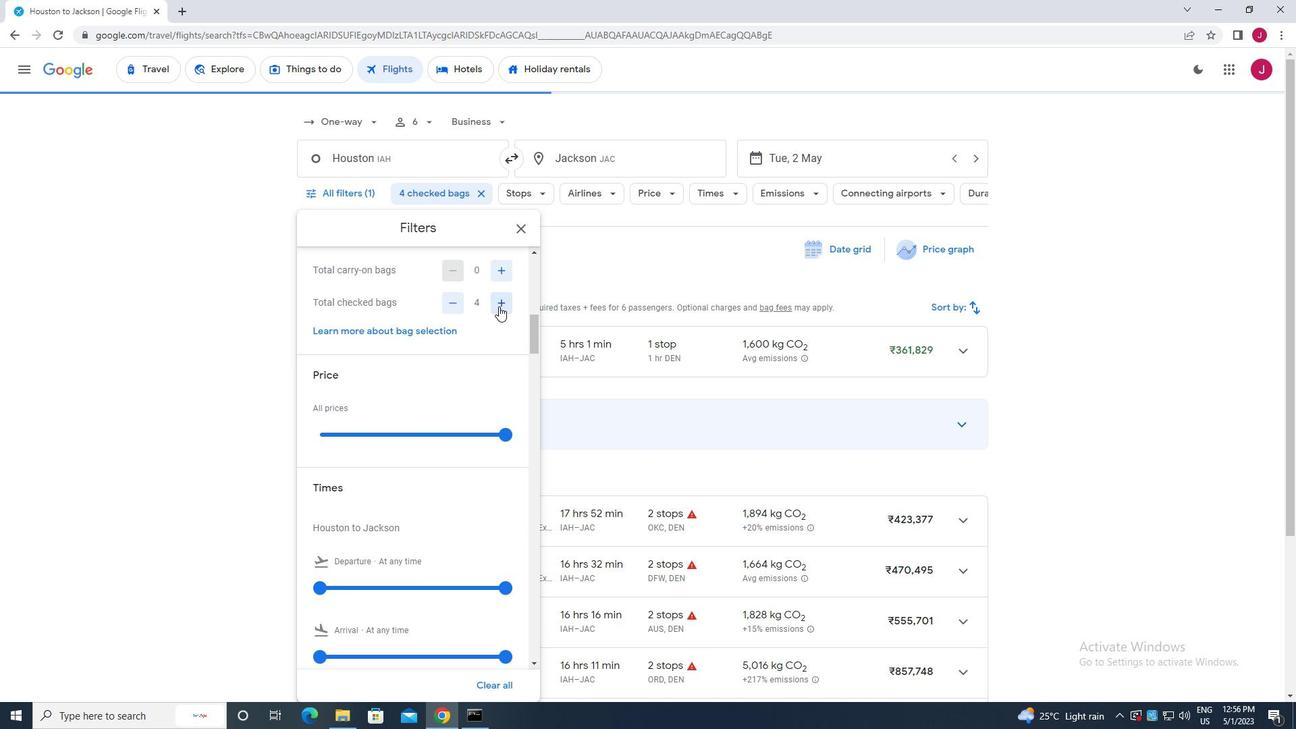 
Action: Mouse moved to (499, 309)
Screenshot: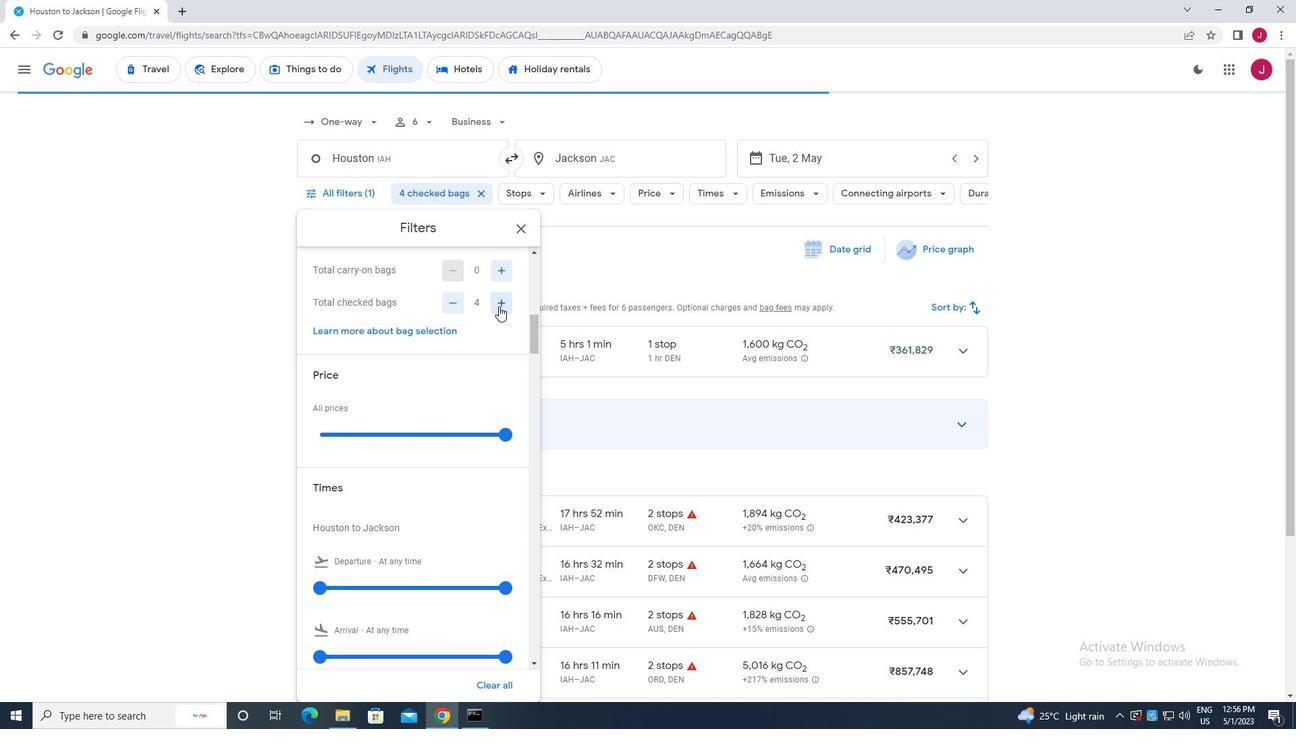 
Action: Mouse scrolled (499, 308) with delta (0, 0)
Screenshot: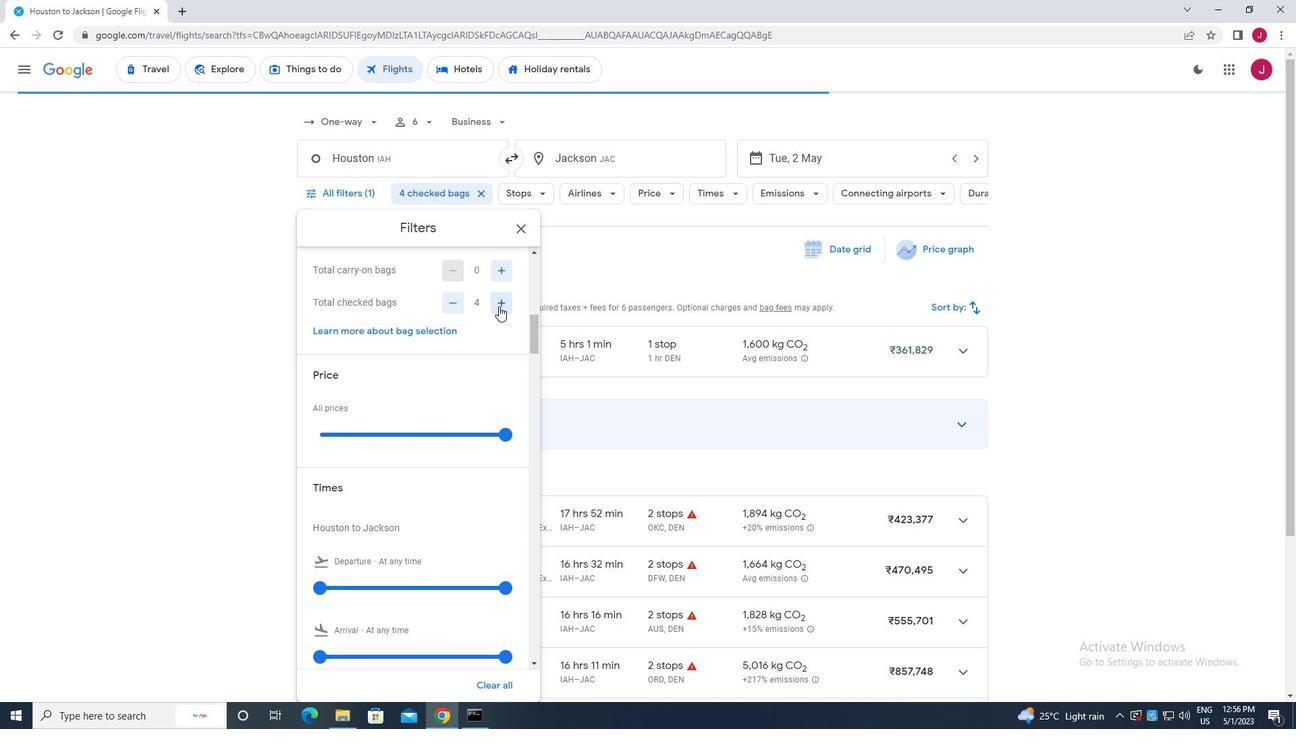 
Action: Mouse moved to (506, 300)
Screenshot: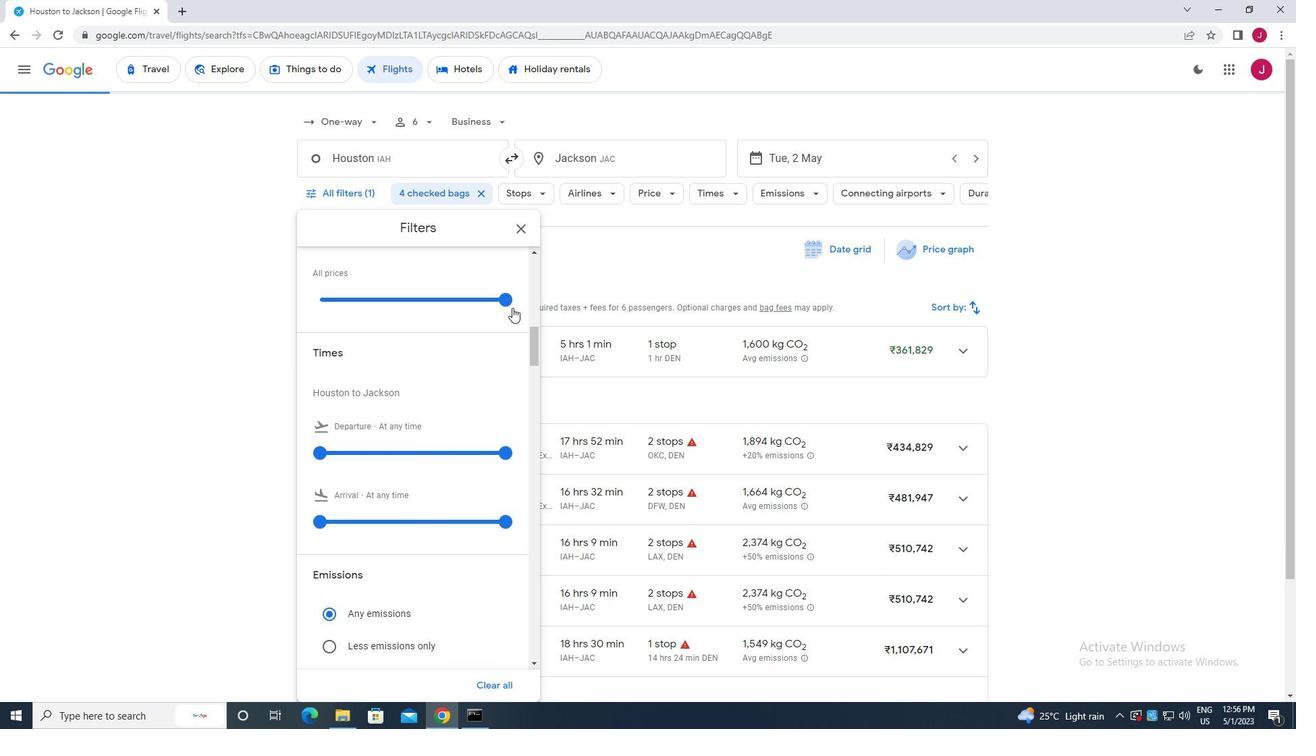 
Action: Mouse scrolled (506, 301) with delta (0, 0)
Screenshot: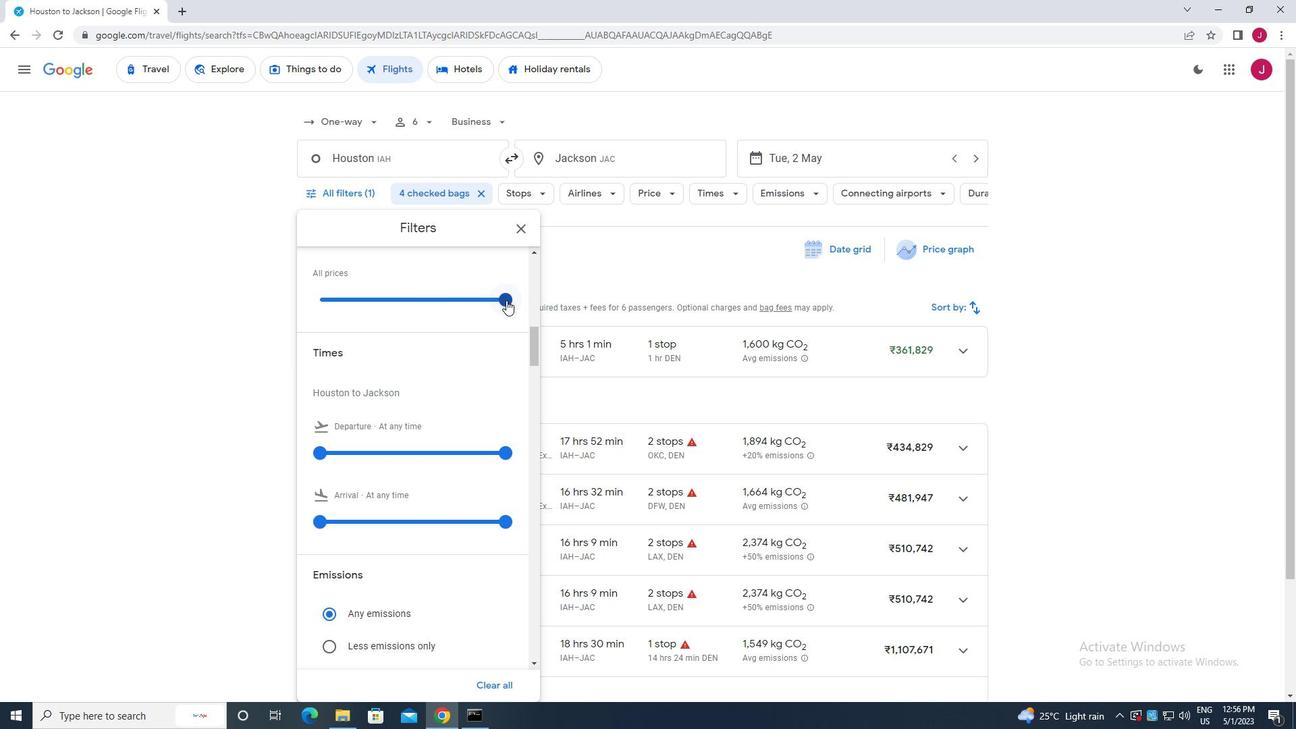 
Action: Mouse moved to (504, 367)
Screenshot: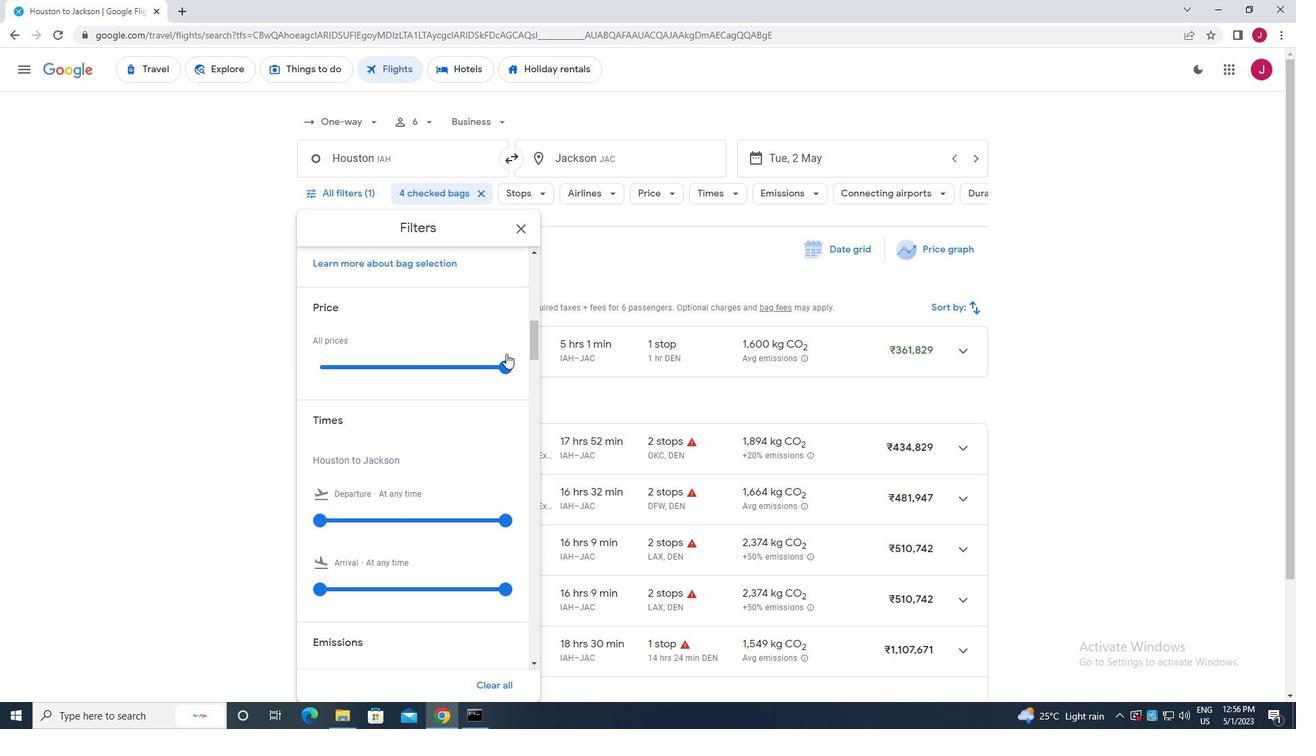 
Action: Mouse pressed left at (504, 367)
Screenshot: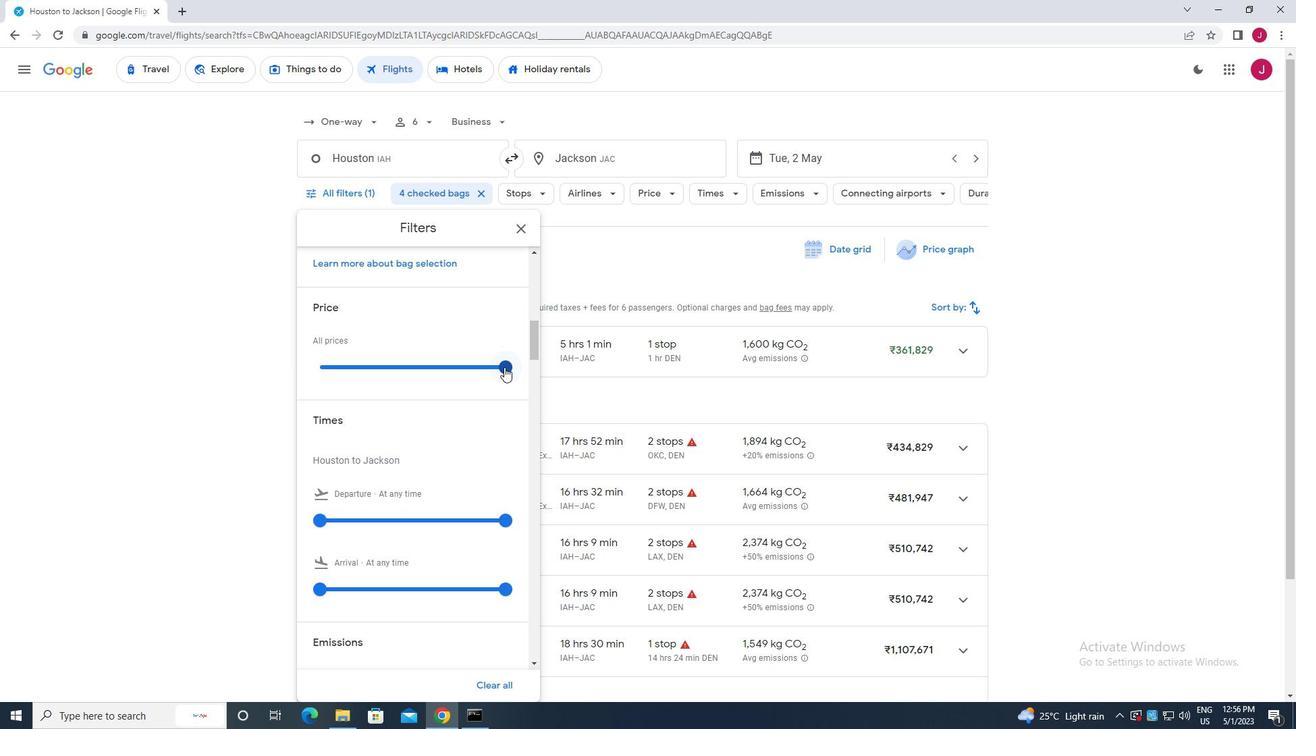 
Action: Mouse moved to (315, 455)
Screenshot: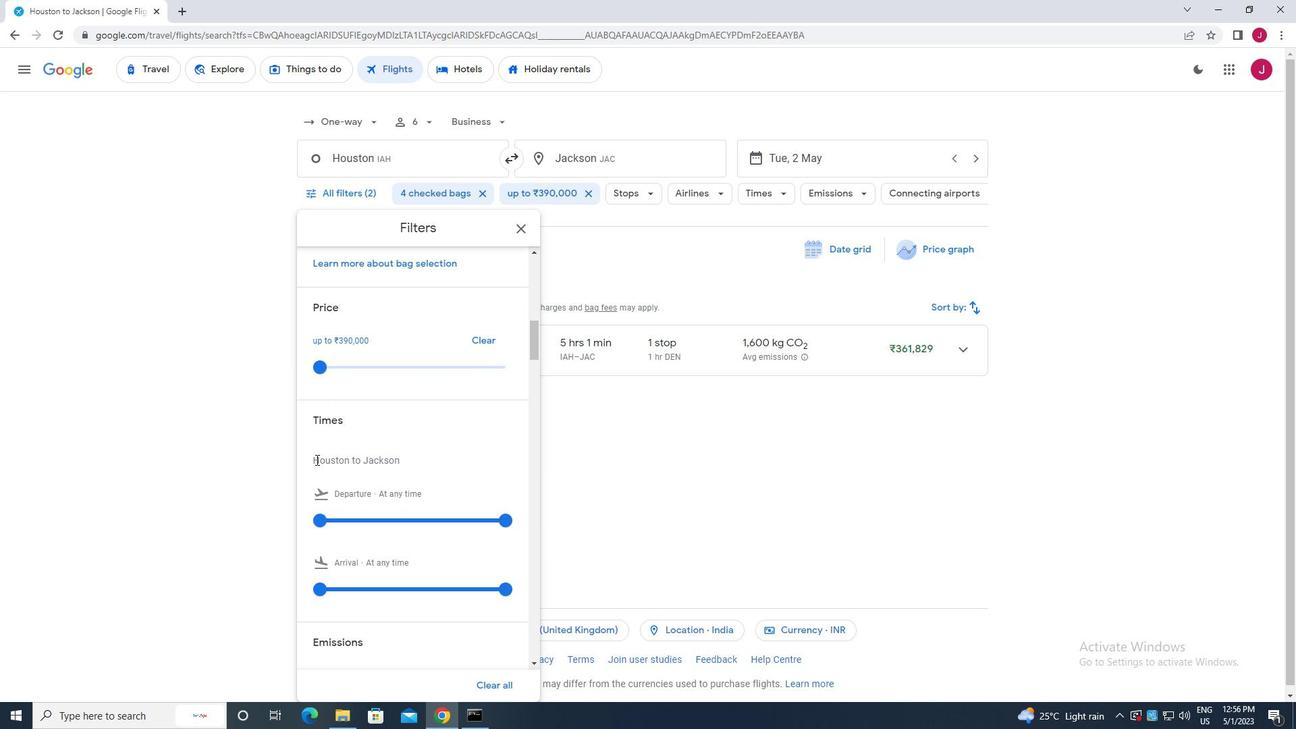 
Action: Mouse scrolled (315, 454) with delta (0, 0)
Screenshot: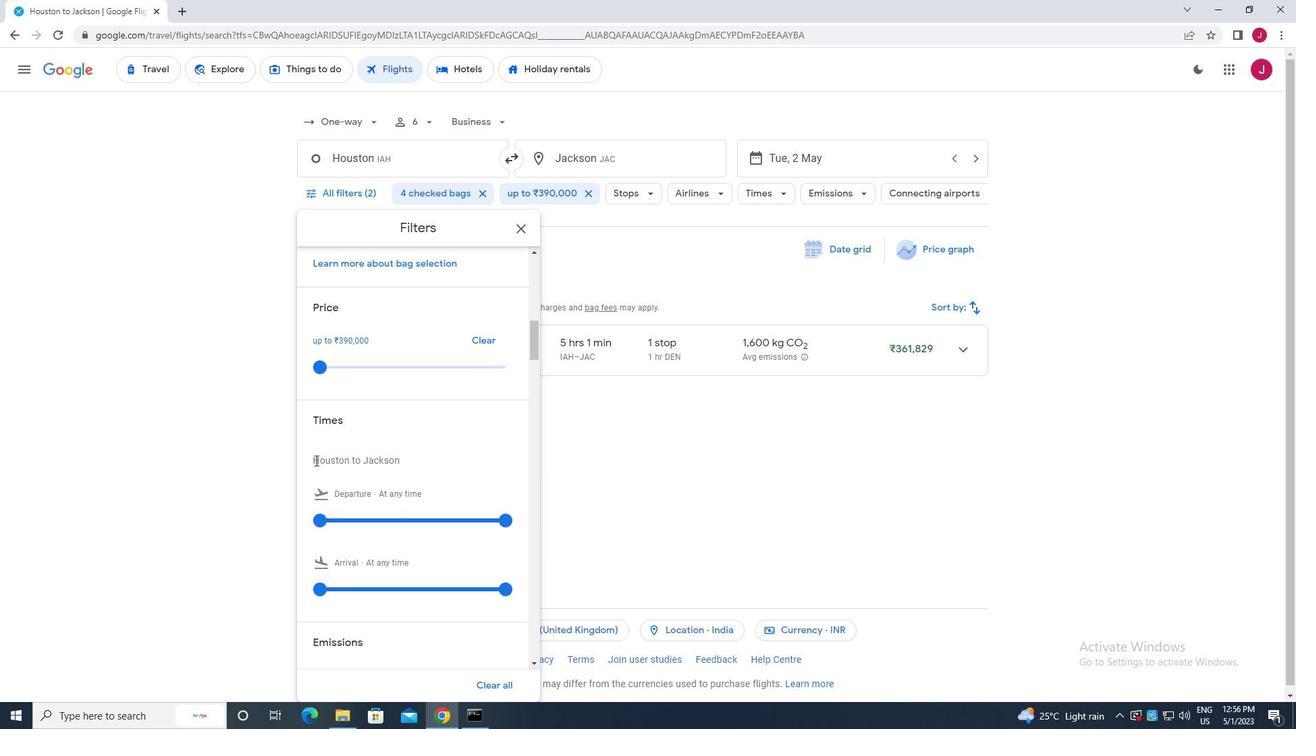 
Action: Mouse scrolled (315, 454) with delta (0, 0)
Screenshot: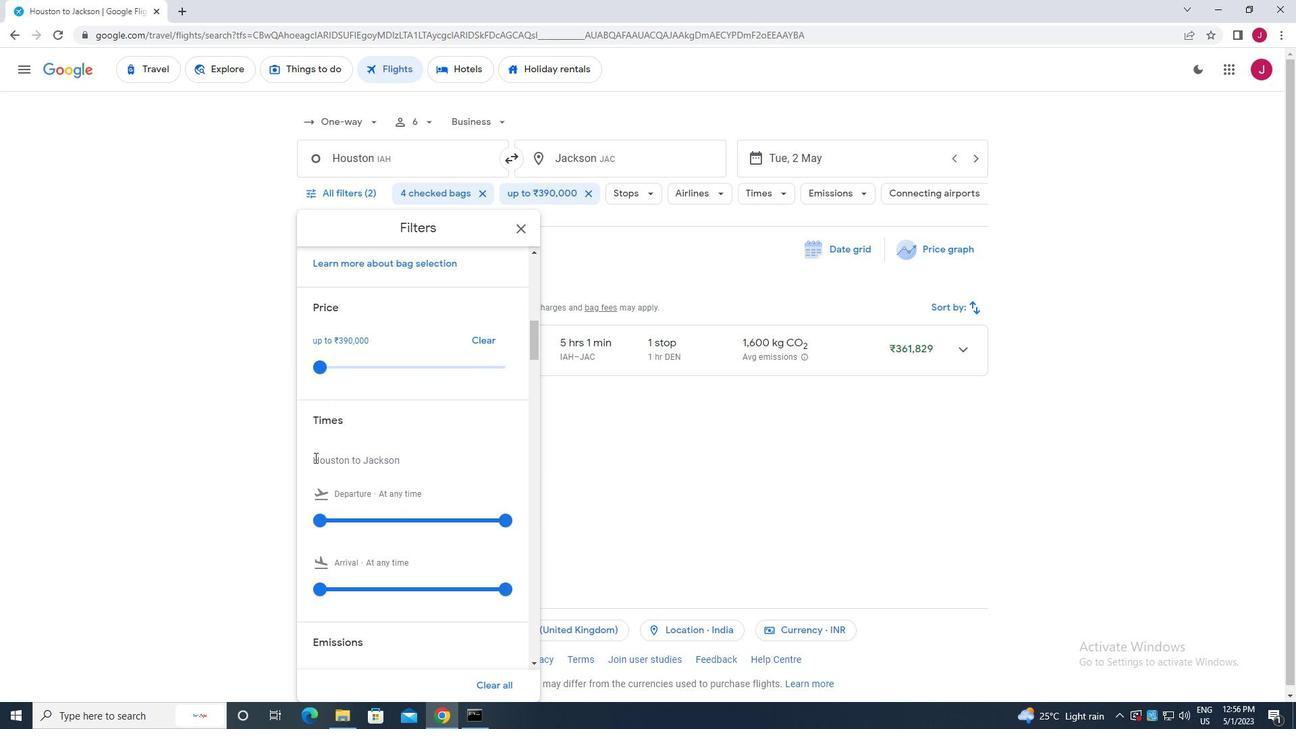 
Action: Mouse moved to (318, 384)
Screenshot: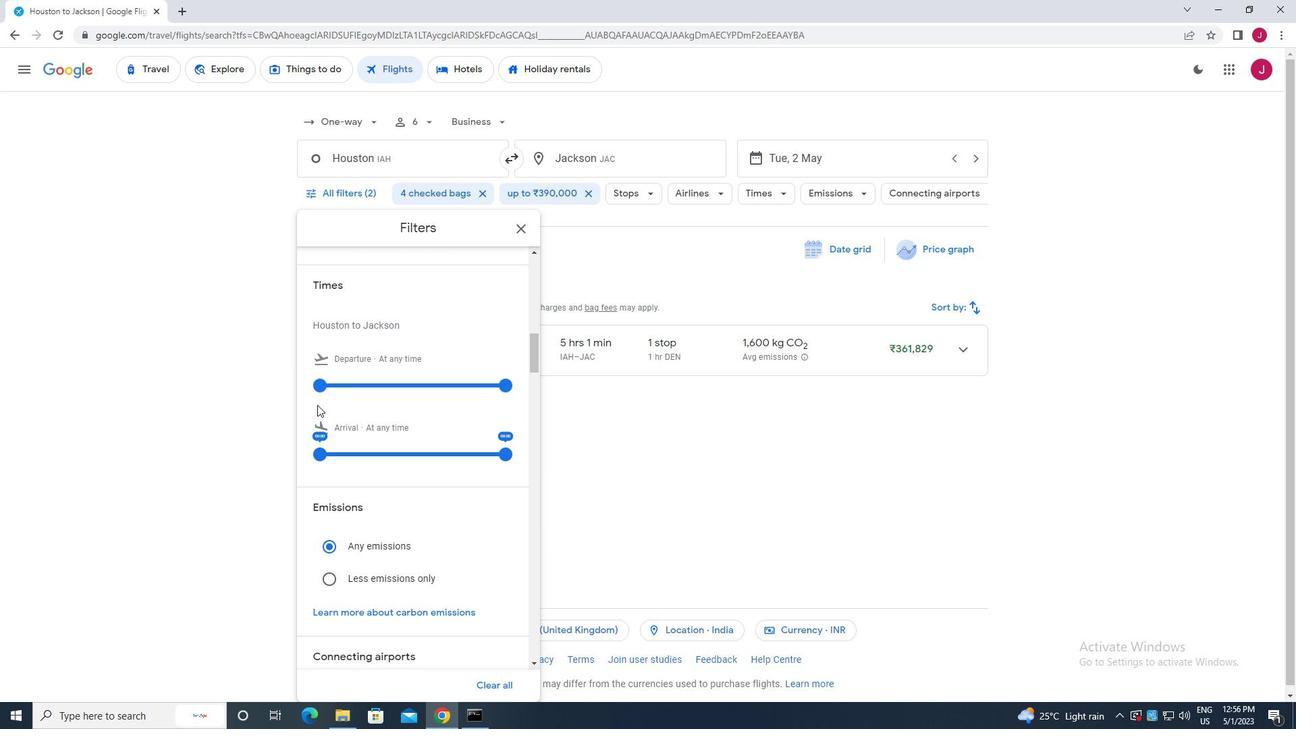 
Action: Mouse pressed left at (318, 384)
Screenshot: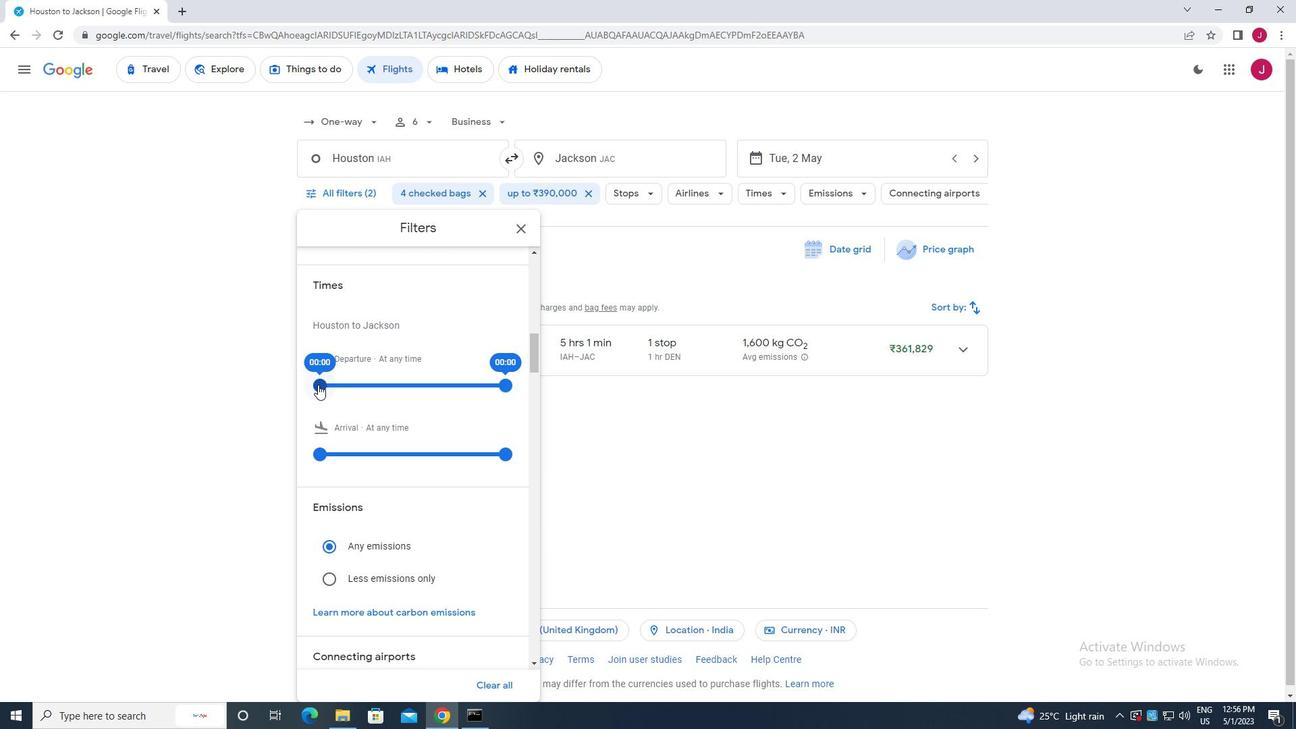 
Action: Mouse moved to (507, 388)
Screenshot: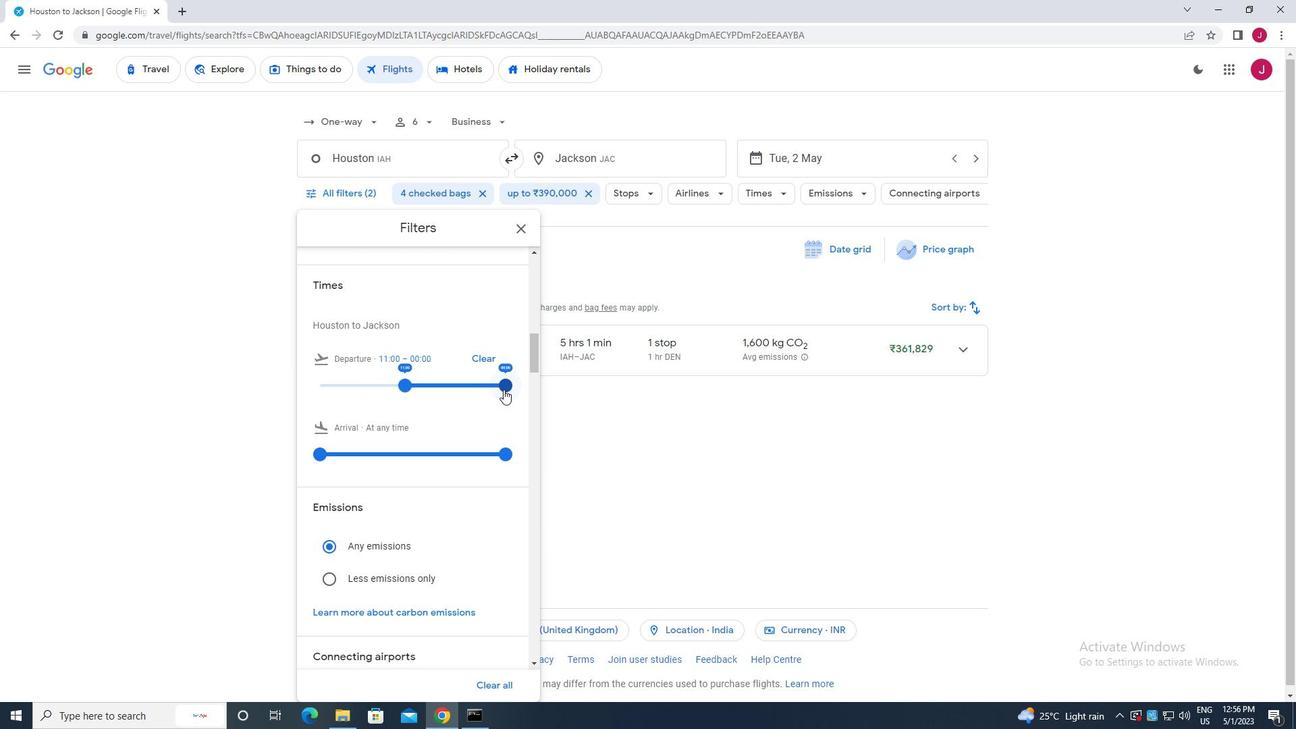 
Action: Mouse pressed left at (507, 388)
Screenshot: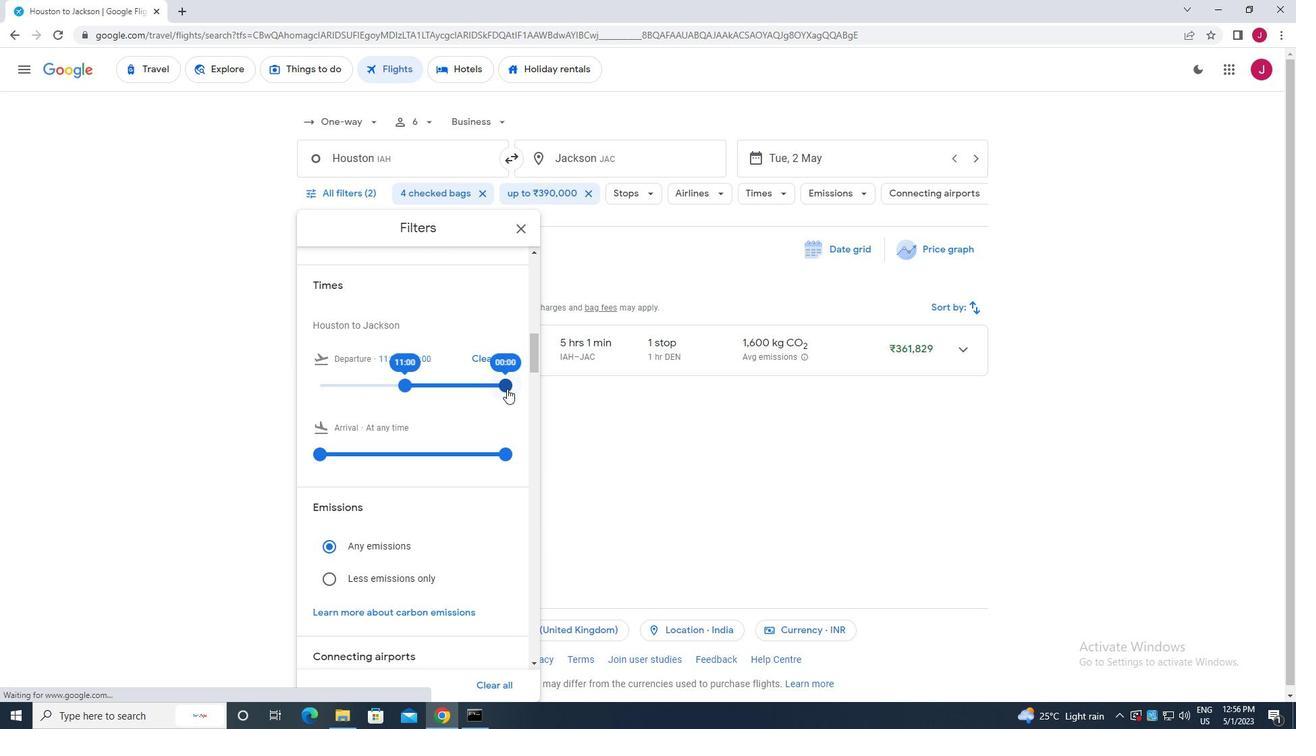 
Action: Mouse moved to (522, 230)
Screenshot: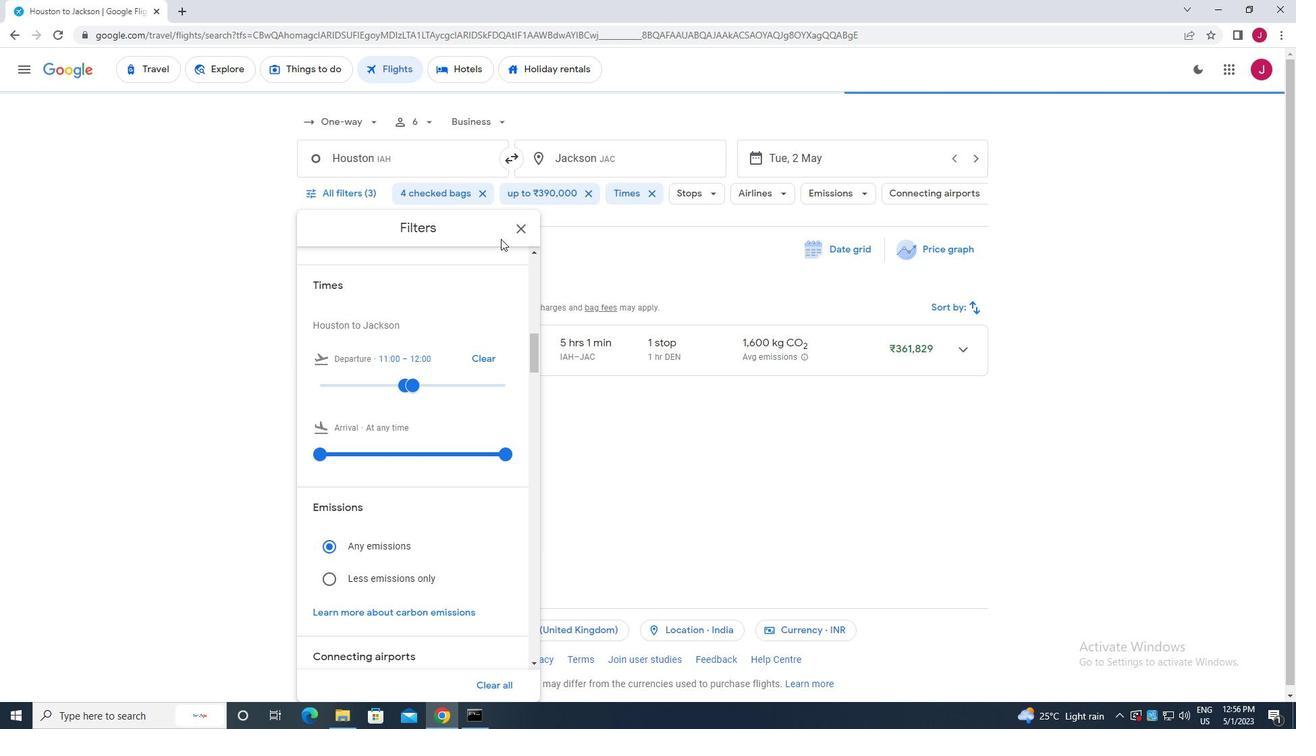 
Action: Mouse pressed left at (522, 230)
Screenshot: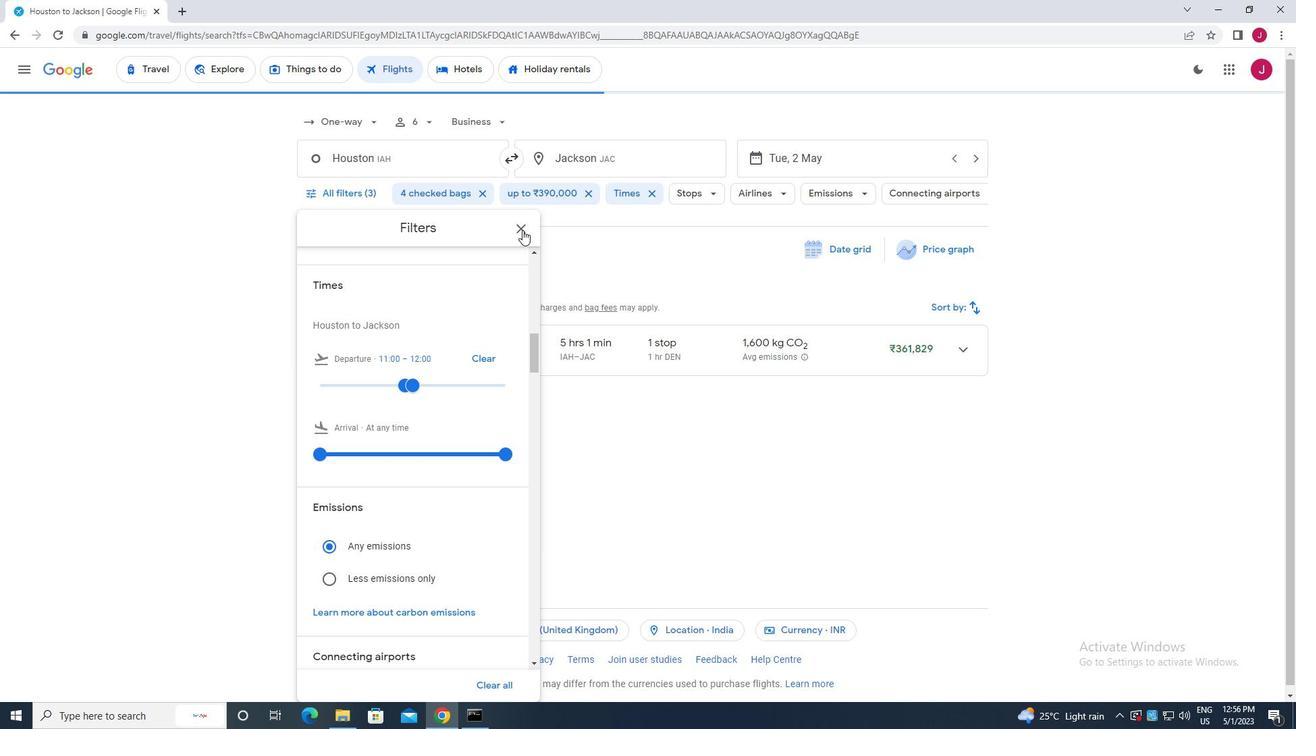 
Action: Mouse moved to (507, 228)
Screenshot: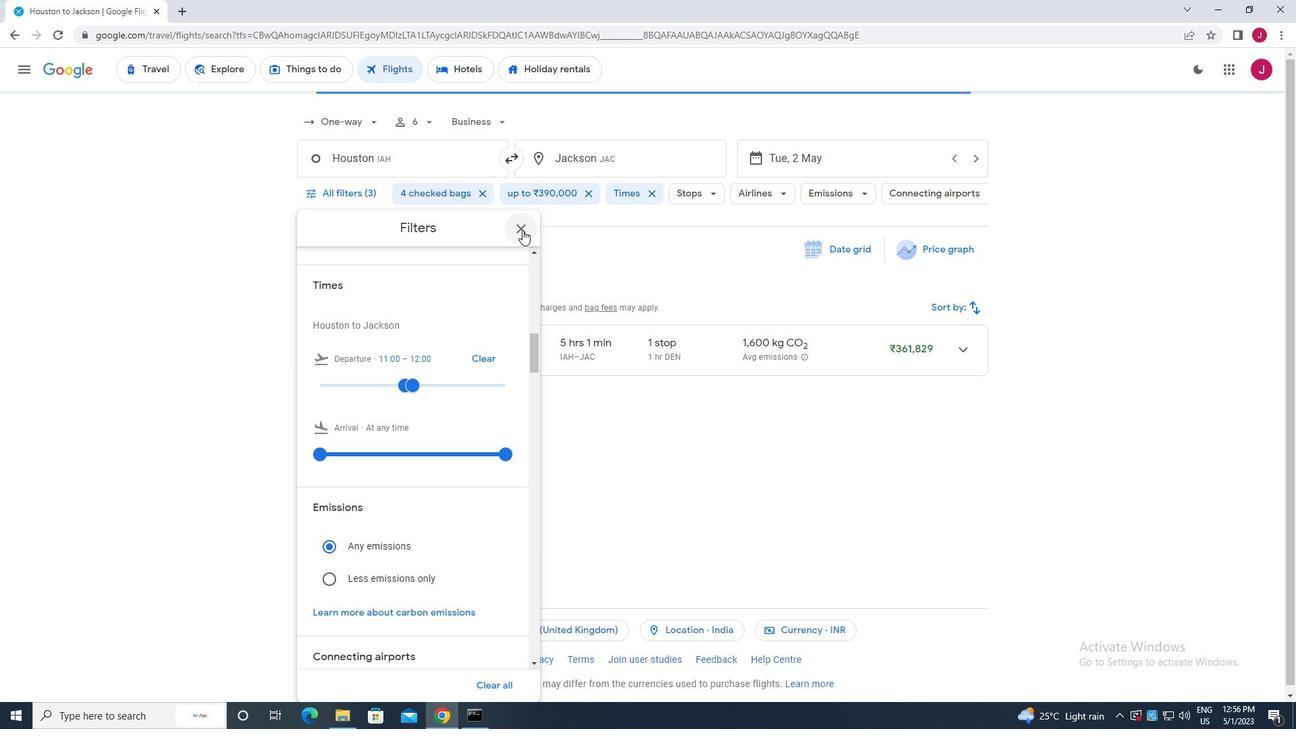
